 Task: Research Airbnb properties in Sibaté, Colombia from 2nd December, 2023 to 6th December, 2023 for 2 adults.1  bedroom having 1 bed and 1 bathroom. Property type can be hotel. Amenities needed are: washing machine. Look for 3 properties as per requirement.
Action: Mouse moved to (413, 53)
Screenshot: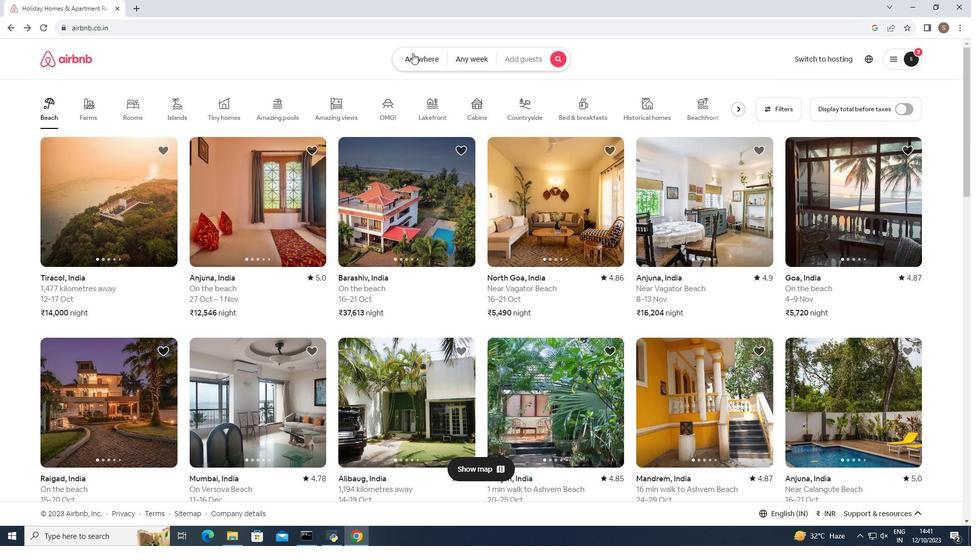 
Action: Mouse pressed left at (413, 53)
Screenshot: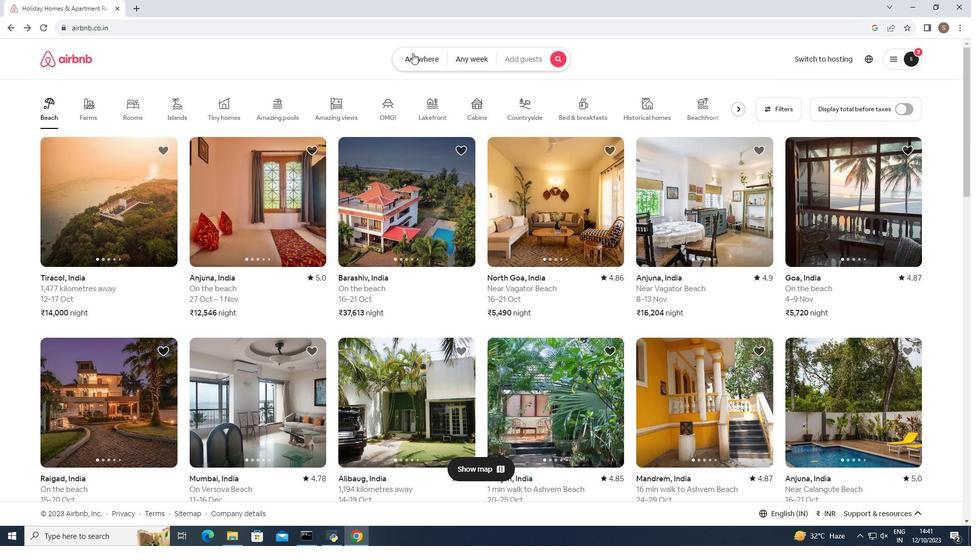
Action: Mouse moved to (344, 93)
Screenshot: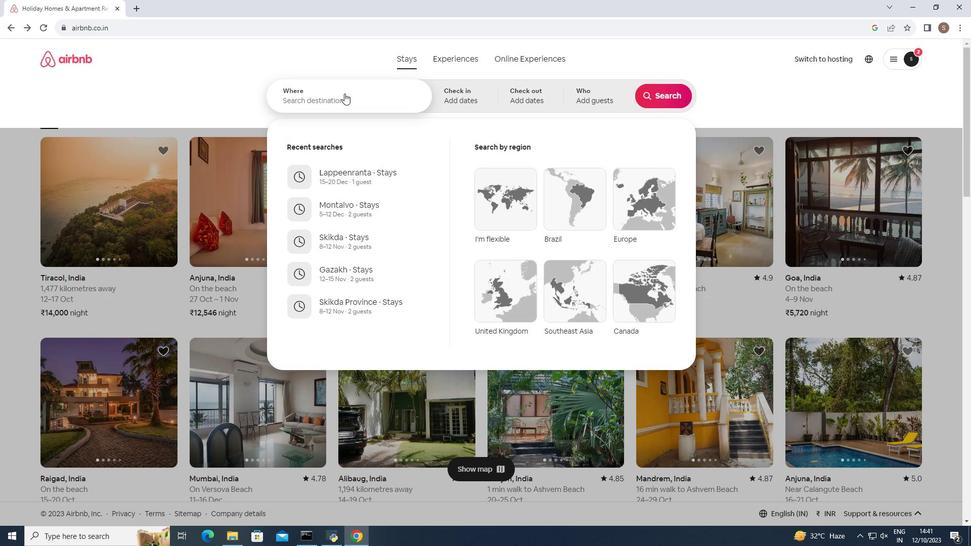 
Action: Mouse pressed left at (344, 93)
Screenshot: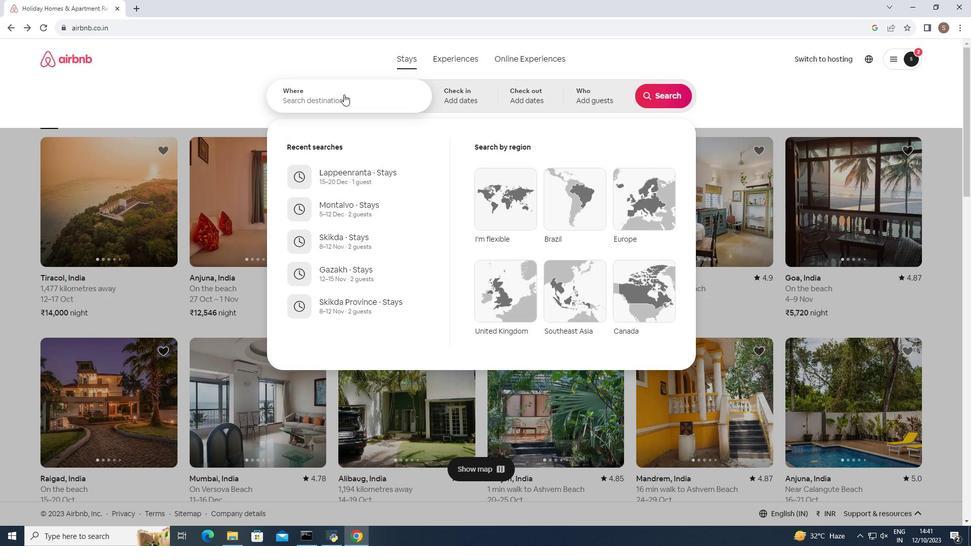 
Action: Mouse moved to (344, 95)
Screenshot: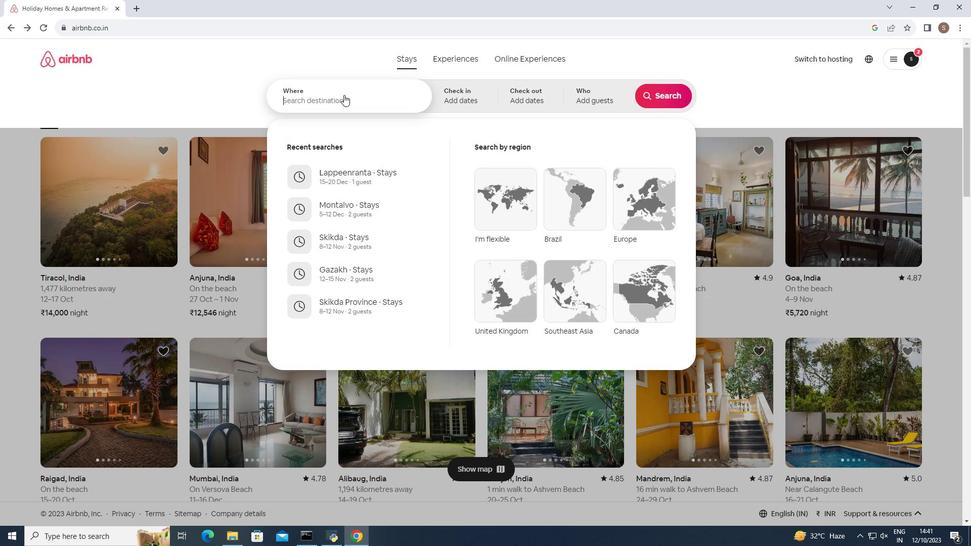 
Action: Key pressed sibate,<Key.space>colombia<Key.enter>
Screenshot: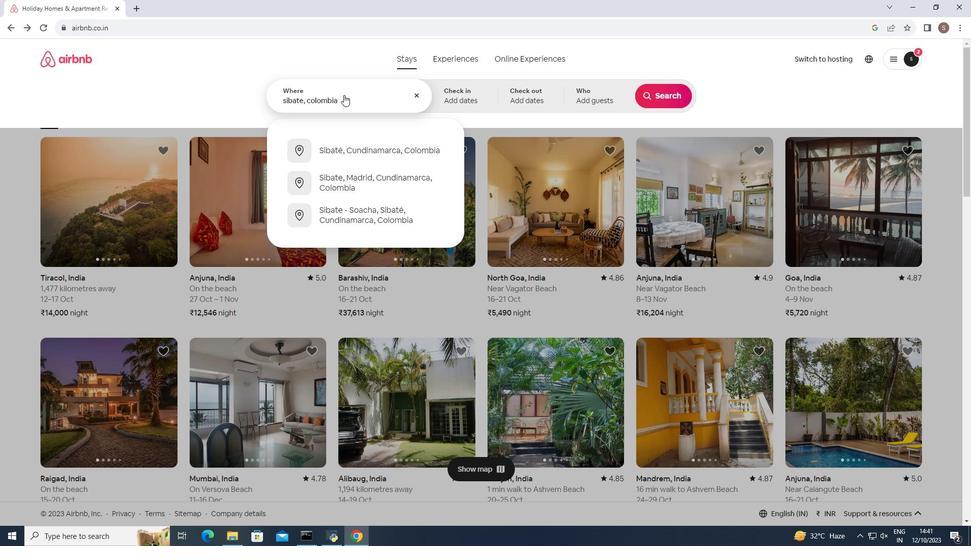 
Action: Mouse moved to (661, 174)
Screenshot: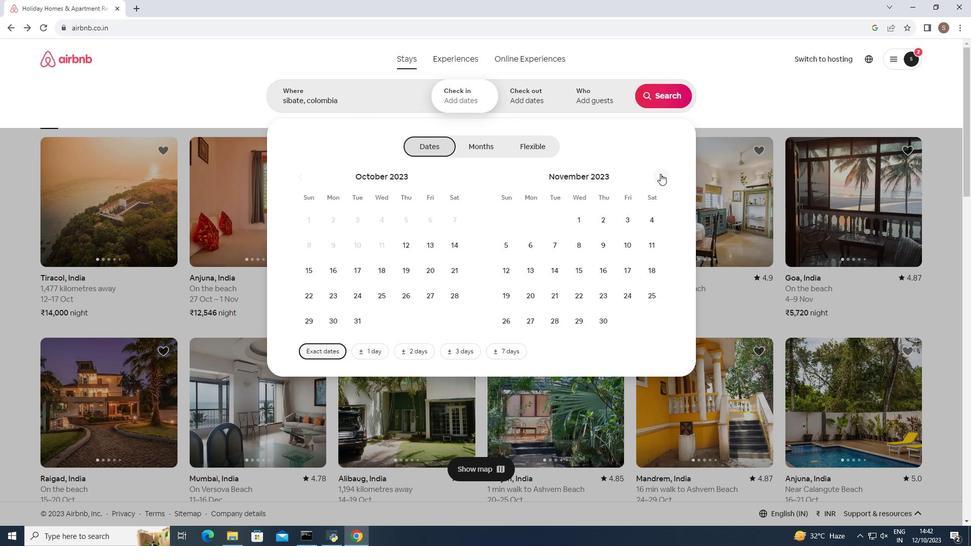 
Action: Mouse pressed left at (661, 174)
Screenshot: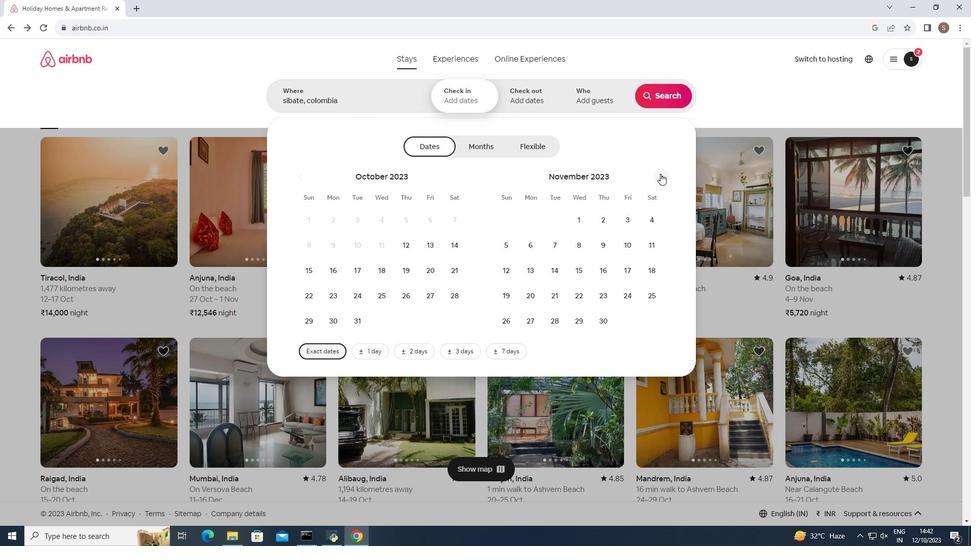 
Action: Mouse moved to (653, 222)
Screenshot: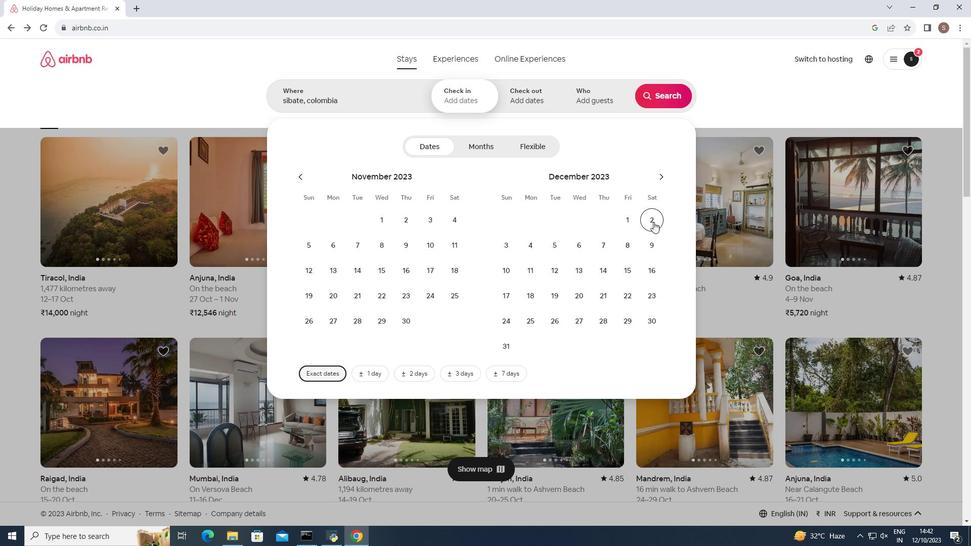 
Action: Mouse pressed left at (653, 222)
Screenshot: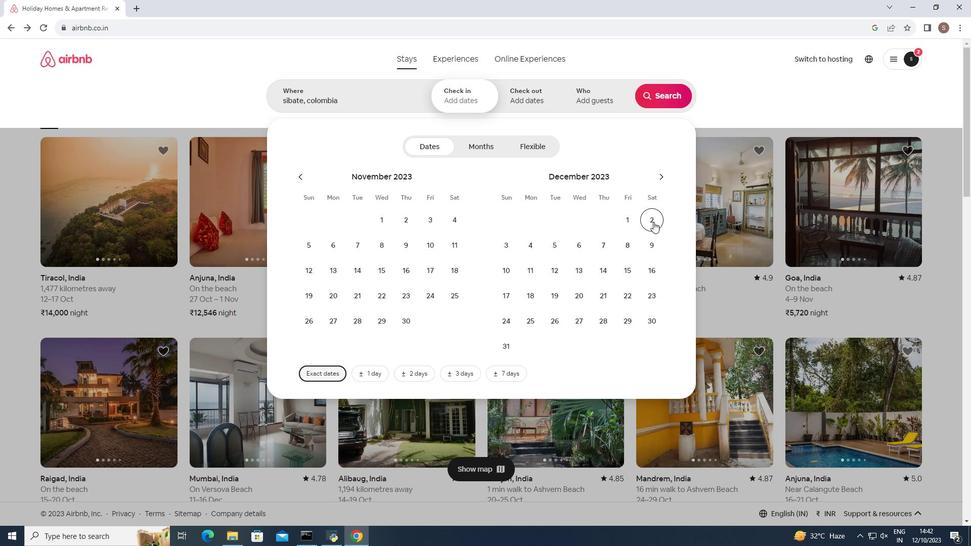 
Action: Mouse moved to (579, 248)
Screenshot: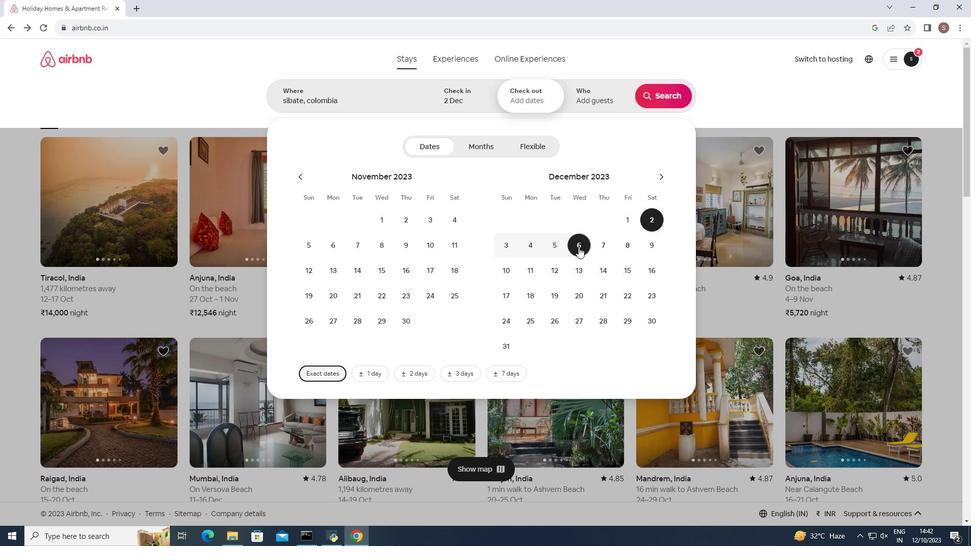 
Action: Mouse pressed left at (579, 248)
Screenshot: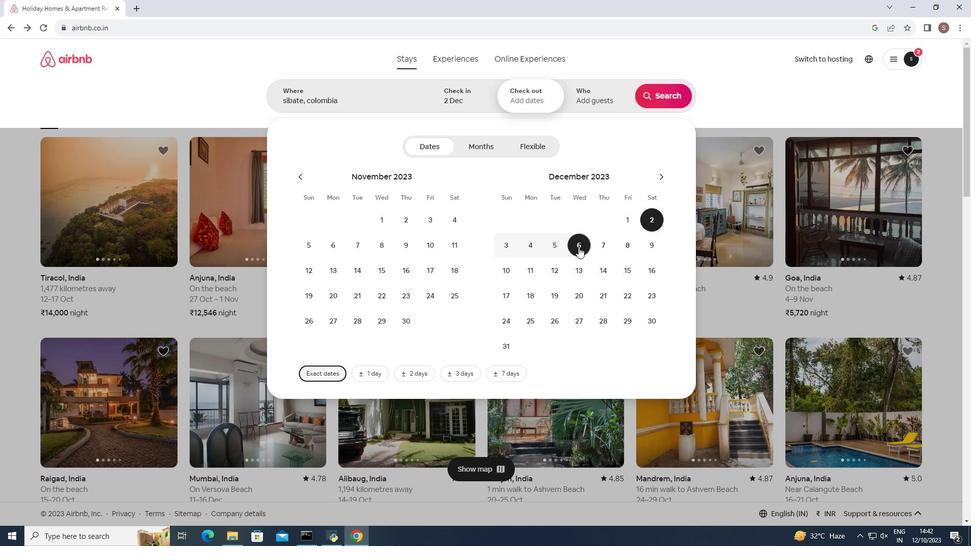 
Action: Mouse moved to (605, 93)
Screenshot: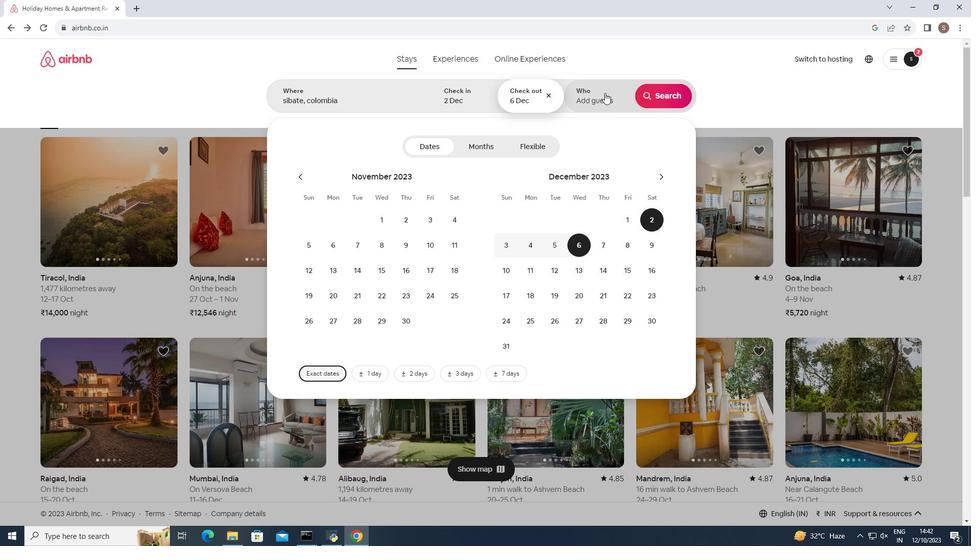 
Action: Mouse pressed left at (605, 93)
Screenshot: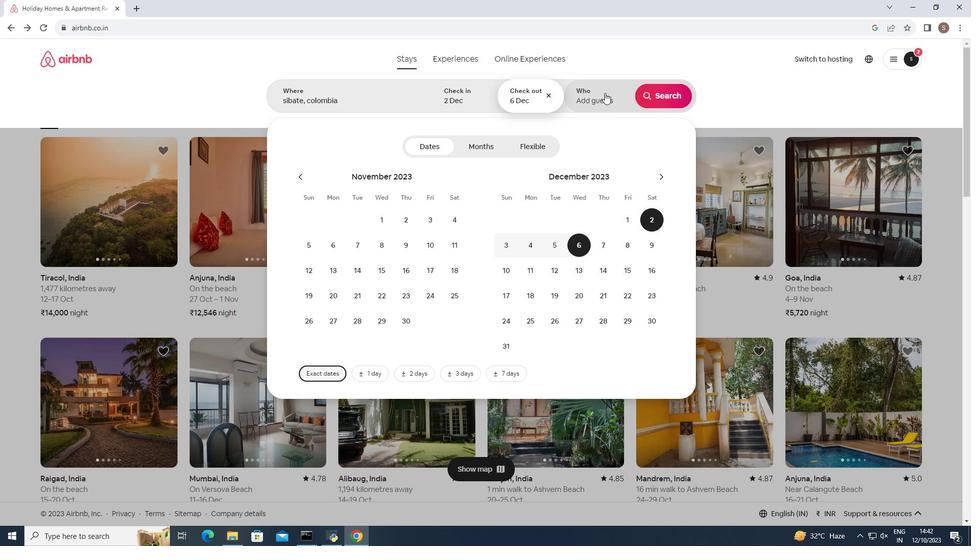 
Action: Mouse moved to (662, 150)
Screenshot: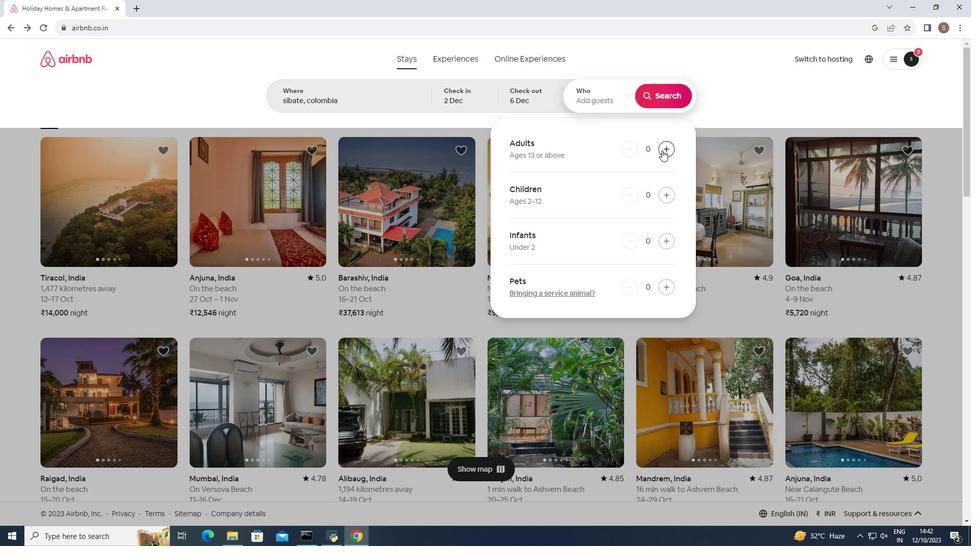 
Action: Mouse pressed left at (662, 150)
Screenshot: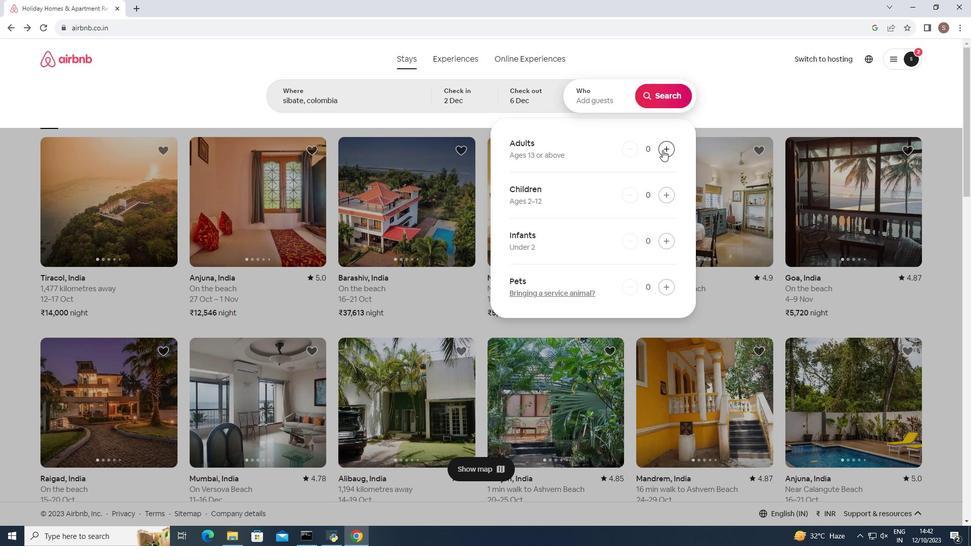 
Action: Mouse moved to (663, 150)
Screenshot: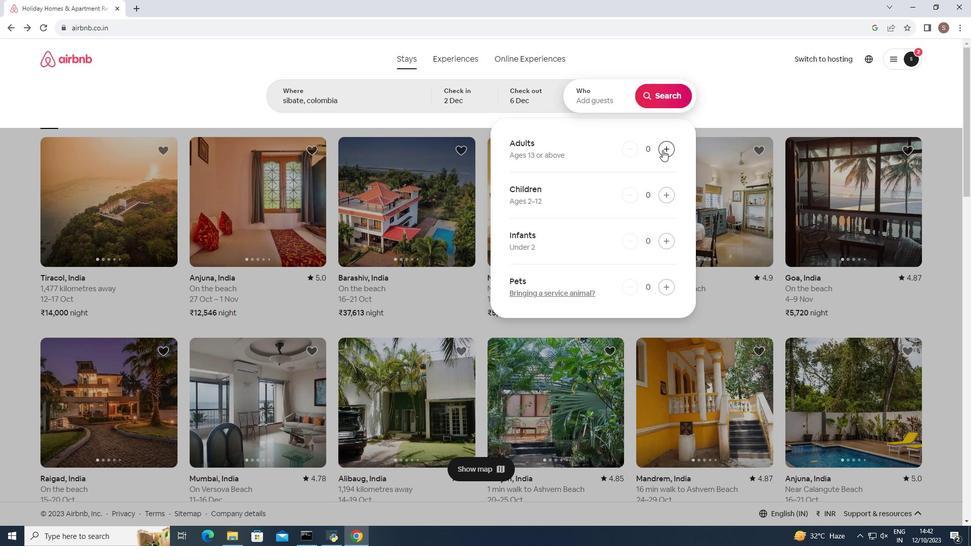 
Action: Mouse pressed left at (663, 150)
Screenshot: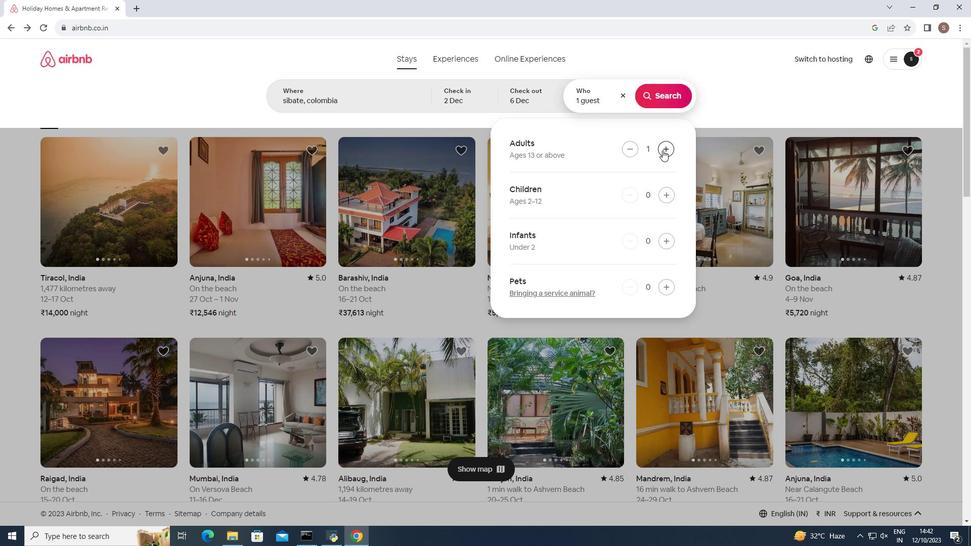 
Action: Mouse moved to (663, 94)
Screenshot: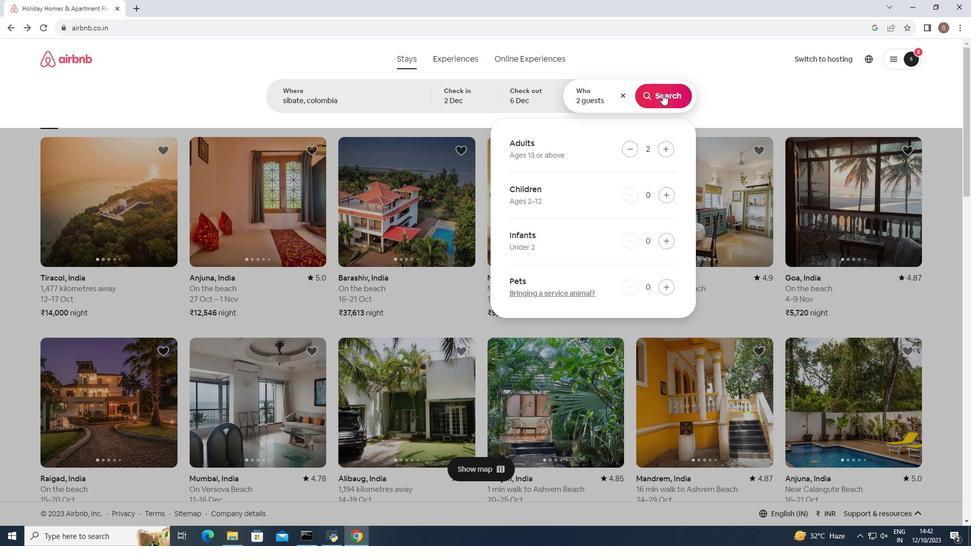 
Action: Mouse pressed left at (663, 94)
Screenshot: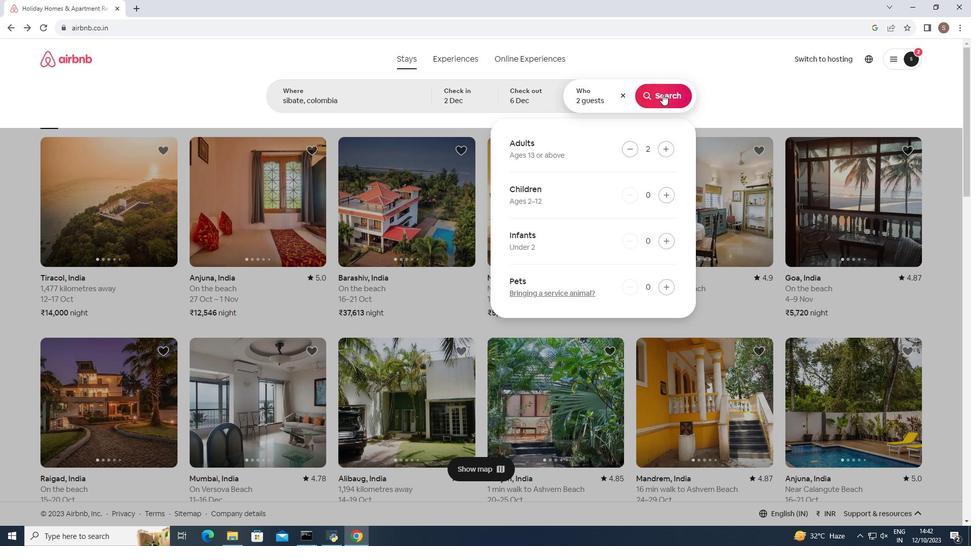 
Action: Mouse moved to (812, 99)
Screenshot: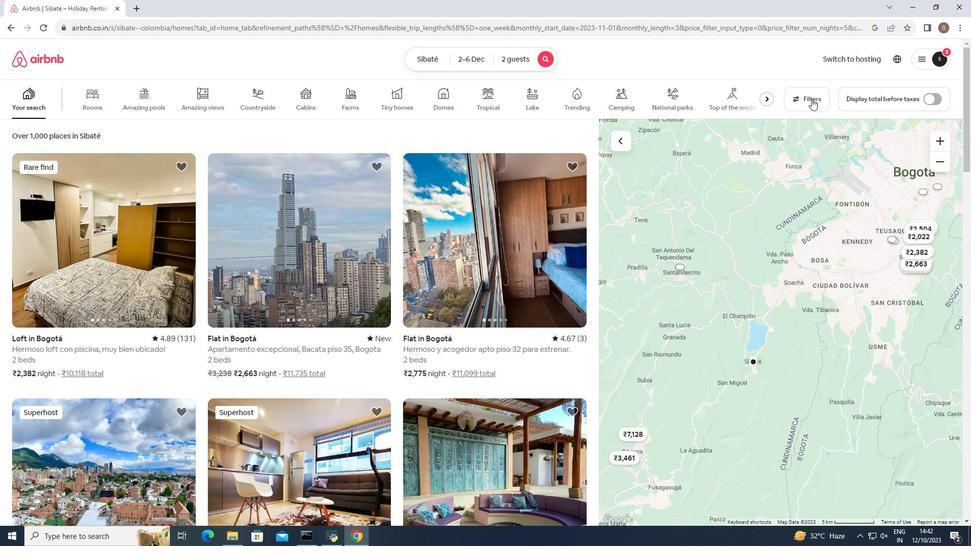 
Action: Mouse pressed left at (812, 99)
Screenshot: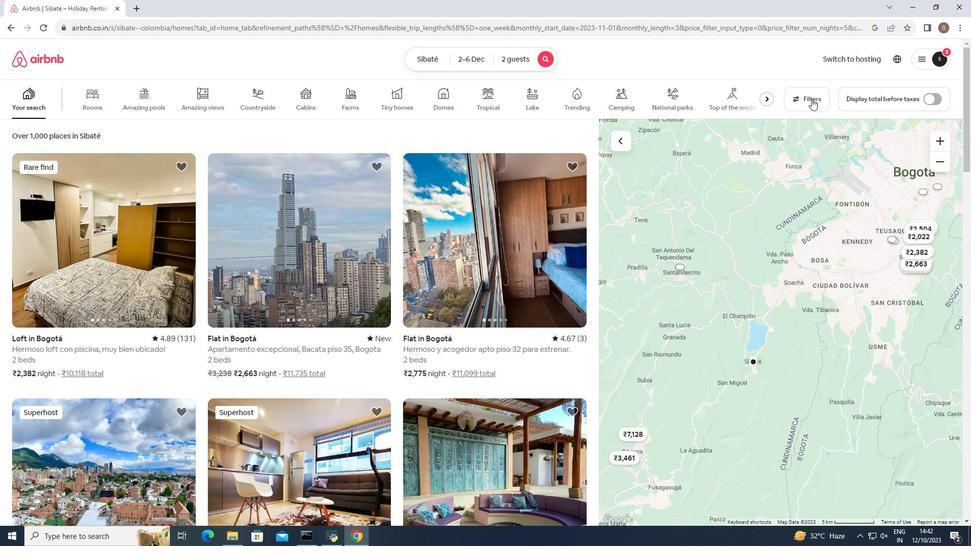 
Action: Mouse moved to (333, 334)
Screenshot: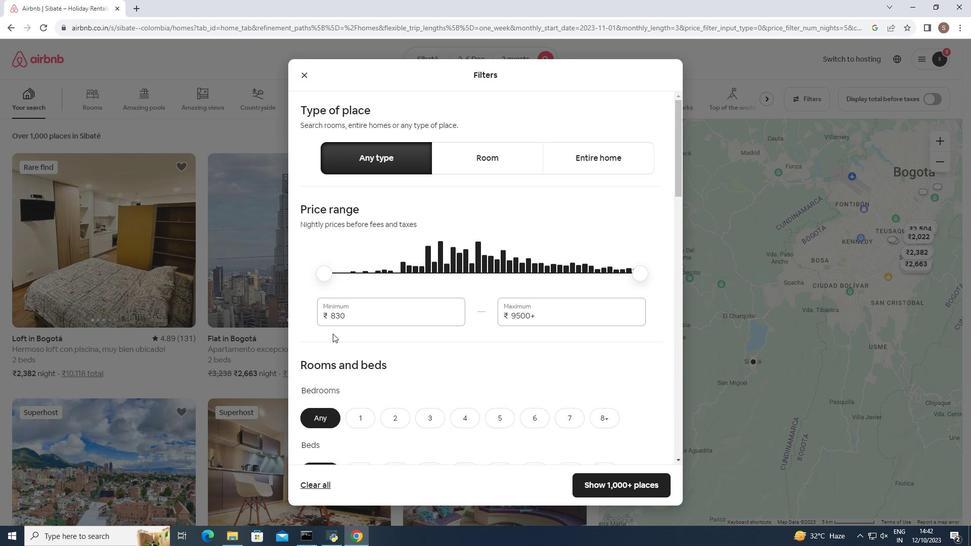 
Action: Mouse scrolled (333, 333) with delta (0, 0)
Screenshot: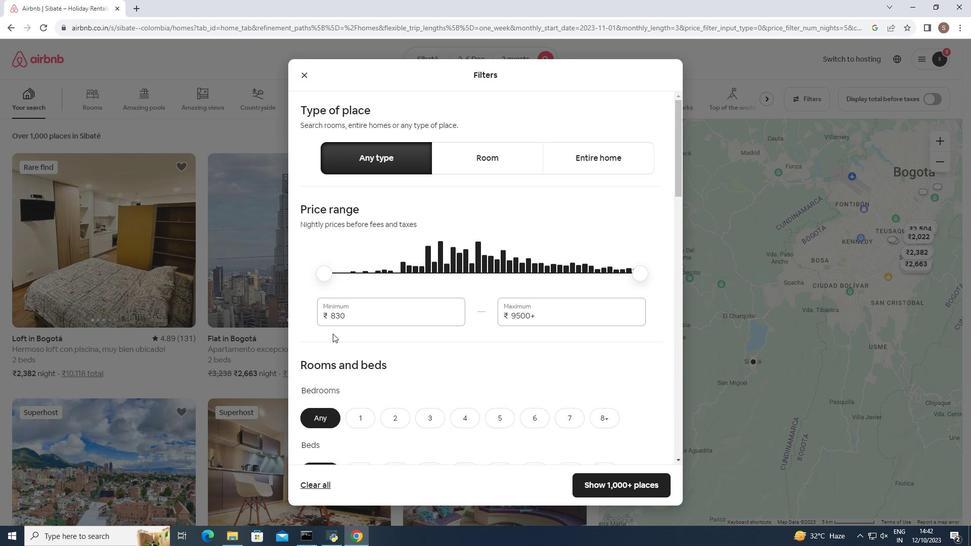 
Action: Mouse moved to (333, 334)
Screenshot: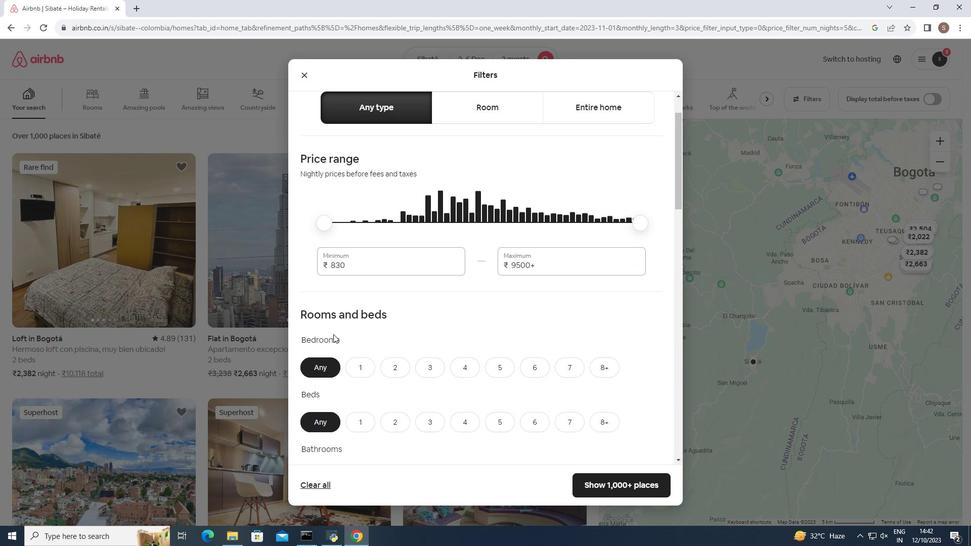 
Action: Mouse scrolled (333, 334) with delta (0, 0)
Screenshot: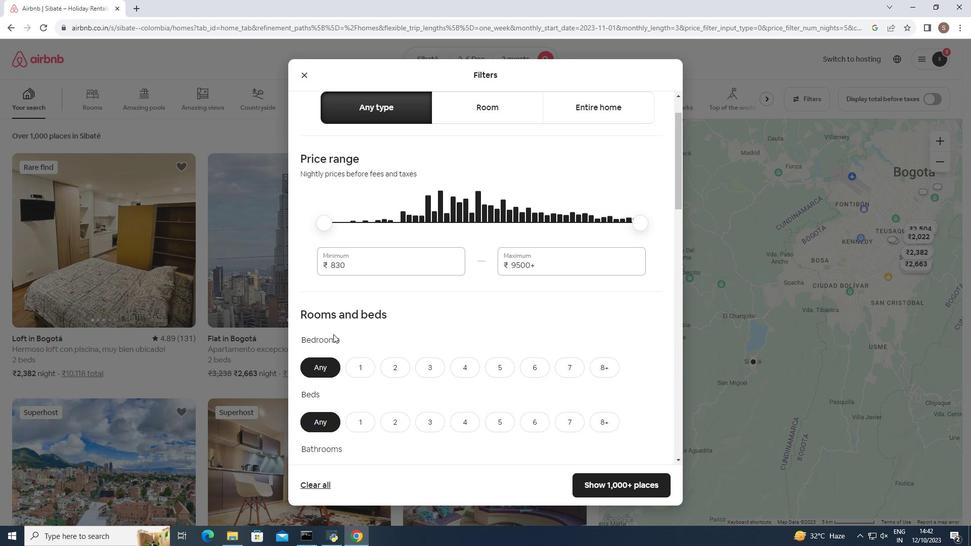 
Action: Mouse moved to (364, 313)
Screenshot: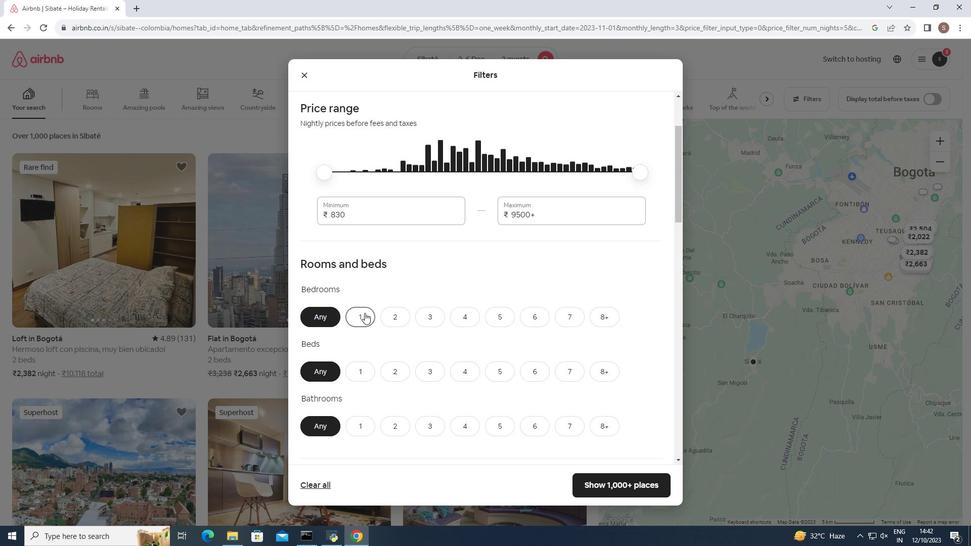 
Action: Mouse pressed left at (364, 313)
Screenshot: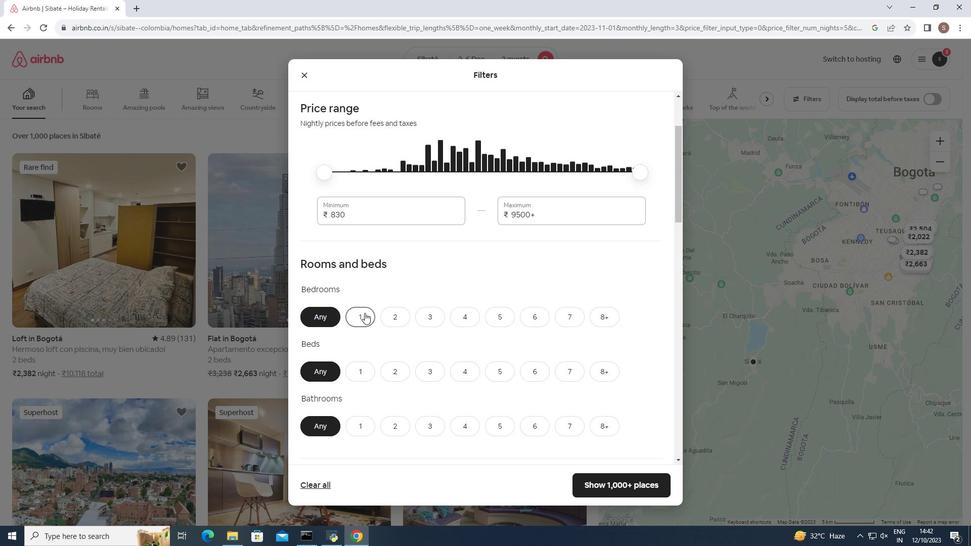 
Action: Mouse moved to (362, 368)
Screenshot: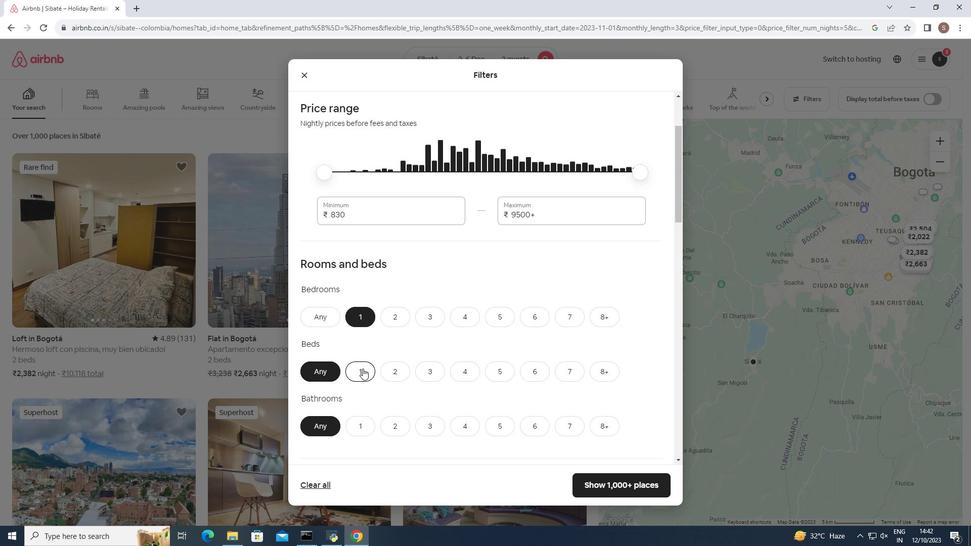 
Action: Mouse pressed left at (362, 368)
Screenshot: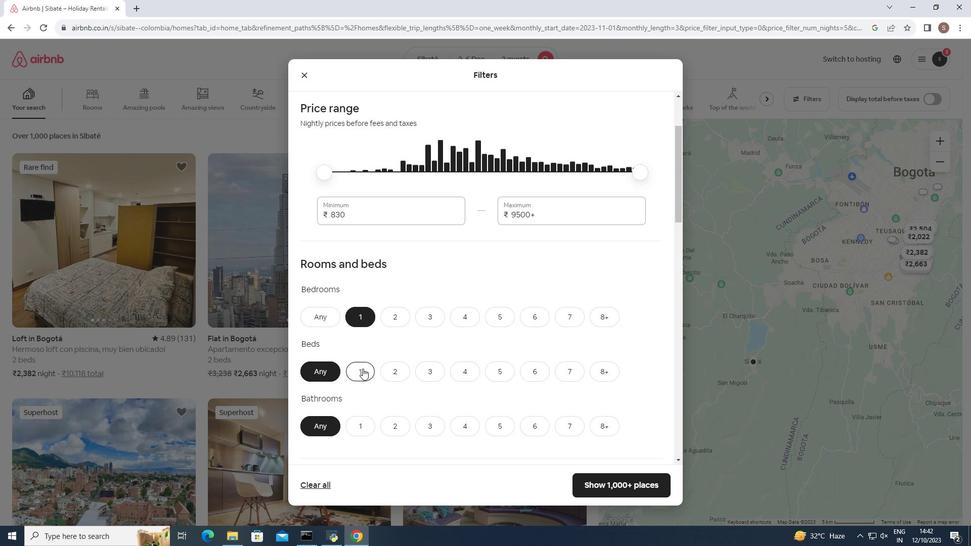 
Action: Mouse moved to (364, 426)
Screenshot: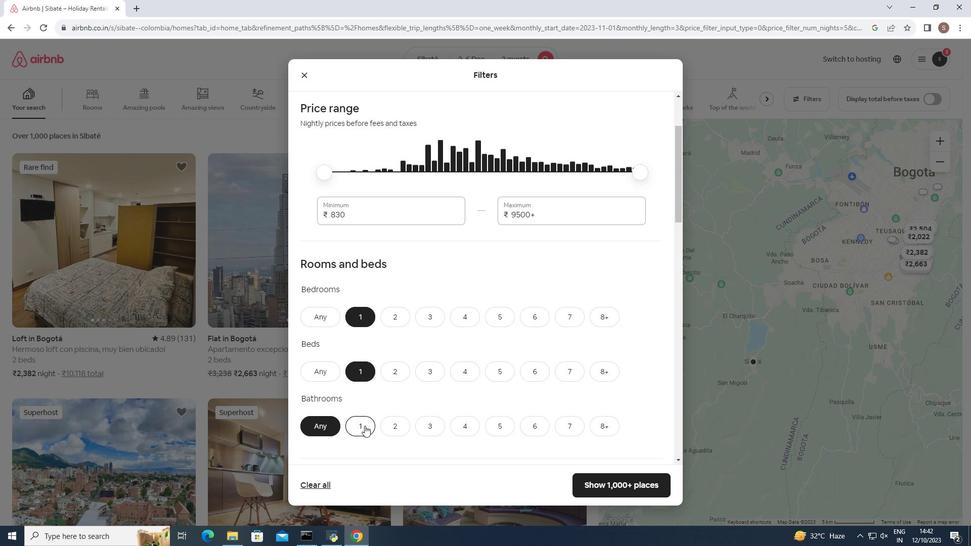 
Action: Mouse pressed left at (364, 426)
Screenshot: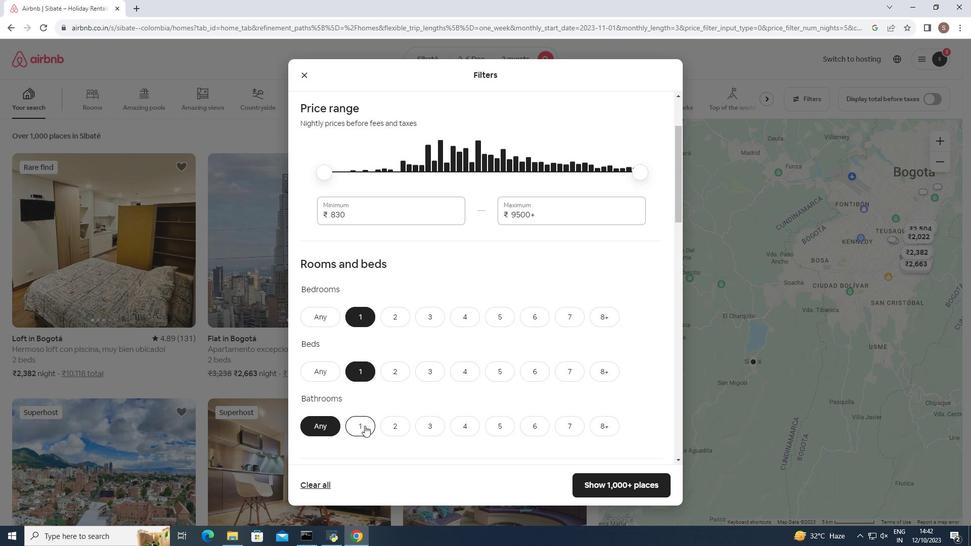 
Action: Mouse moved to (401, 380)
Screenshot: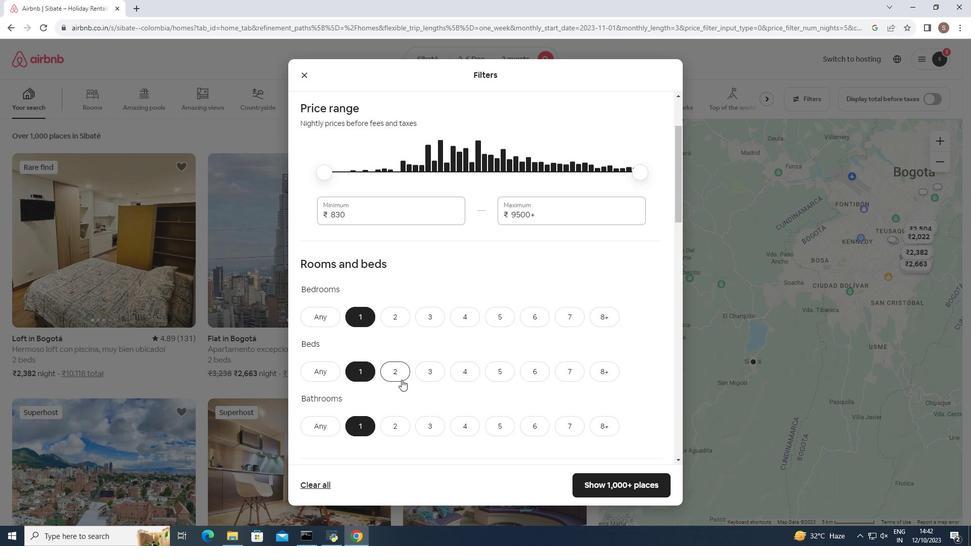 
Action: Mouse scrolled (401, 379) with delta (0, 0)
Screenshot: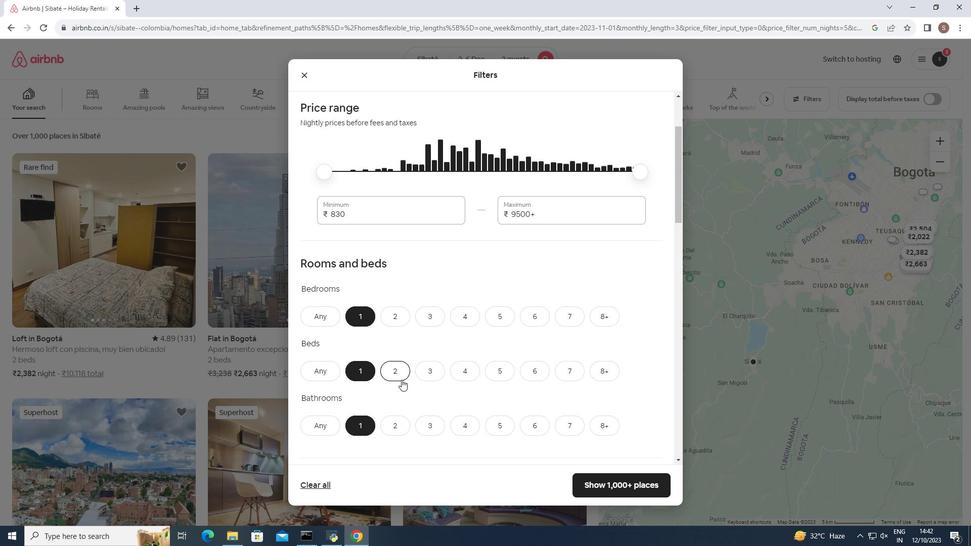 
Action: Mouse scrolled (401, 379) with delta (0, 0)
Screenshot: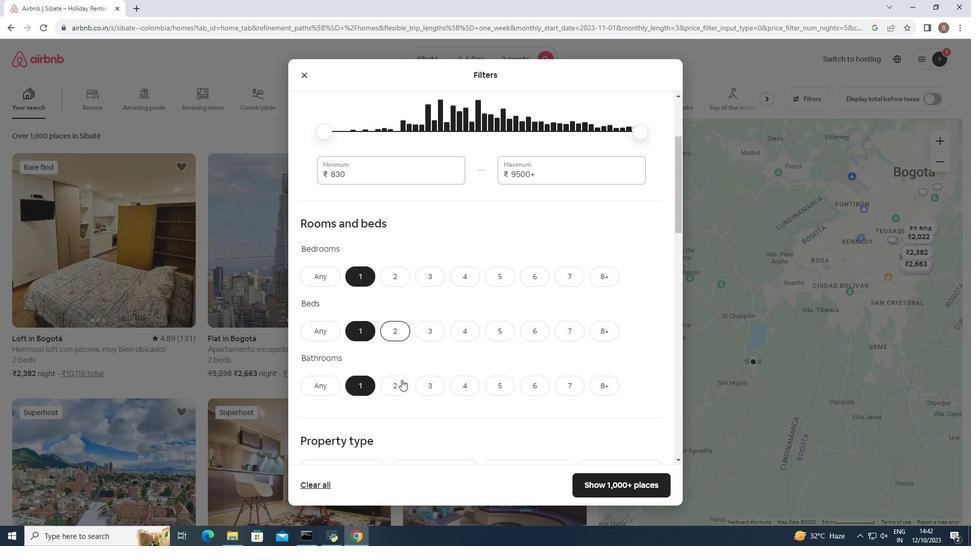 
Action: Mouse scrolled (401, 379) with delta (0, 0)
Screenshot: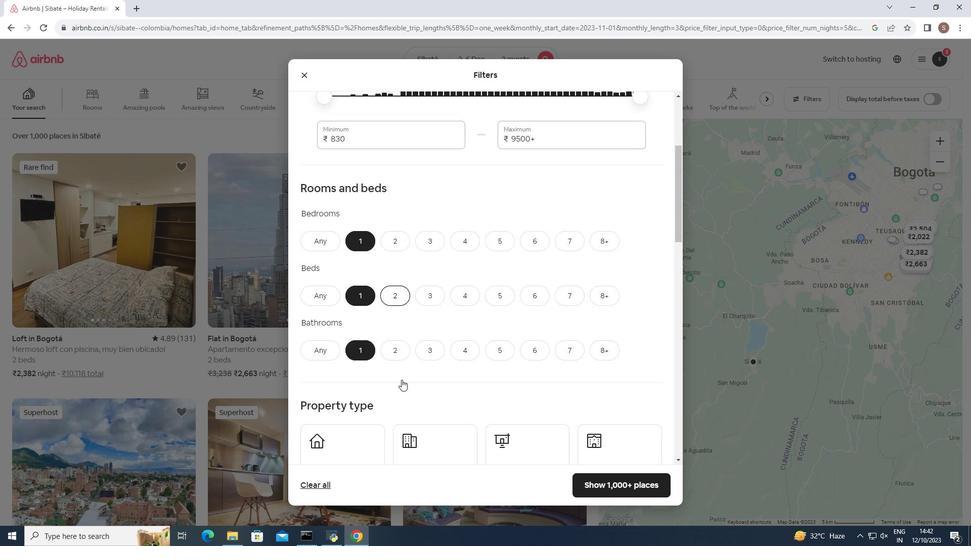 
Action: Mouse moved to (601, 370)
Screenshot: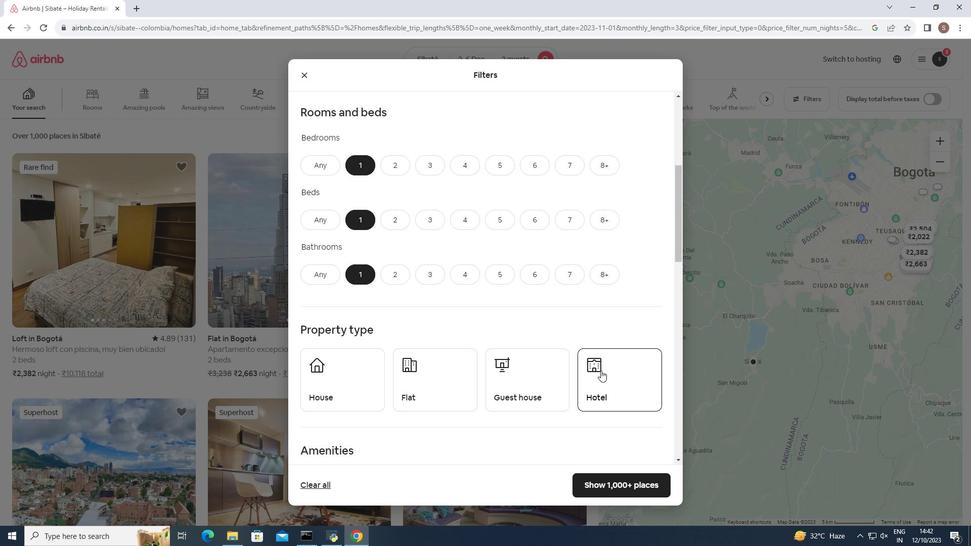 
Action: Mouse pressed left at (601, 370)
Screenshot: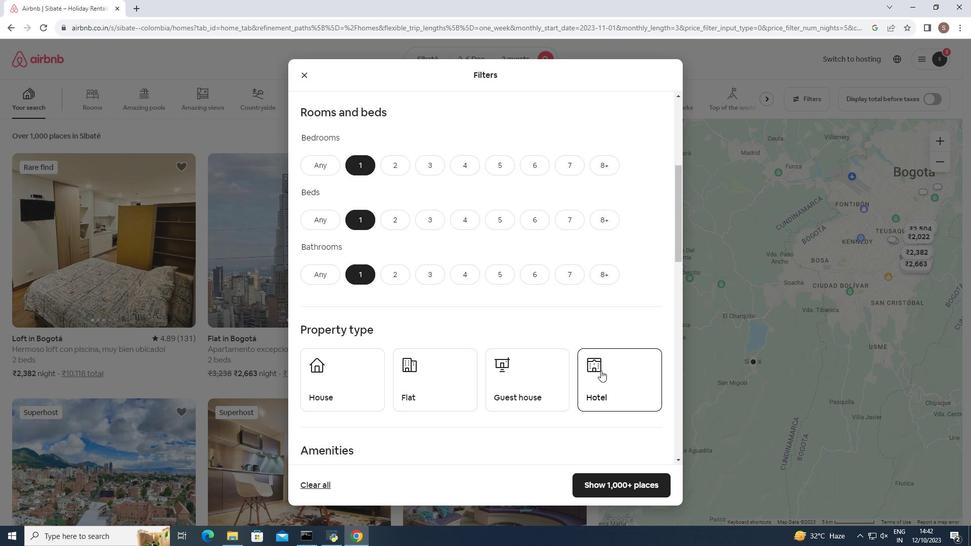 
Action: Mouse moved to (504, 377)
Screenshot: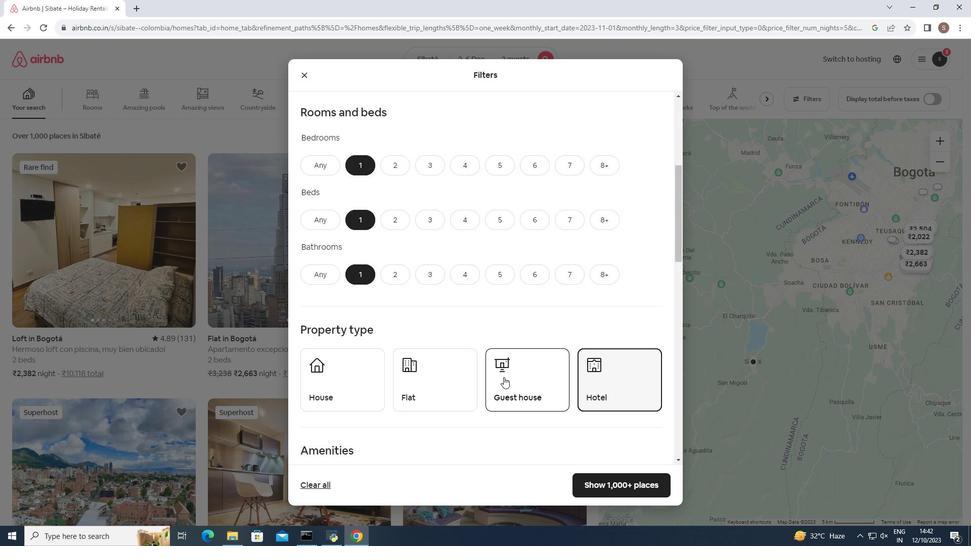 
Action: Mouse scrolled (504, 377) with delta (0, 0)
Screenshot: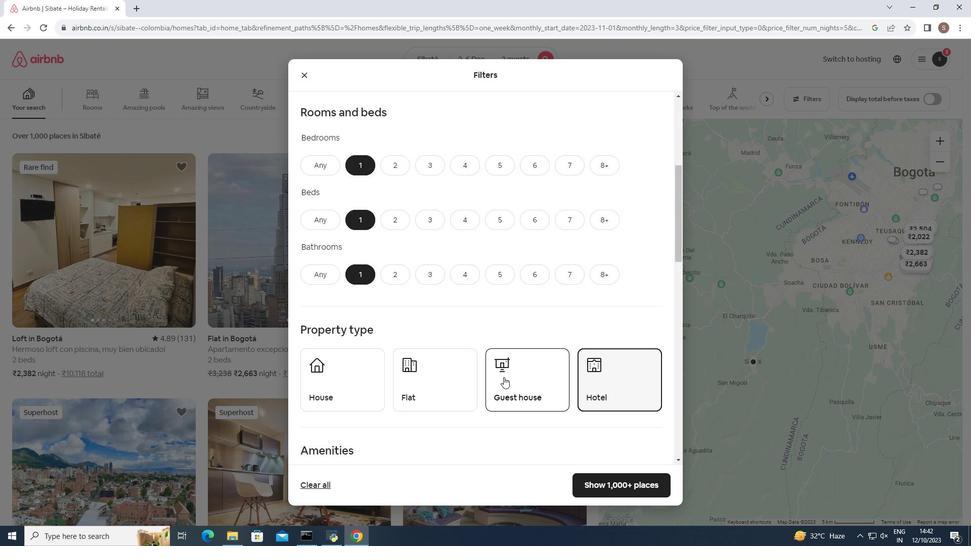 
Action: Mouse scrolled (504, 377) with delta (0, 0)
Screenshot: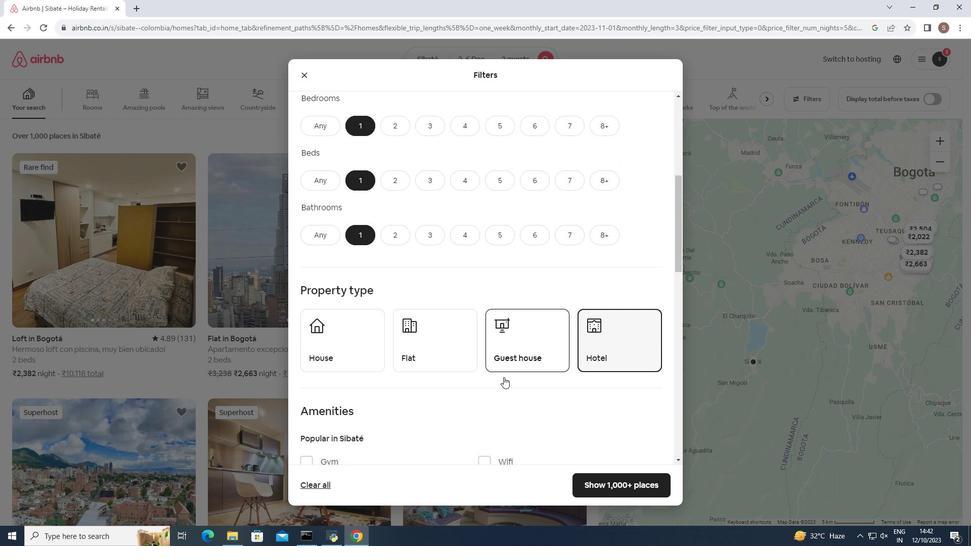 
Action: Mouse scrolled (504, 377) with delta (0, 0)
Screenshot: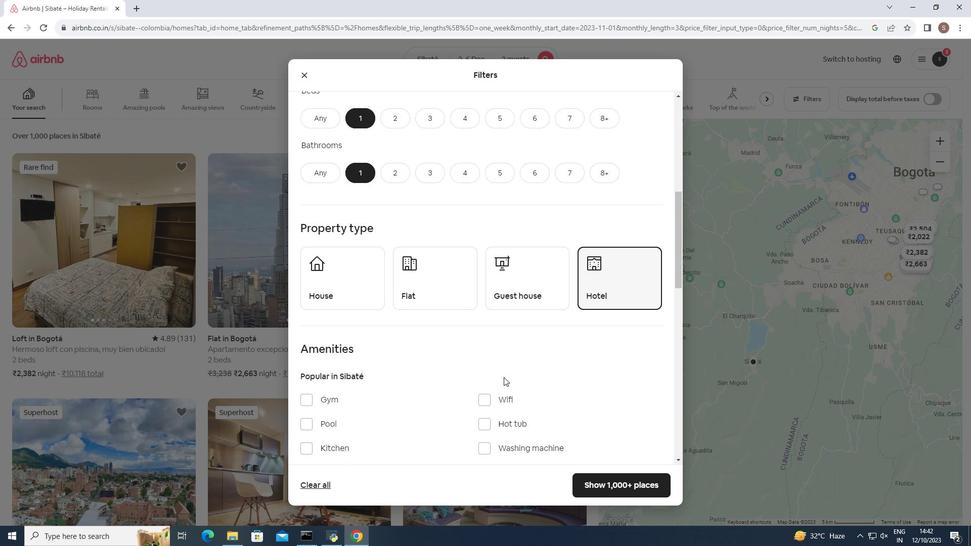 
Action: Mouse scrolled (504, 377) with delta (0, 0)
Screenshot: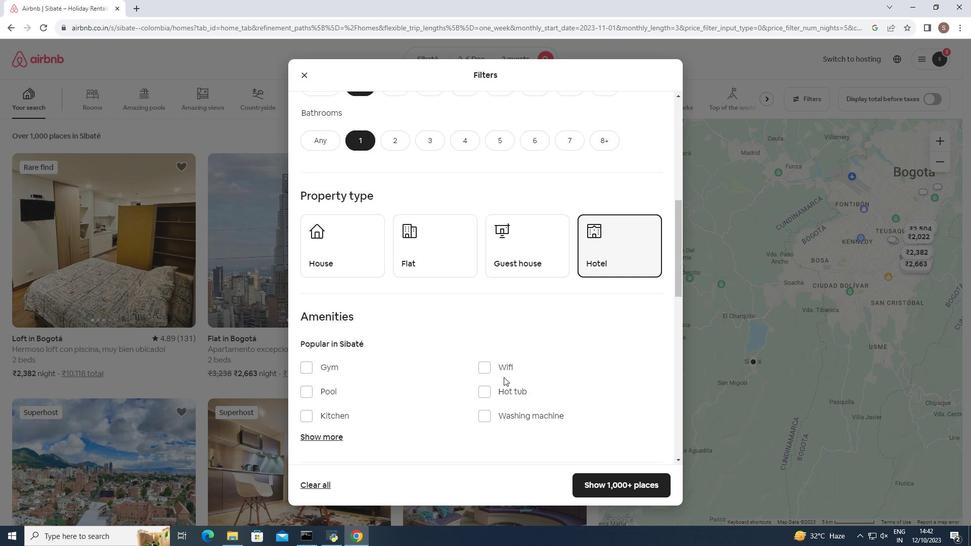 
Action: Mouse scrolled (504, 377) with delta (0, 0)
Screenshot: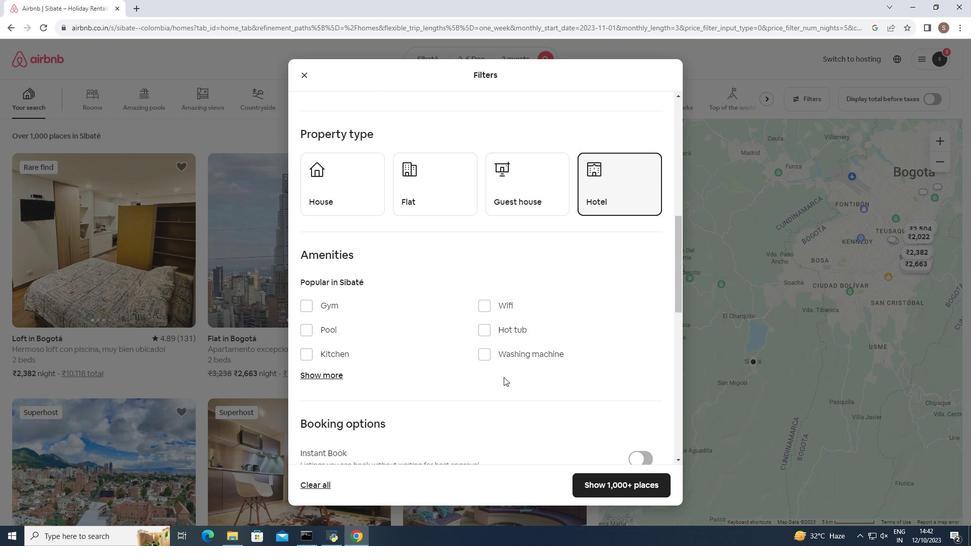 
Action: Mouse moved to (482, 294)
Screenshot: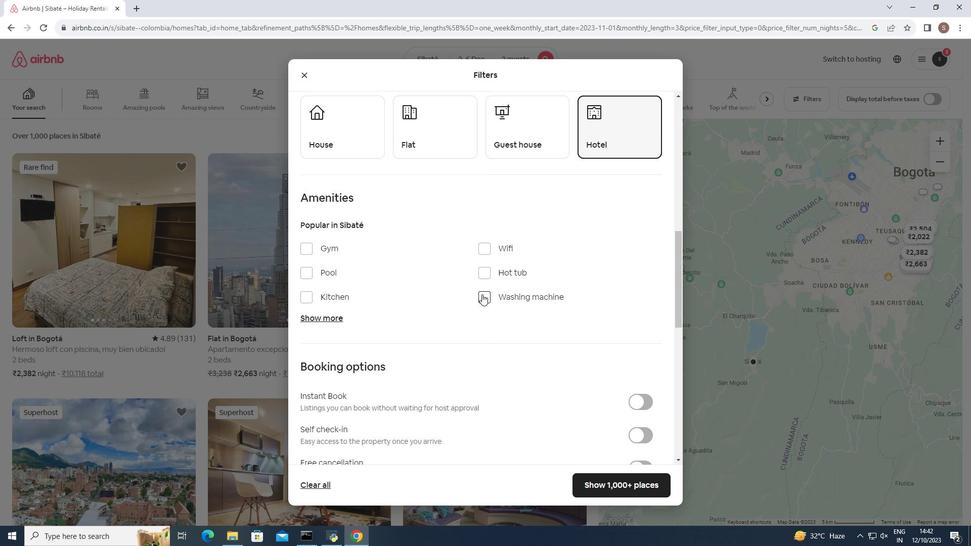 
Action: Mouse pressed left at (482, 294)
Screenshot: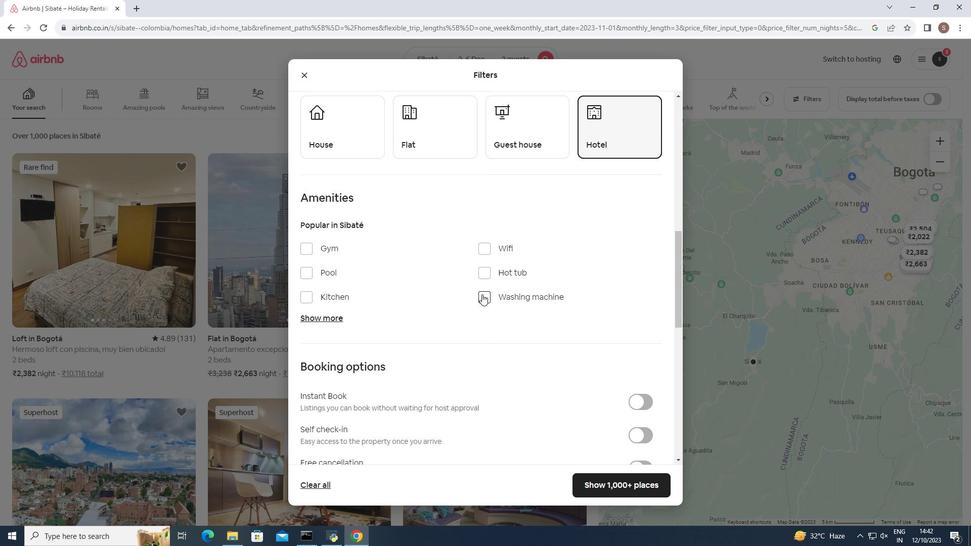 
Action: Mouse moved to (311, 316)
Screenshot: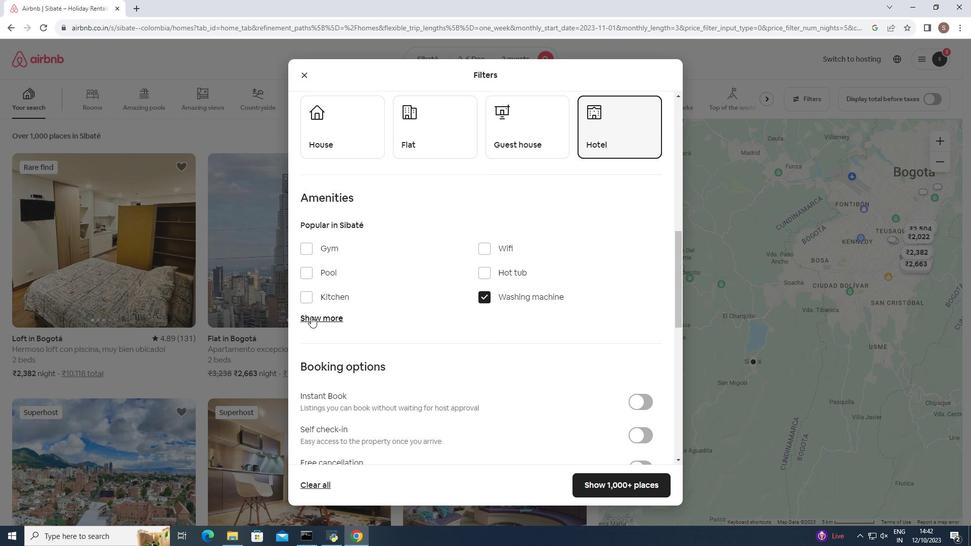
Action: Mouse pressed left at (311, 316)
Screenshot: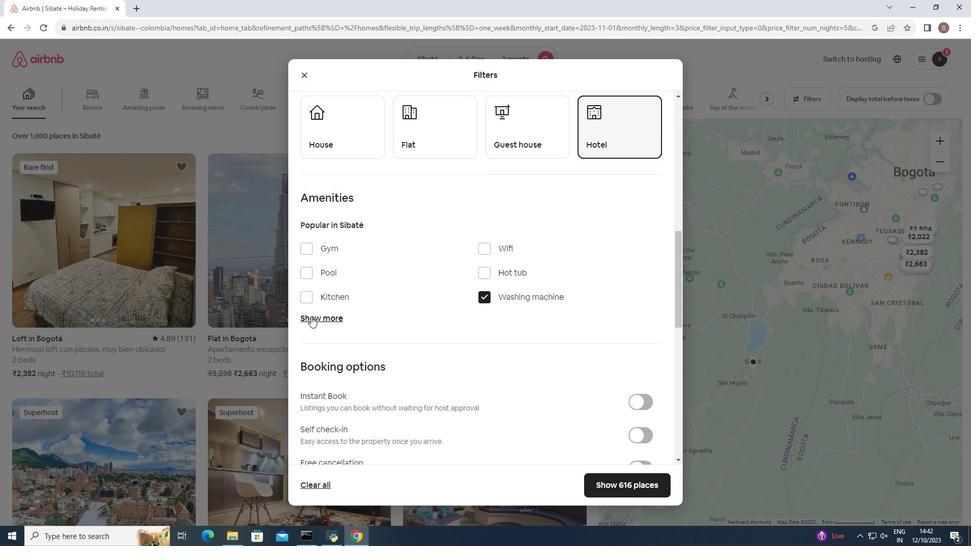 
Action: Mouse moved to (647, 484)
Screenshot: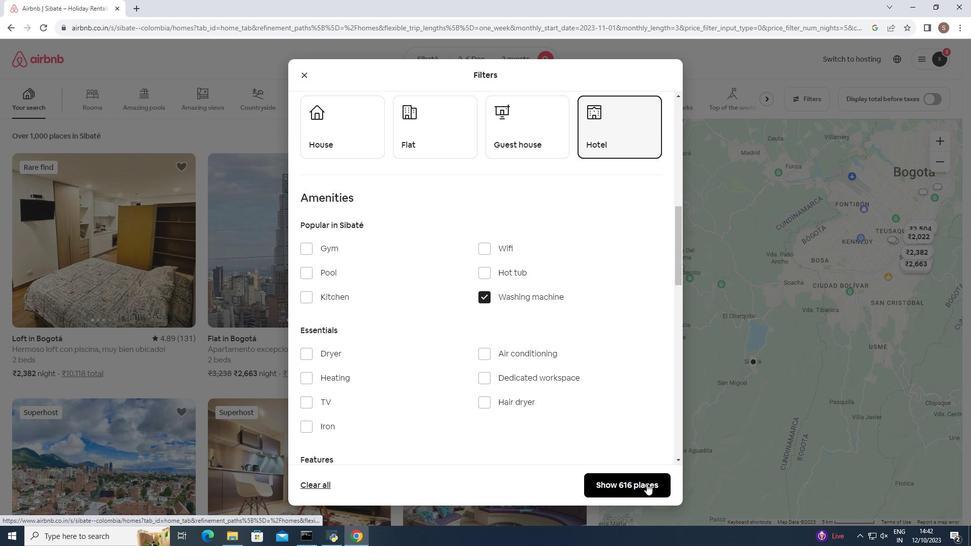 
Action: Mouse pressed left at (647, 484)
Screenshot: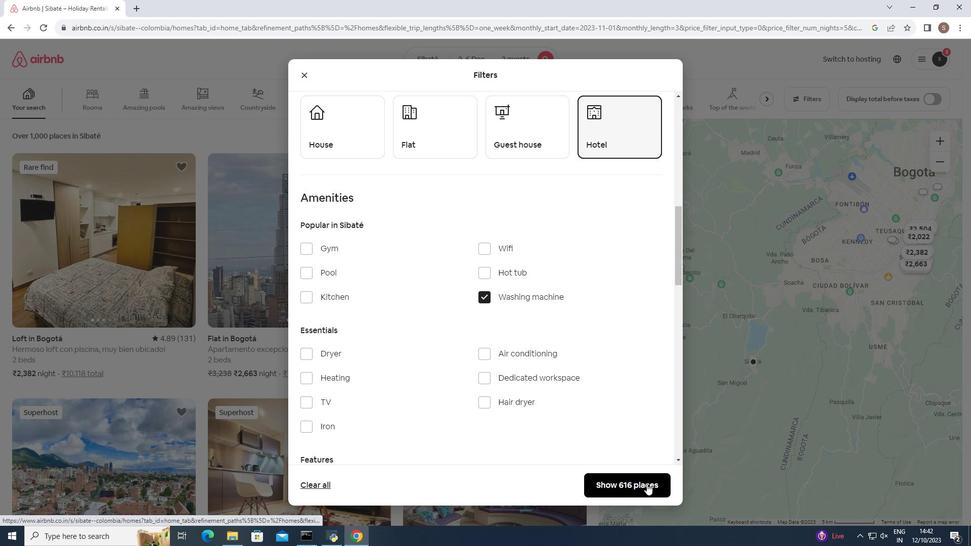 
Action: Mouse moved to (386, 371)
Screenshot: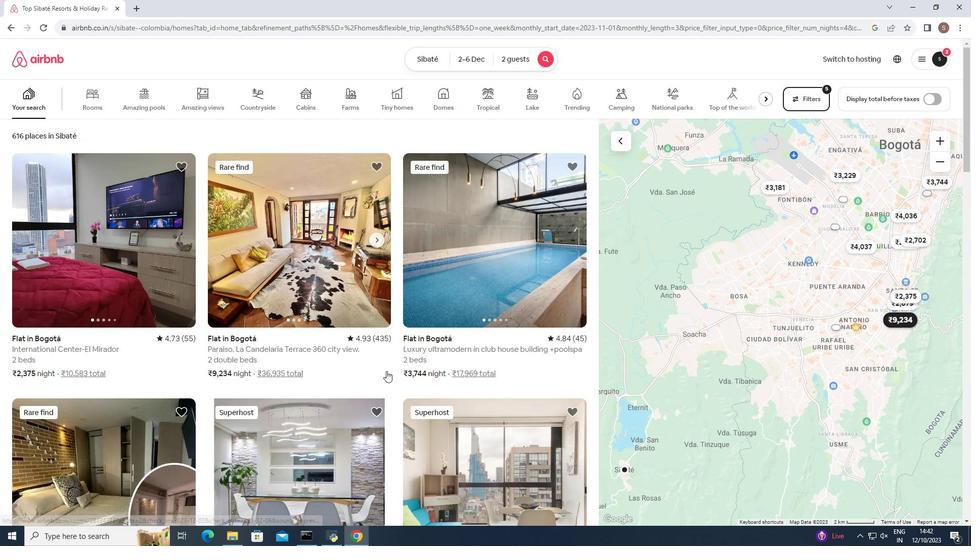 
Action: Mouse scrolled (386, 370) with delta (0, 0)
Screenshot: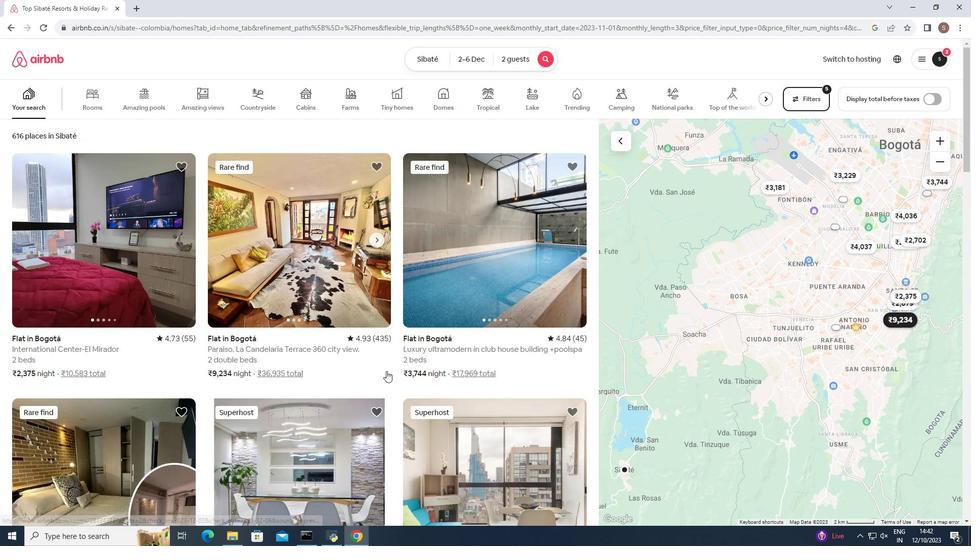 
Action: Mouse scrolled (386, 370) with delta (0, 0)
Screenshot: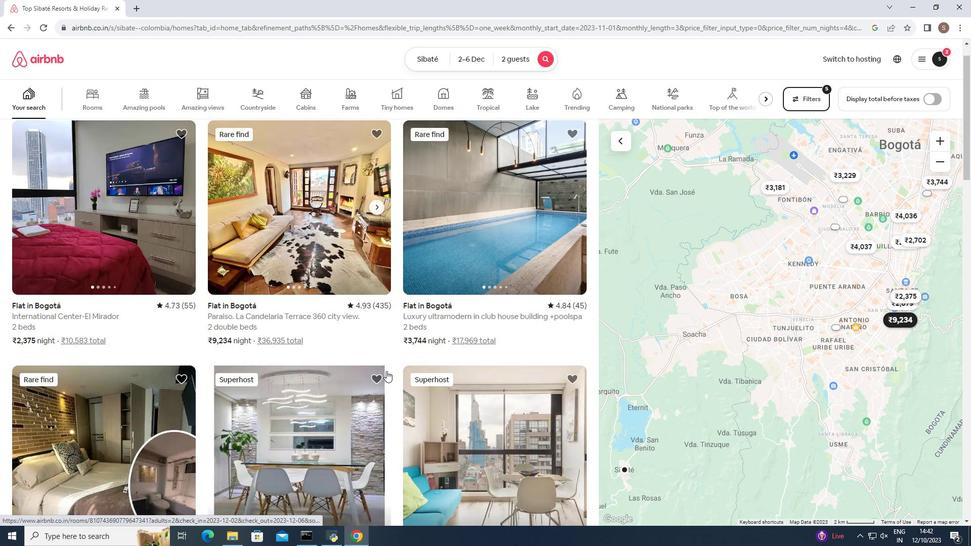 
Action: Mouse moved to (382, 373)
Screenshot: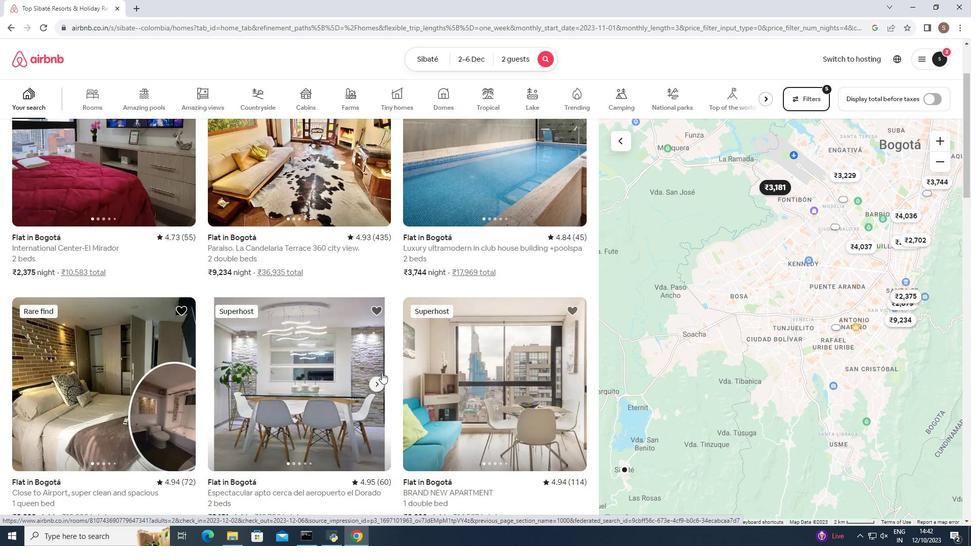 
Action: Mouse scrolled (382, 372) with delta (0, 0)
Screenshot: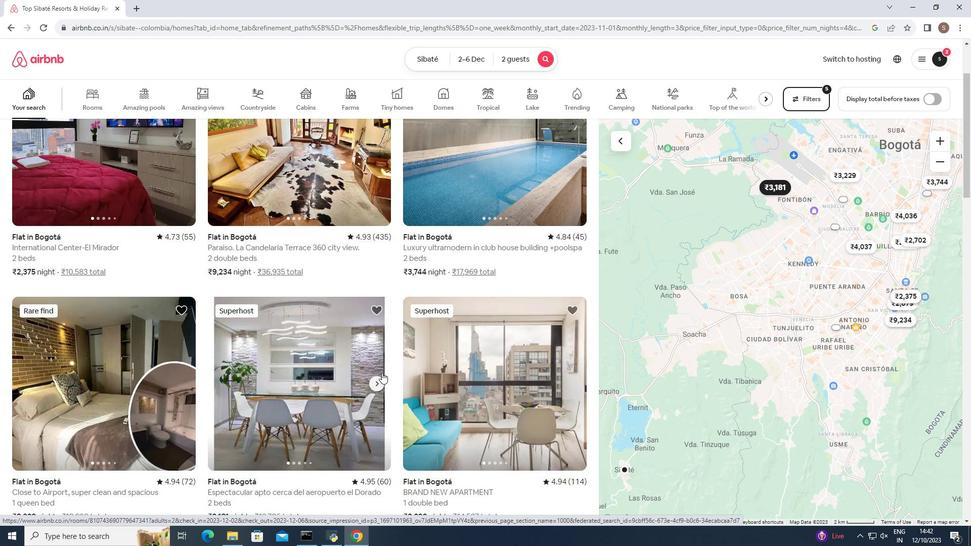 
Action: Mouse scrolled (382, 372) with delta (0, 0)
Screenshot: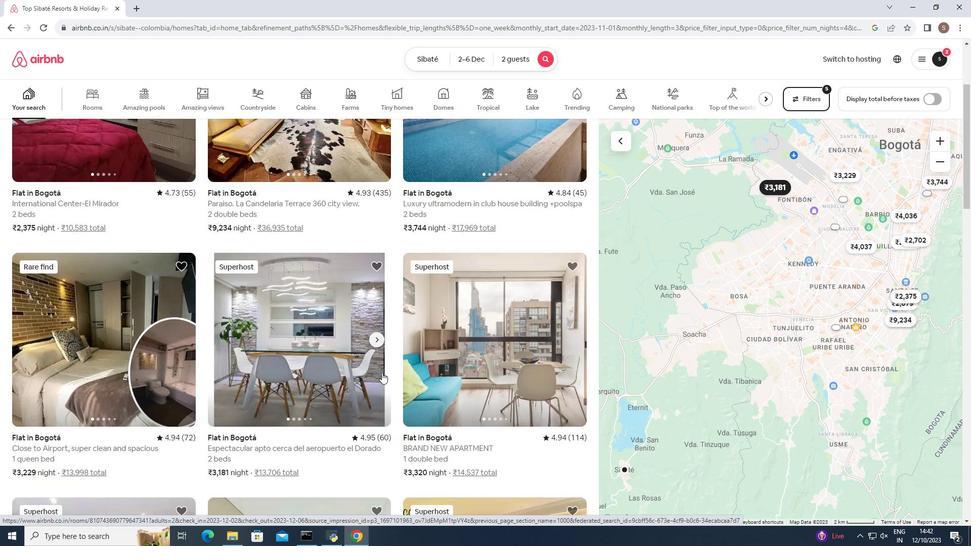 
Action: Mouse moved to (379, 371)
Screenshot: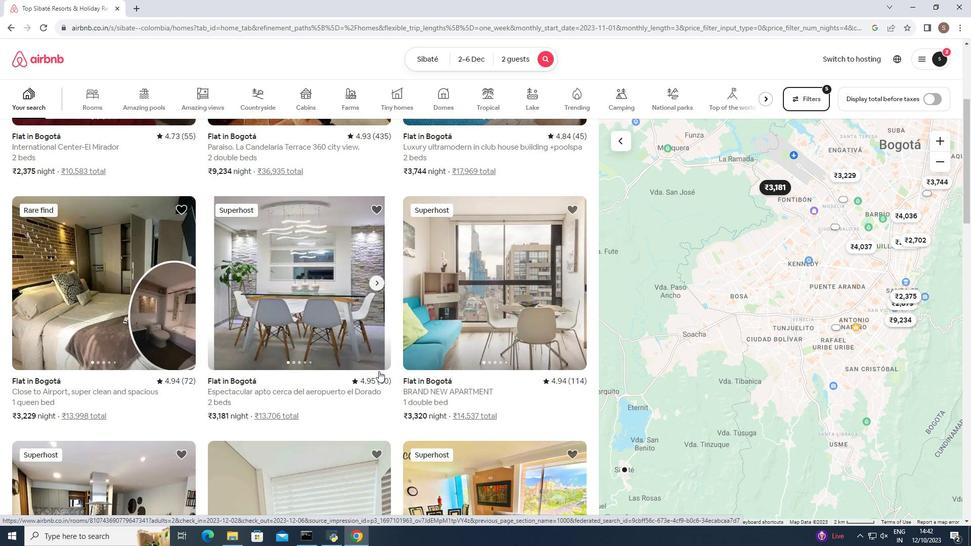 
Action: Mouse scrolled (379, 370) with delta (0, 0)
Screenshot: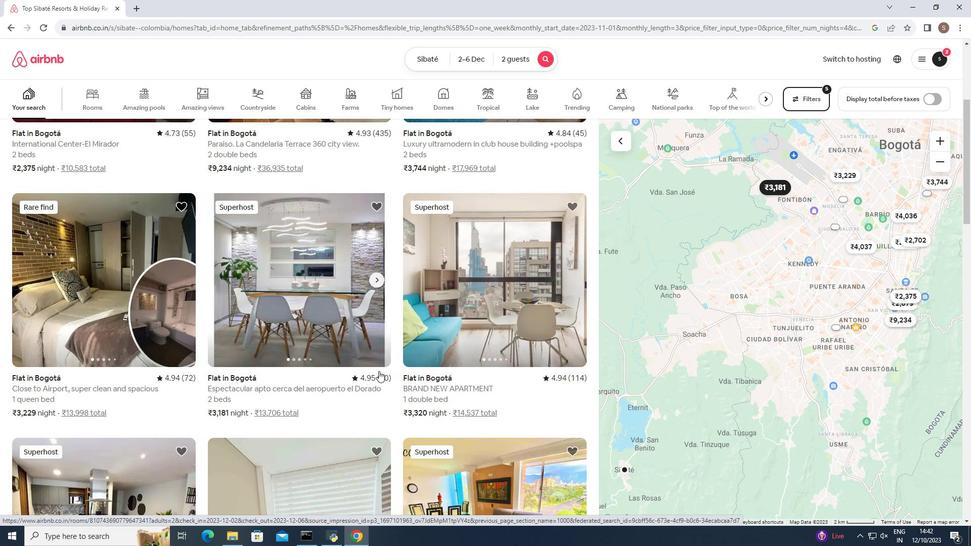 
Action: Mouse scrolled (379, 370) with delta (0, 0)
Screenshot: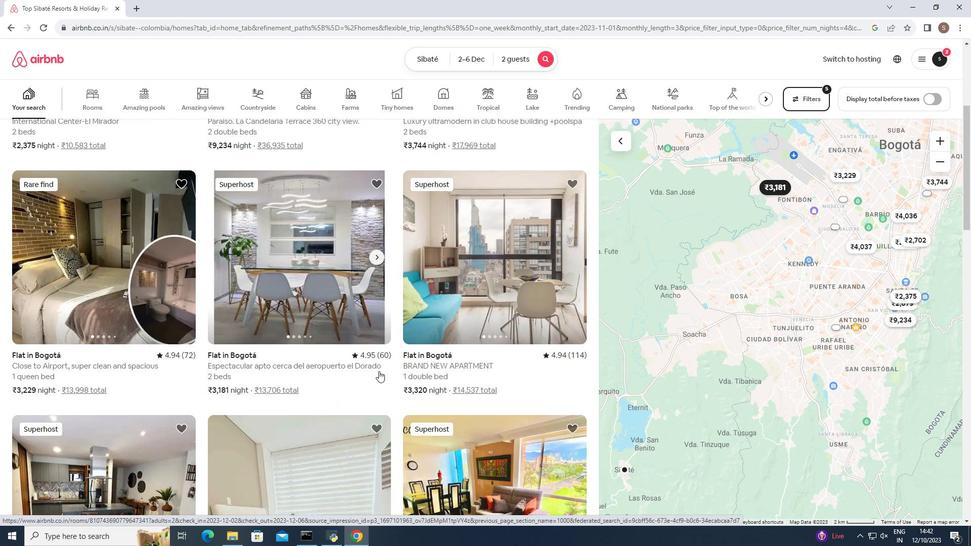 
Action: Mouse scrolled (379, 370) with delta (0, 0)
Screenshot: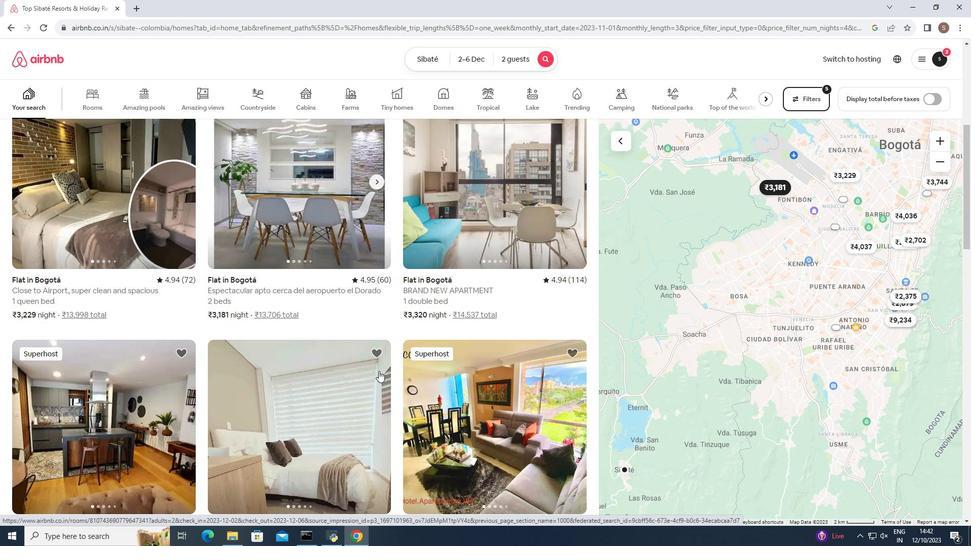 
Action: Mouse moved to (378, 370)
Screenshot: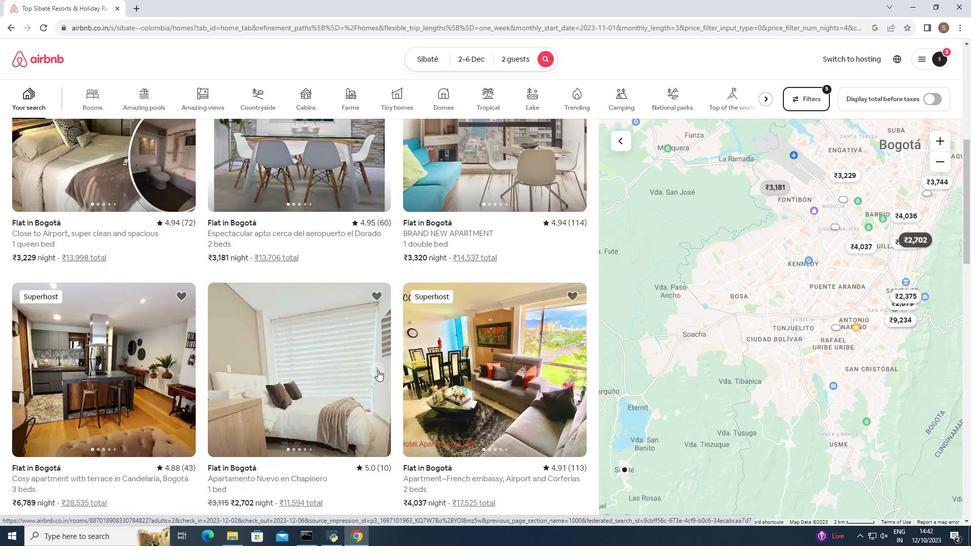 
Action: Mouse scrolled (378, 370) with delta (0, 0)
Screenshot: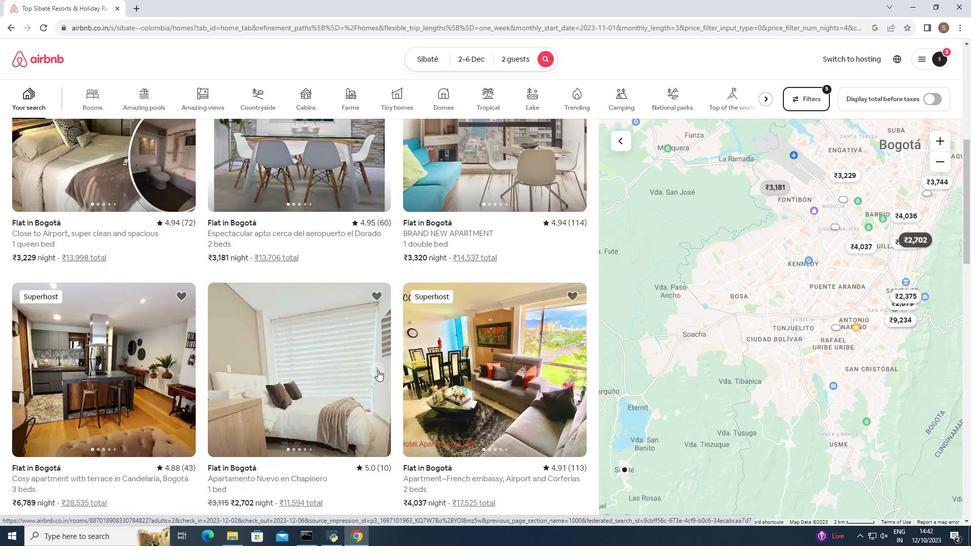 
Action: Mouse moved to (378, 370)
Screenshot: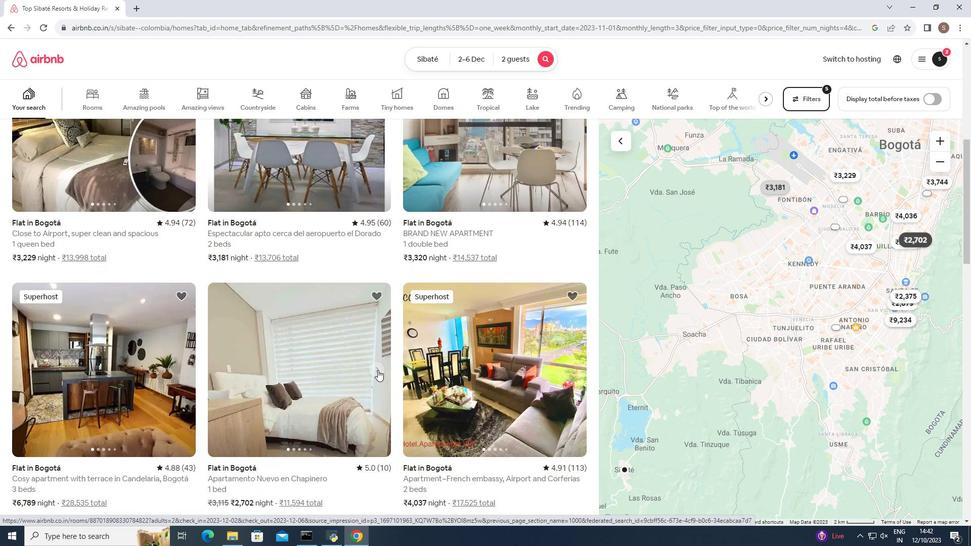 
Action: Mouse scrolled (378, 369) with delta (0, 0)
Screenshot: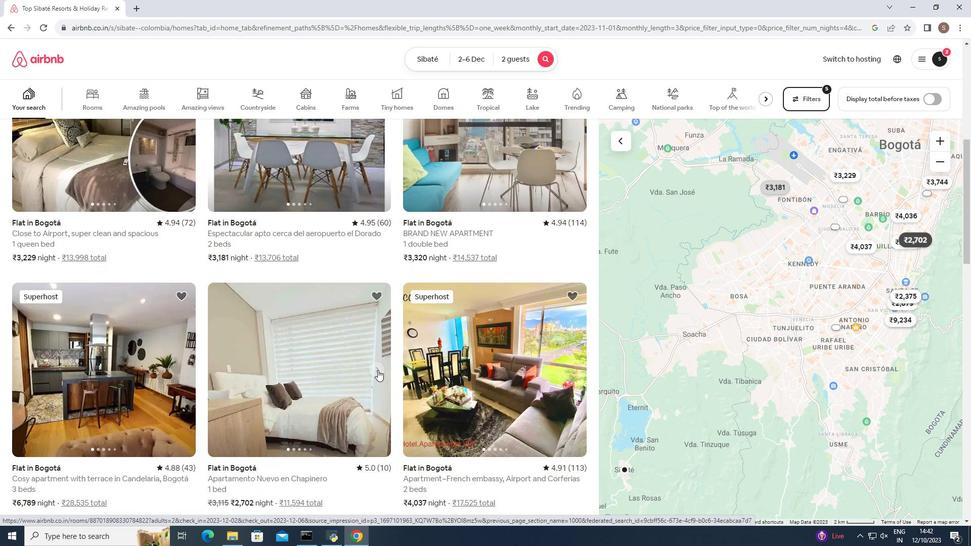
Action: Mouse moved to (377, 369)
Screenshot: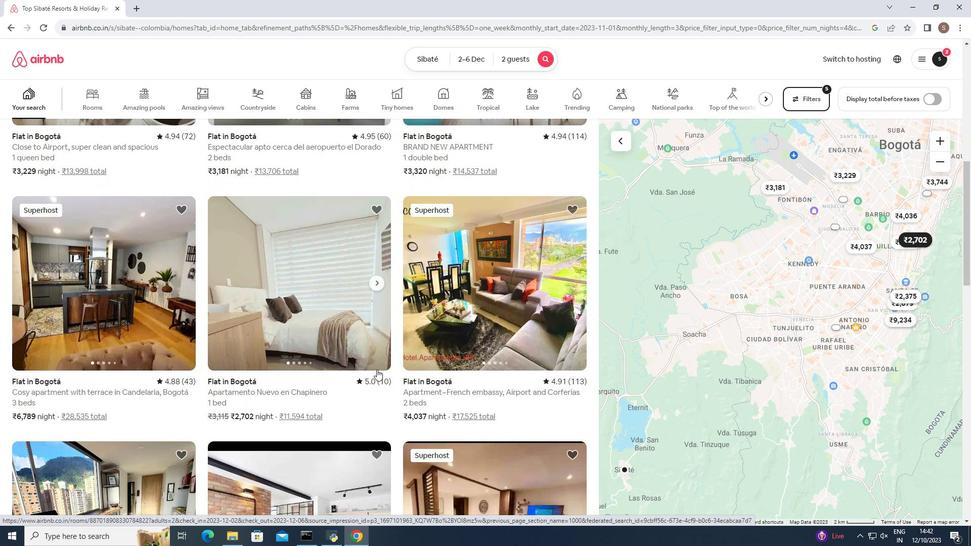 
Action: Mouse scrolled (377, 369) with delta (0, 0)
Screenshot: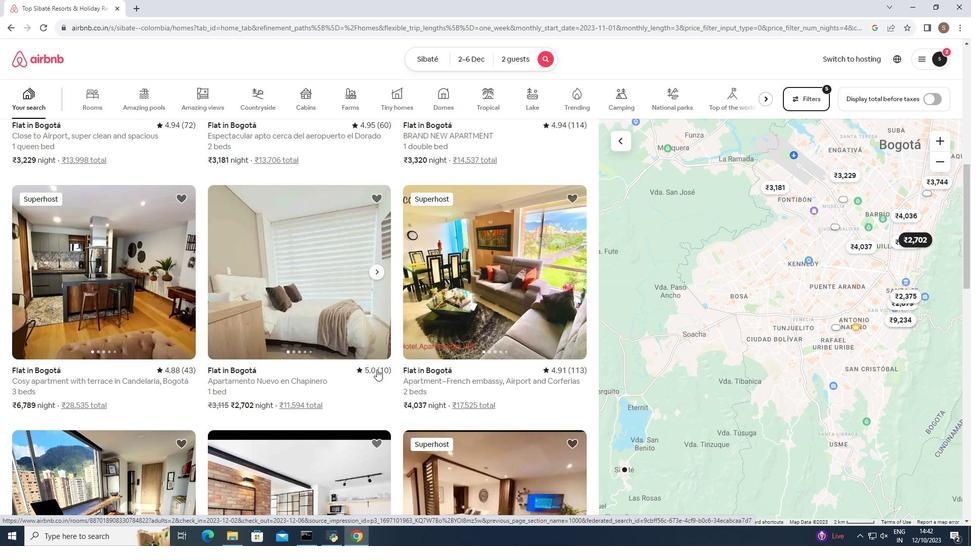 
Action: Mouse scrolled (377, 369) with delta (0, 0)
Screenshot: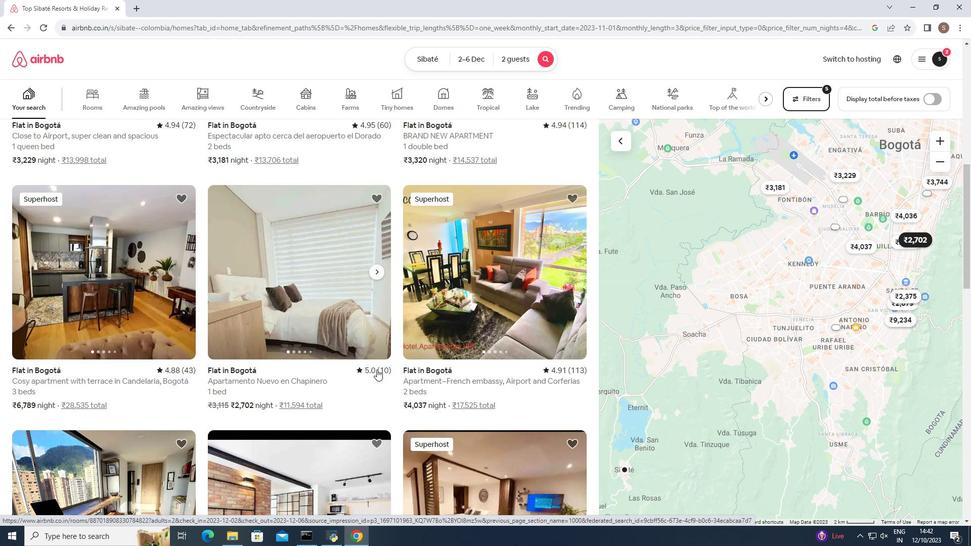 
Action: Mouse scrolled (377, 369) with delta (0, 0)
Screenshot: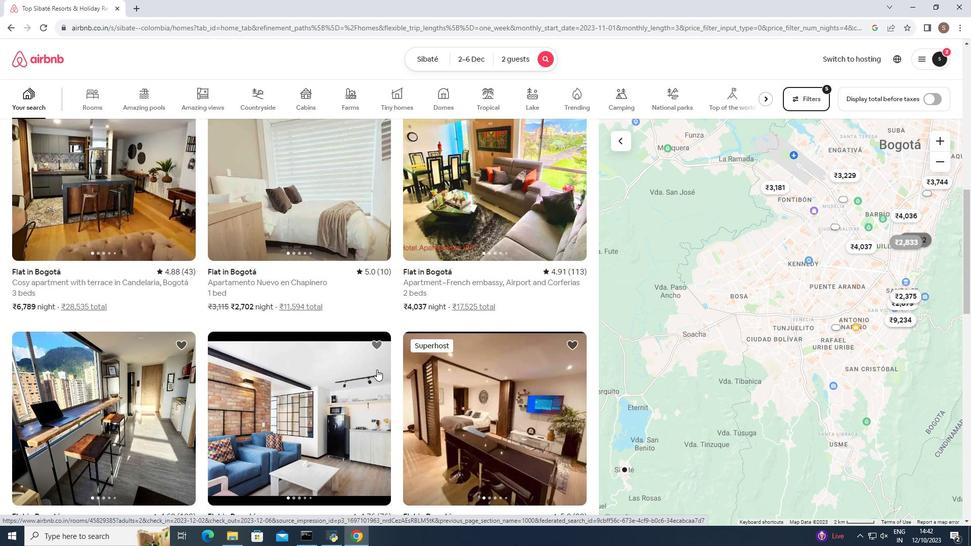 
Action: Mouse scrolled (377, 369) with delta (0, 0)
Screenshot: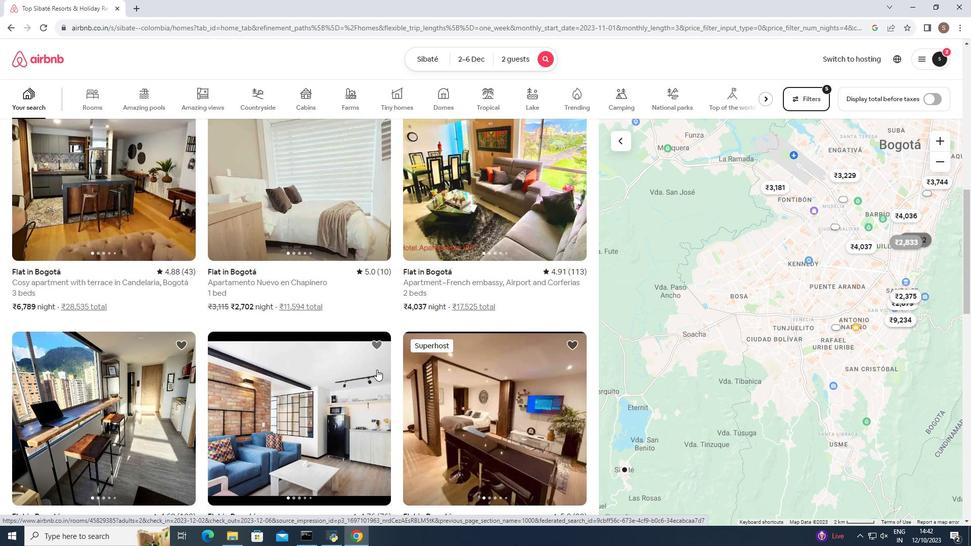 
Action: Mouse moved to (375, 369)
Screenshot: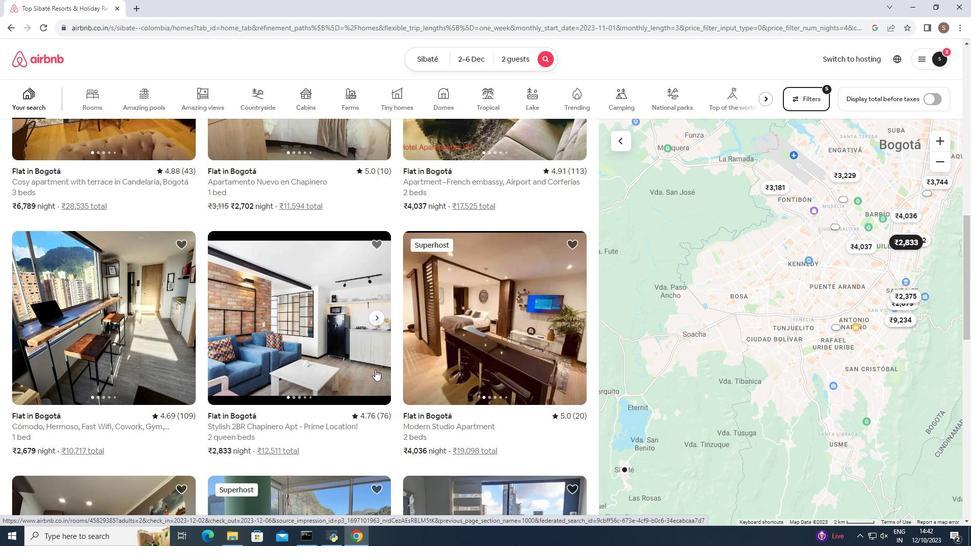 
Action: Mouse scrolled (375, 369) with delta (0, 0)
Screenshot: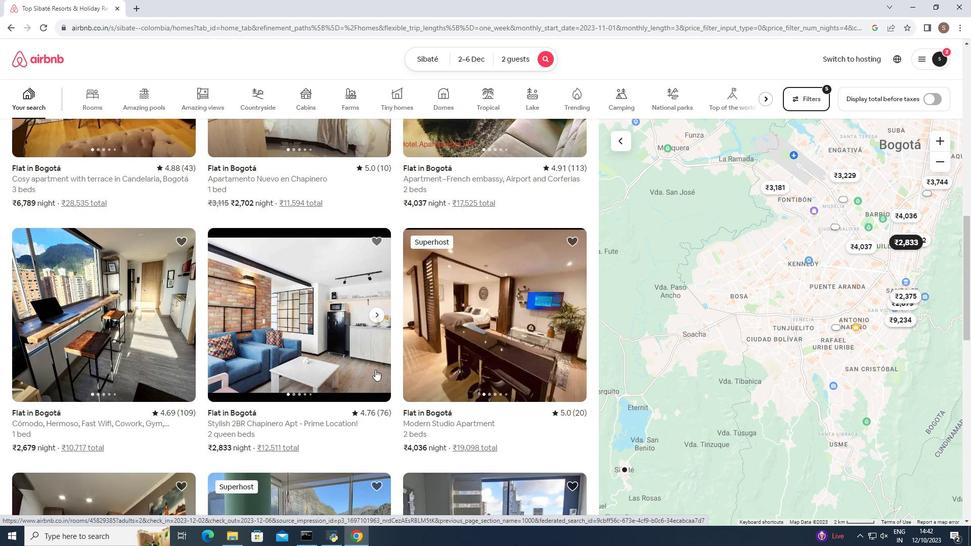 
Action: Mouse scrolled (375, 369) with delta (0, 0)
Screenshot: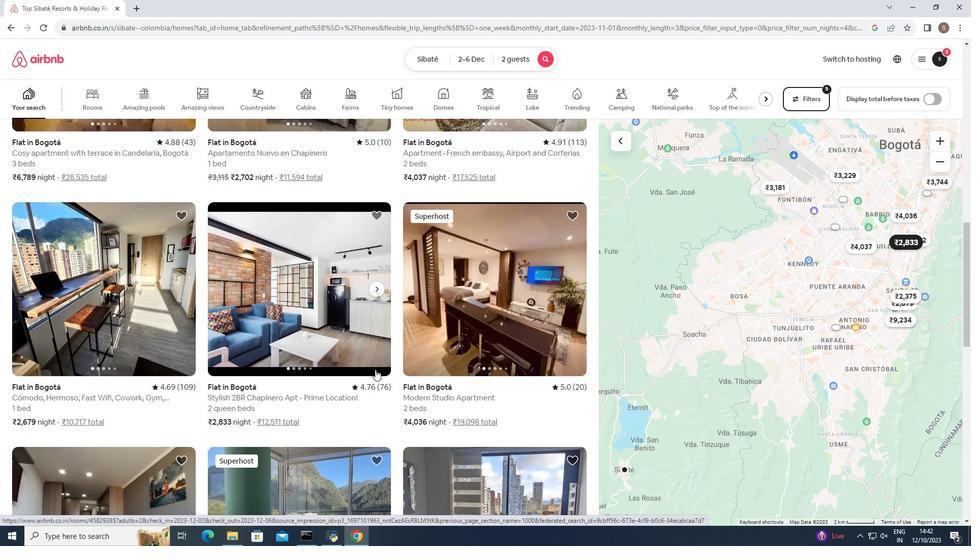 
Action: Mouse scrolled (375, 369) with delta (0, 0)
Screenshot: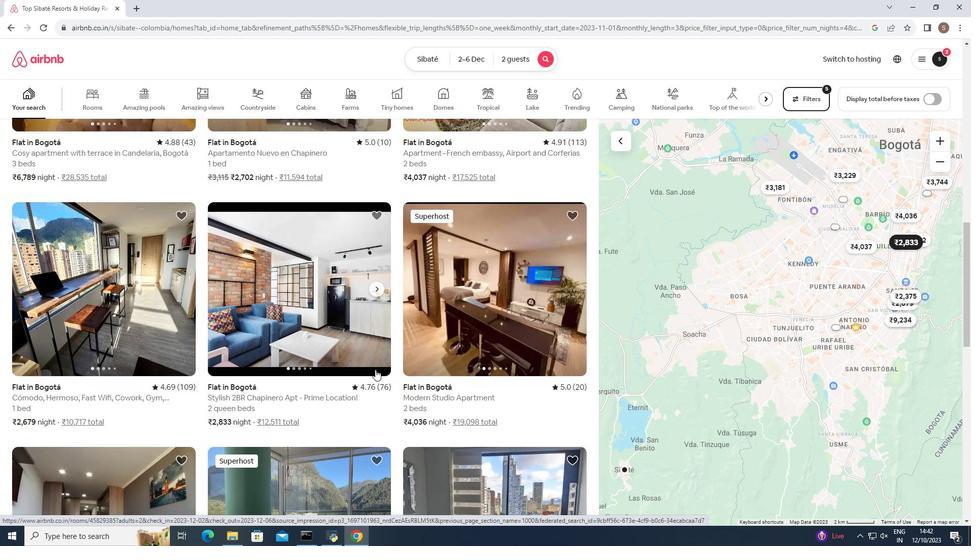 
Action: Mouse scrolled (375, 369) with delta (0, 0)
Screenshot: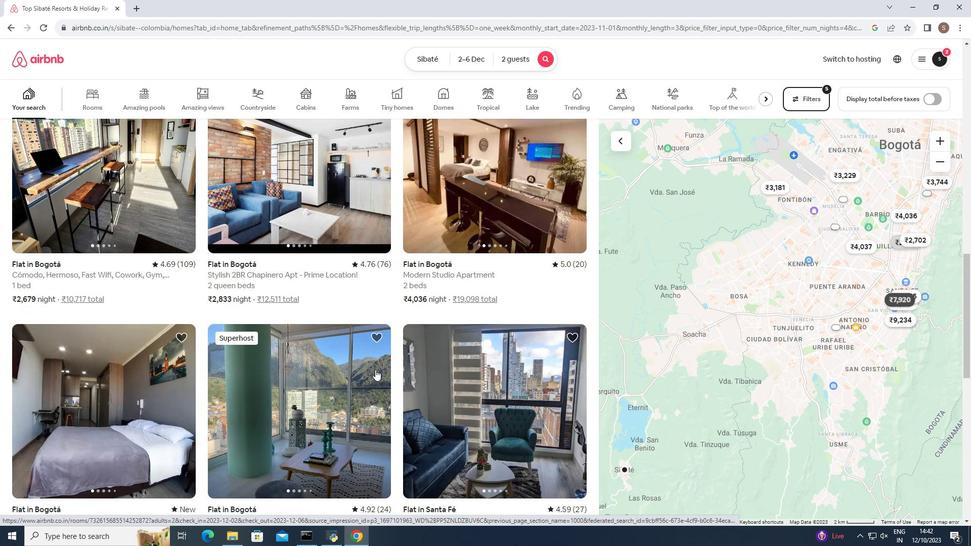 
Action: Mouse scrolled (375, 369) with delta (0, 0)
Screenshot: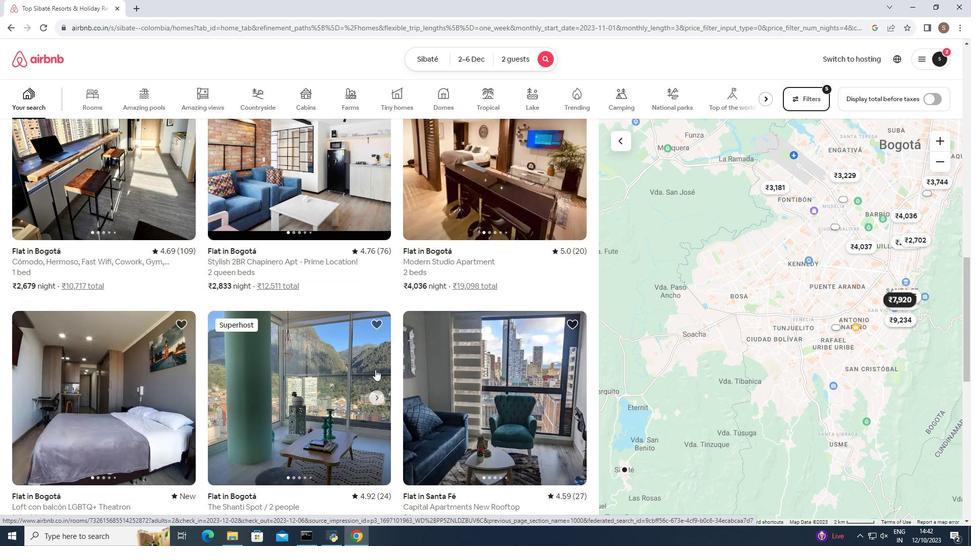 
Action: Mouse scrolled (375, 369) with delta (0, 0)
Screenshot: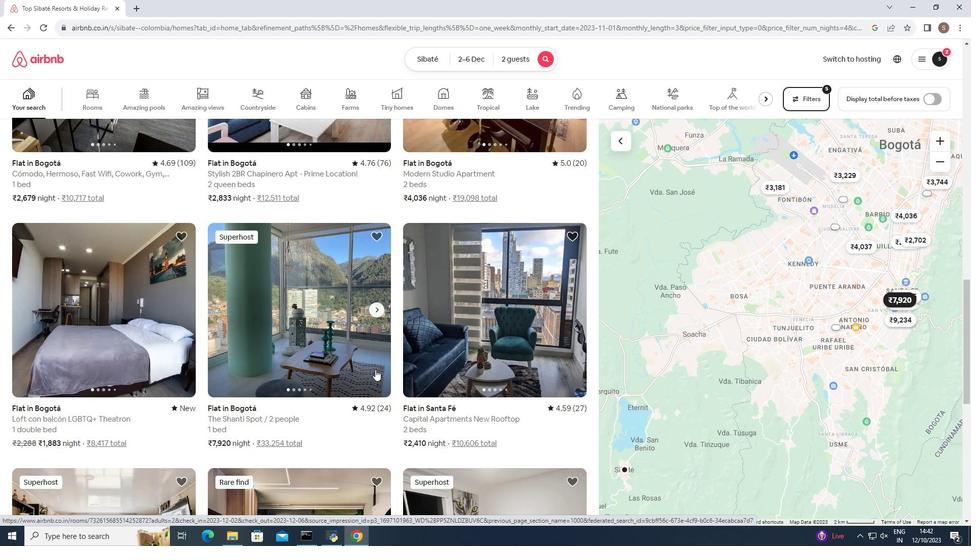
Action: Mouse scrolled (375, 369) with delta (0, 0)
Screenshot: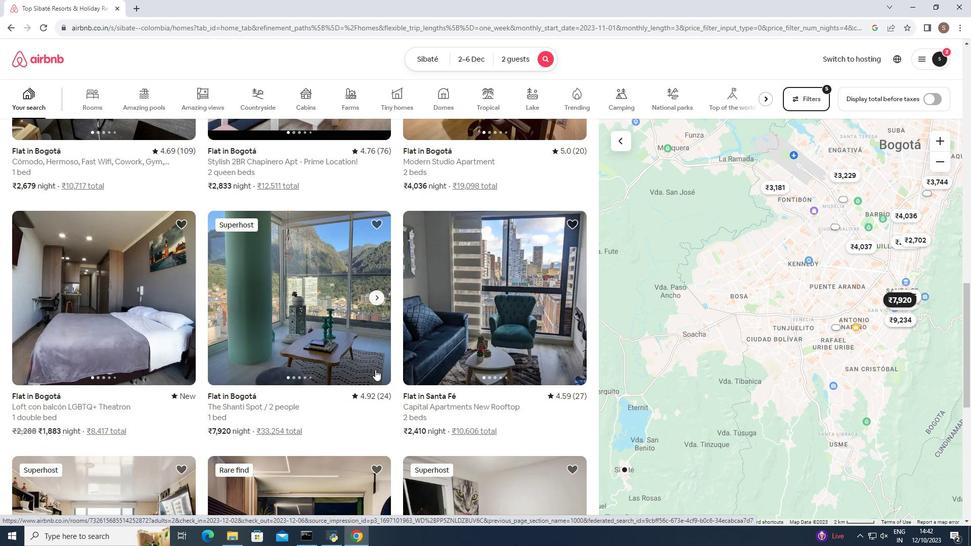 
Action: Mouse scrolled (375, 369) with delta (0, 0)
Screenshot: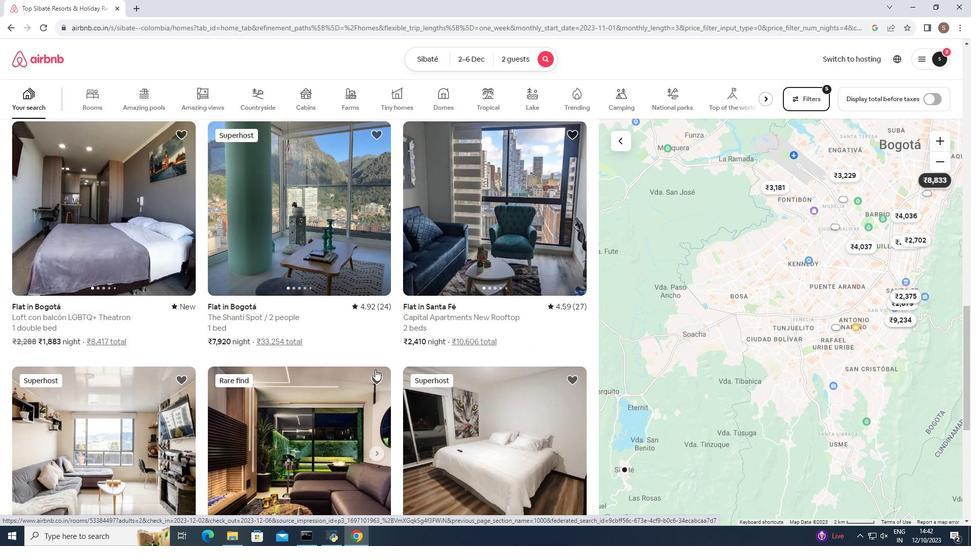 
Action: Mouse scrolled (375, 369) with delta (0, 0)
Screenshot: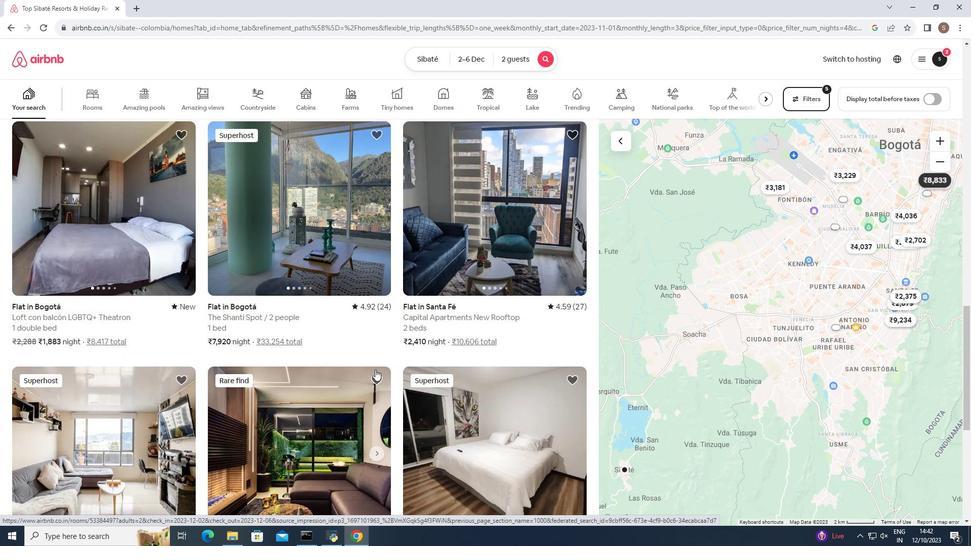 
Action: Mouse scrolled (375, 369) with delta (0, 0)
Screenshot: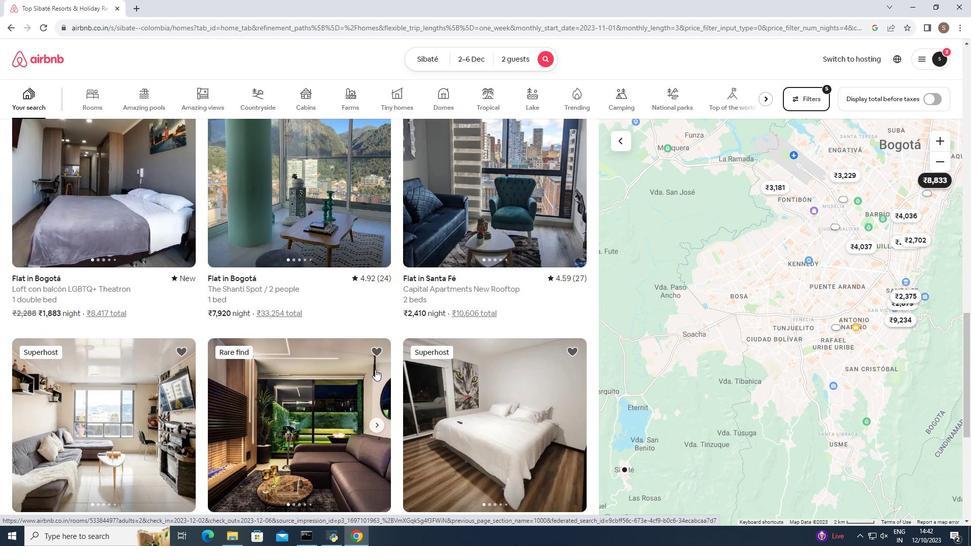 
Action: Mouse moved to (388, 484)
Screenshot: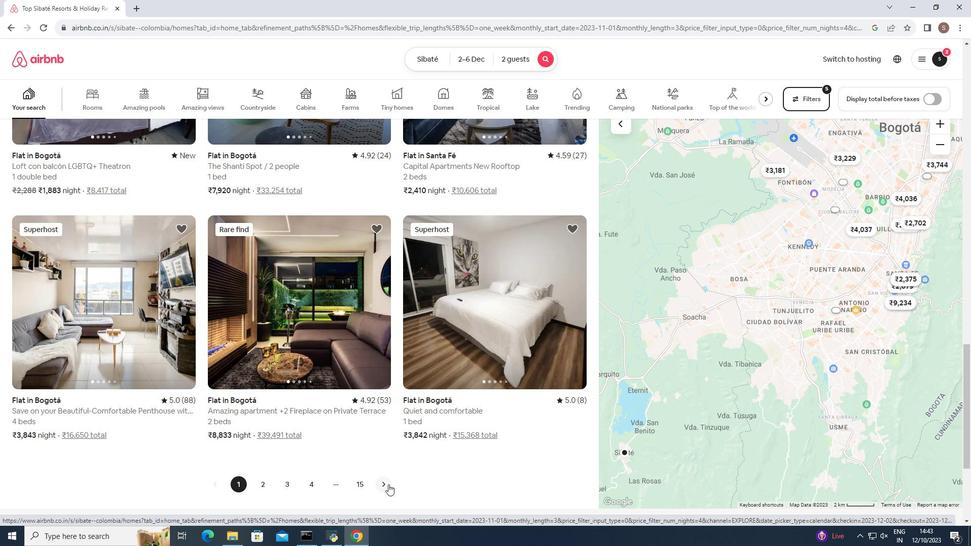 
Action: Mouse pressed left at (388, 484)
Screenshot: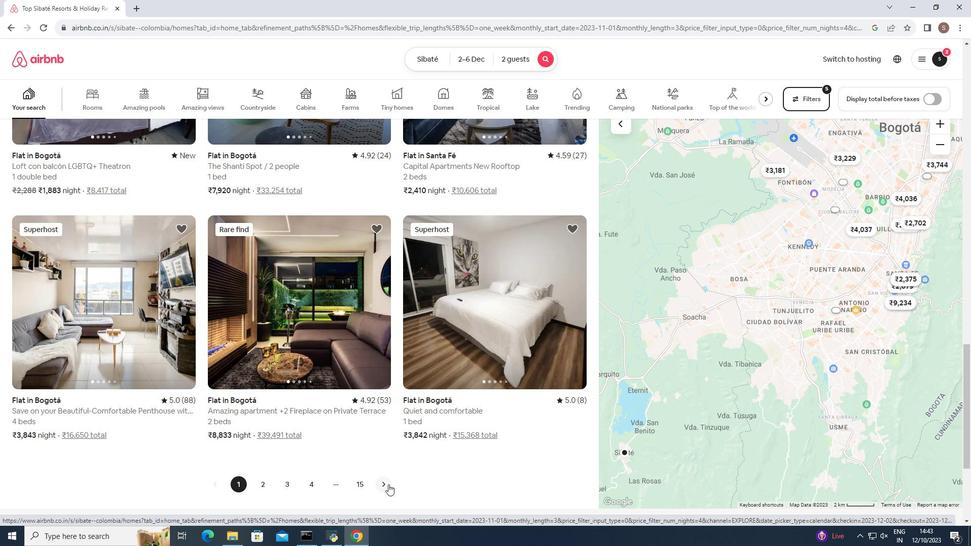 
Action: Mouse moved to (378, 440)
Screenshot: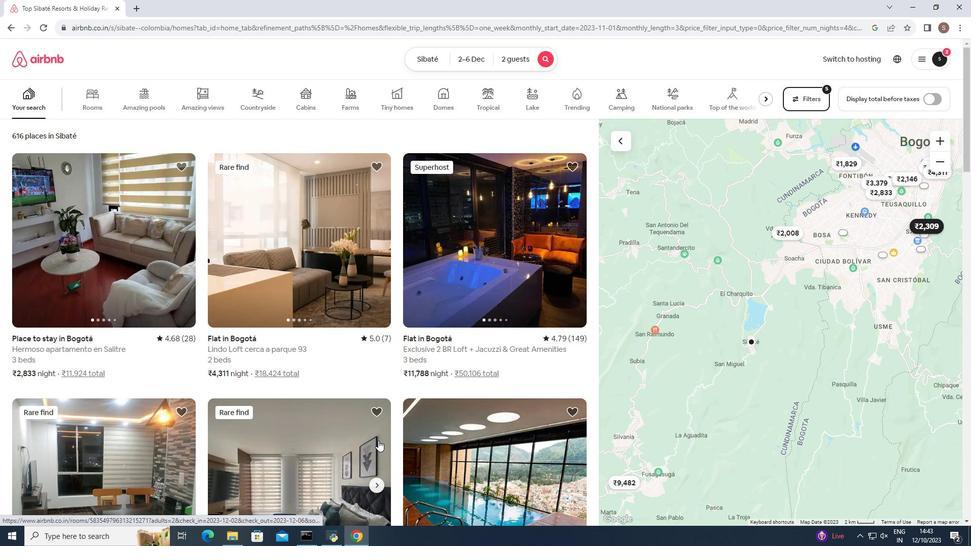 
Action: Mouse scrolled (378, 440) with delta (0, 0)
Screenshot: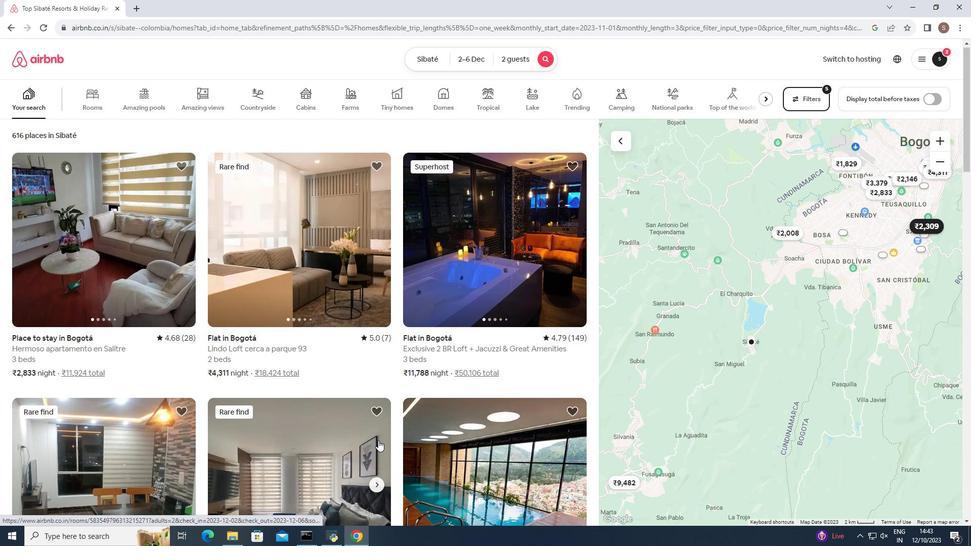 
Action: Mouse scrolled (378, 440) with delta (0, 0)
Screenshot: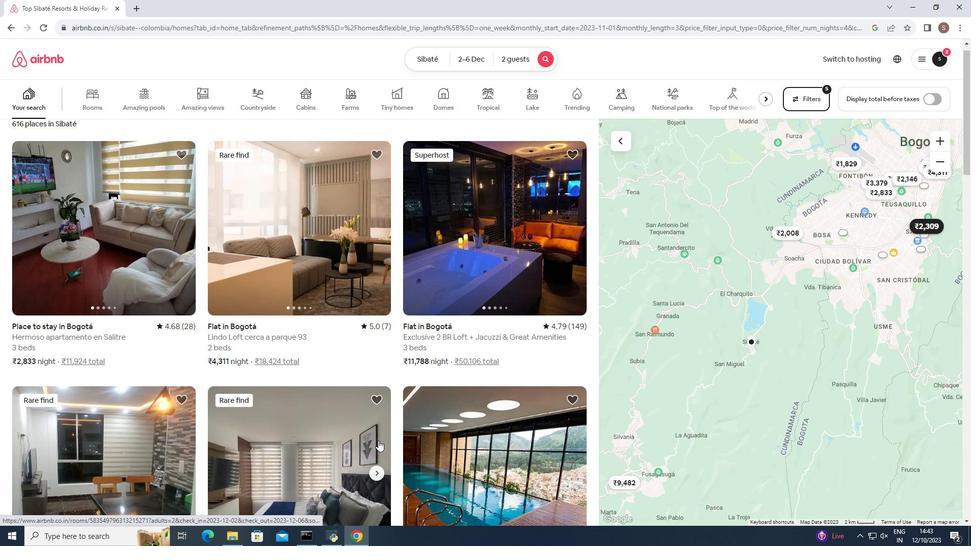 
Action: Mouse moved to (377, 440)
Screenshot: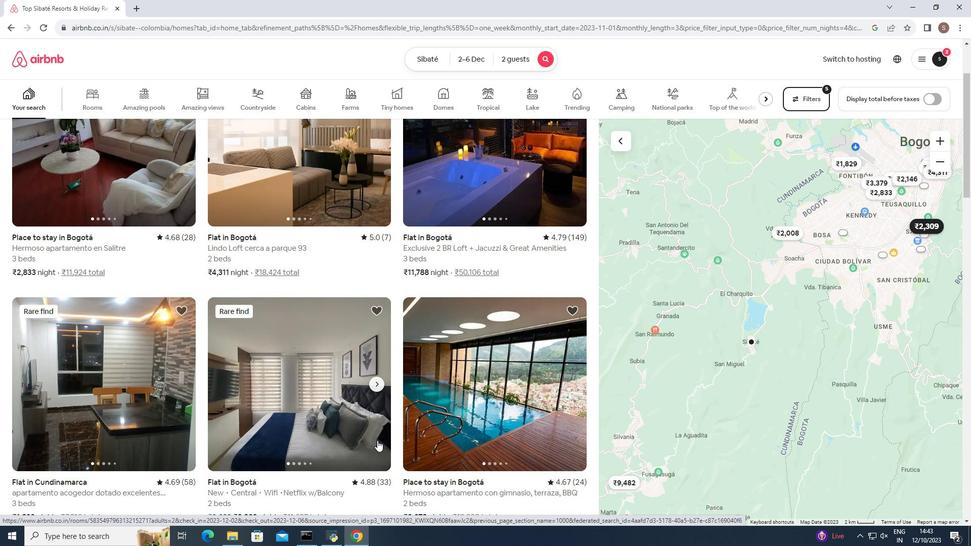 
Action: Mouse scrolled (377, 440) with delta (0, 0)
Screenshot: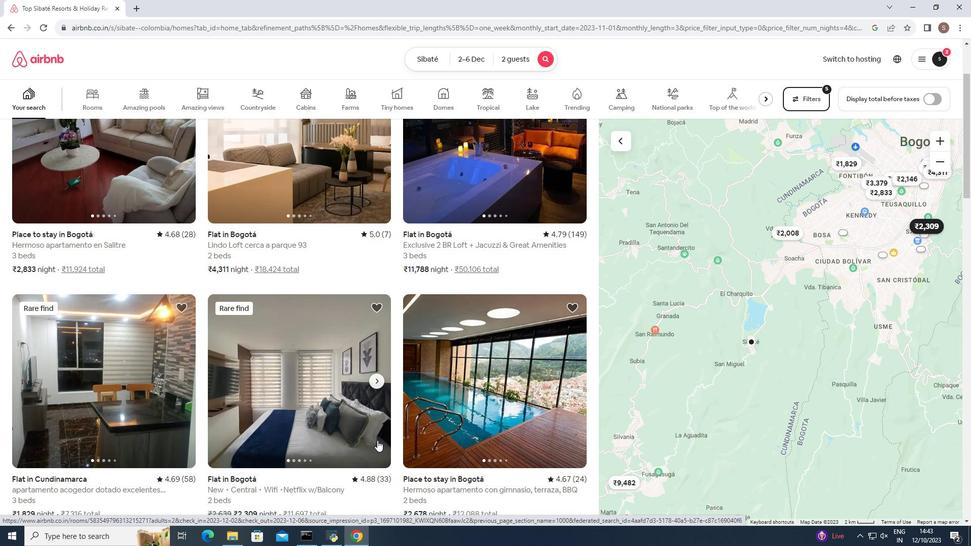 
Action: Mouse scrolled (377, 440) with delta (0, 0)
Screenshot: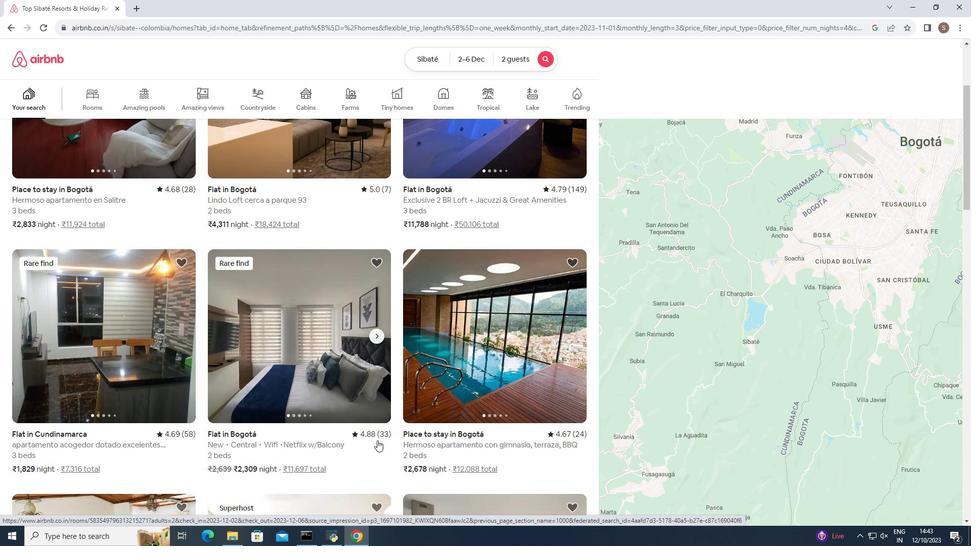 
Action: Mouse moved to (380, 437)
Screenshot: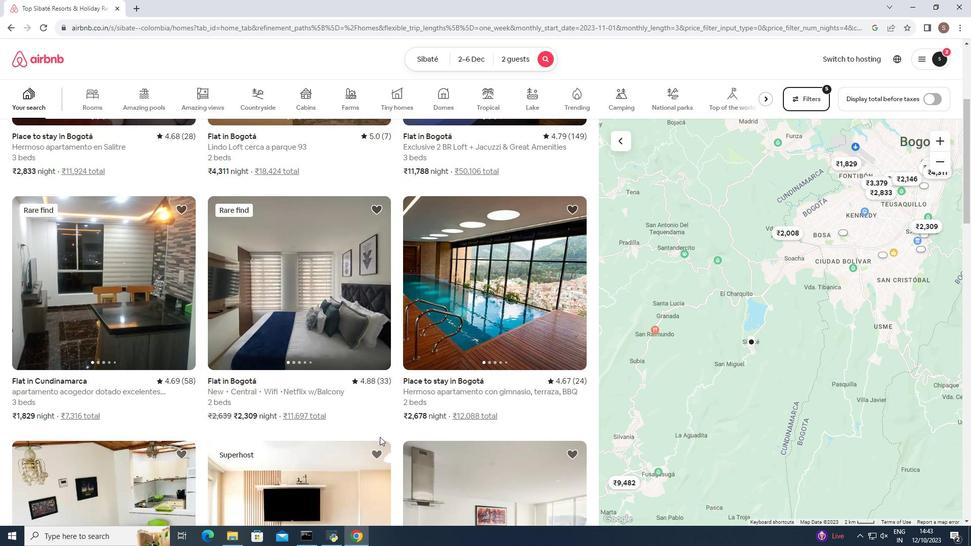 
Action: Mouse scrolled (380, 436) with delta (0, 0)
Screenshot: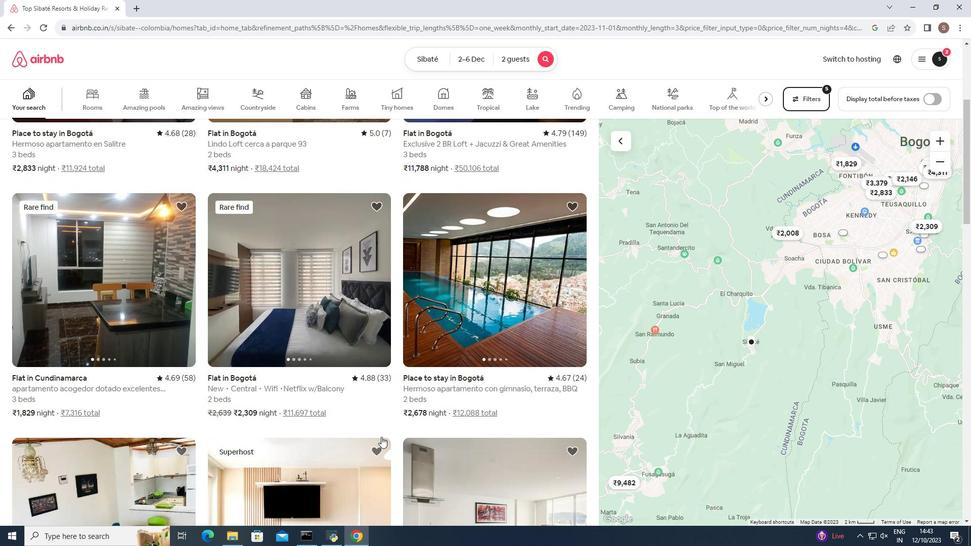 
Action: Mouse moved to (380, 437)
Screenshot: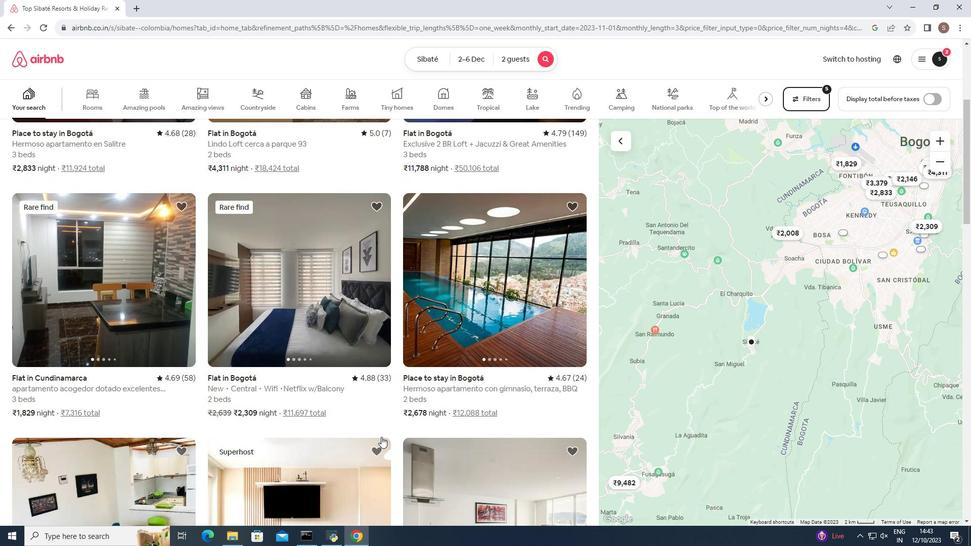
Action: Mouse scrolled (380, 436) with delta (0, 0)
Screenshot: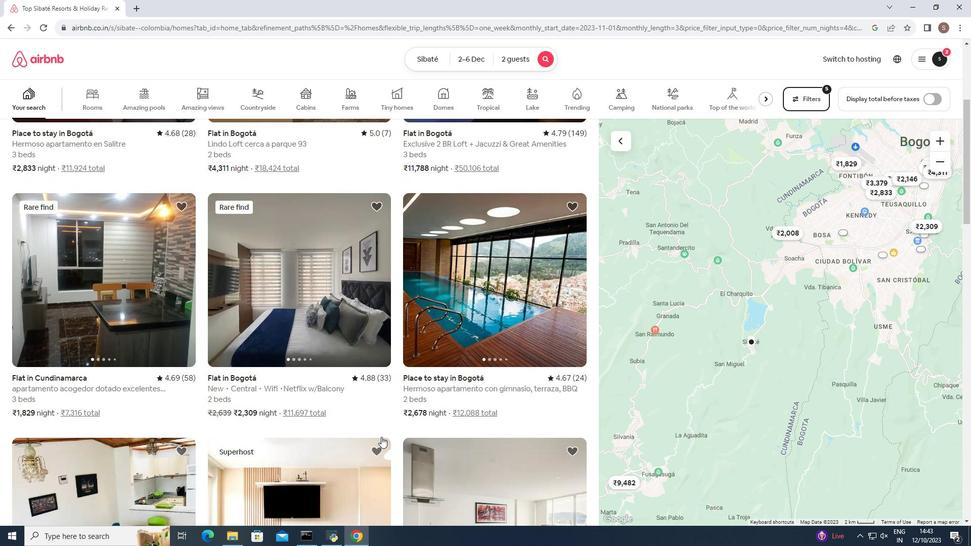 
Action: Mouse moved to (381, 437)
Screenshot: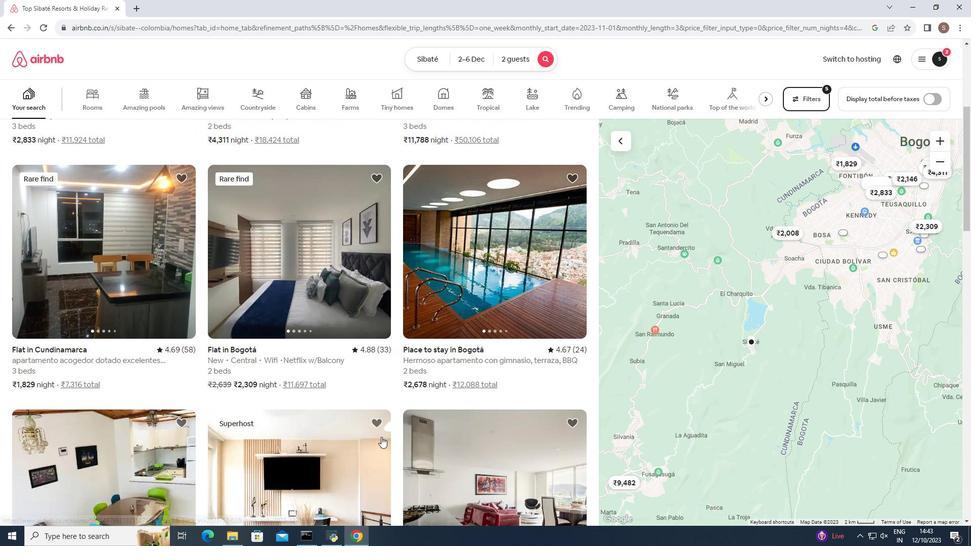 
Action: Mouse scrolled (381, 436) with delta (0, 0)
Screenshot: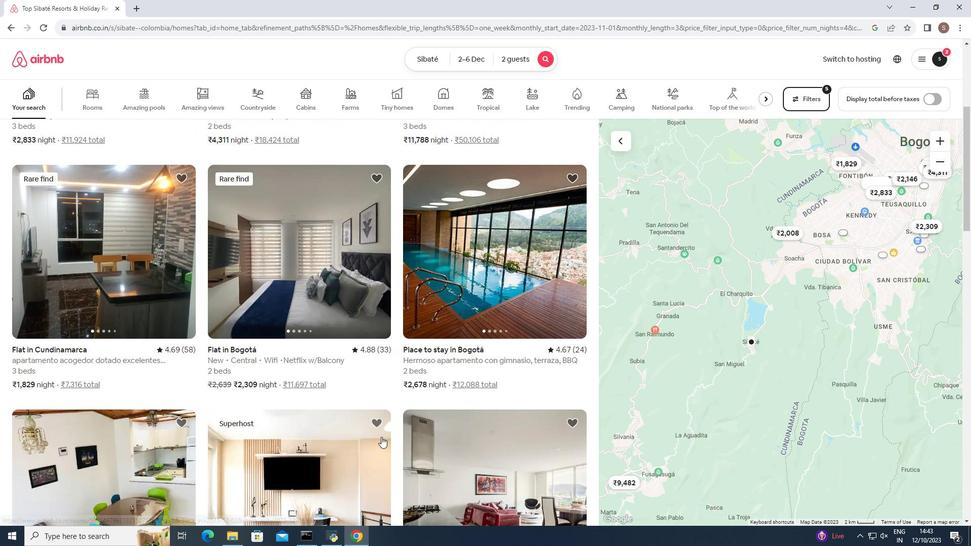 
Action: Mouse scrolled (381, 436) with delta (0, 0)
Screenshot: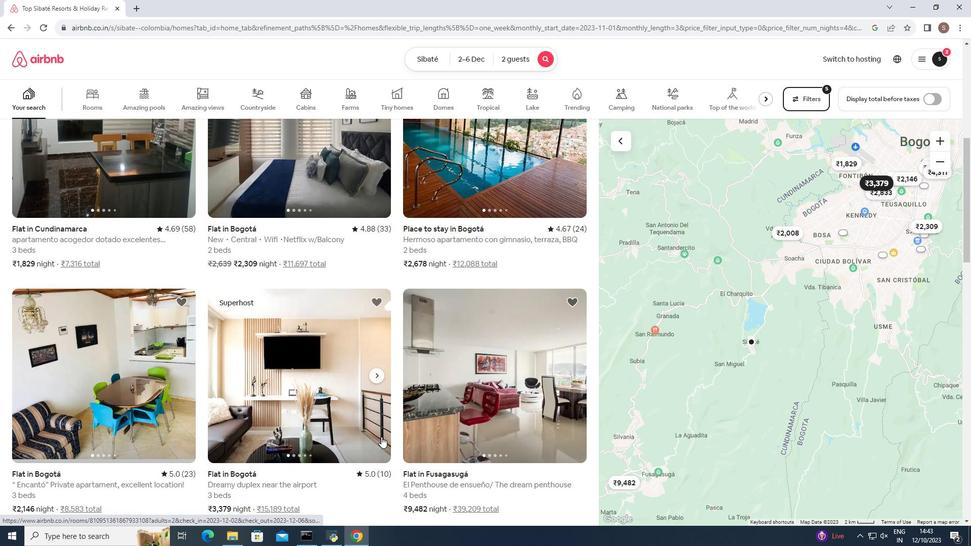 
Action: Mouse scrolled (381, 436) with delta (0, 0)
Screenshot: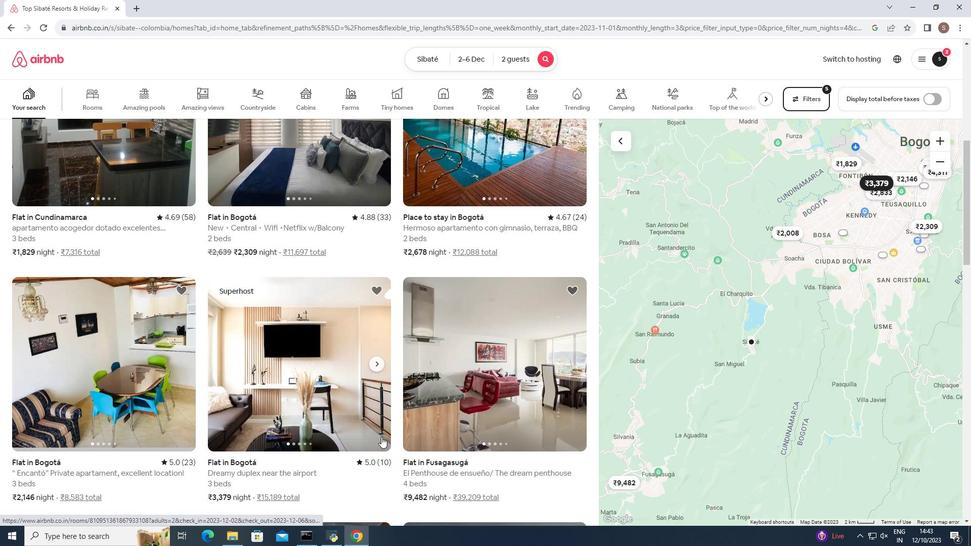 
Action: Mouse scrolled (381, 436) with delta (0, 0)
Screenshot: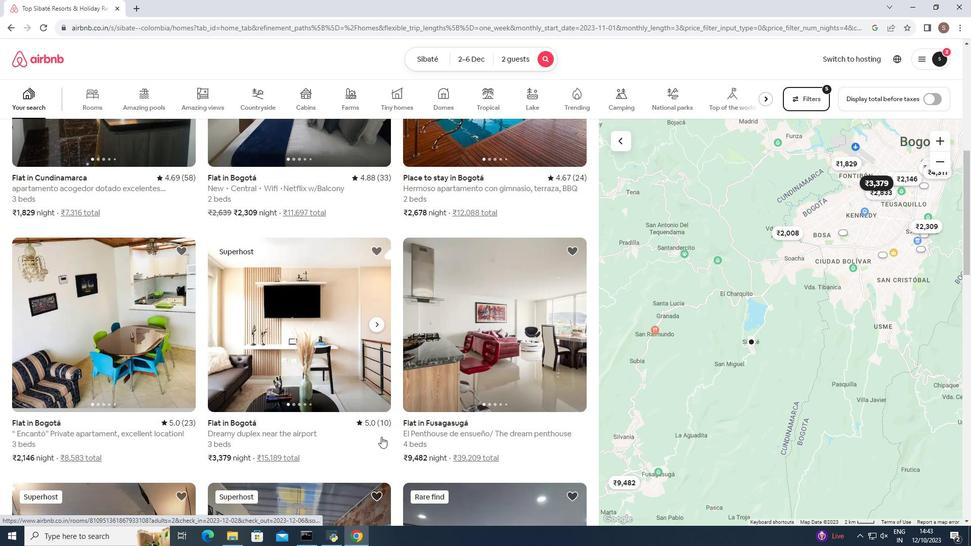 
Action: Mouse scrolled (381, 436) with delta (0, 0)
Screenshot: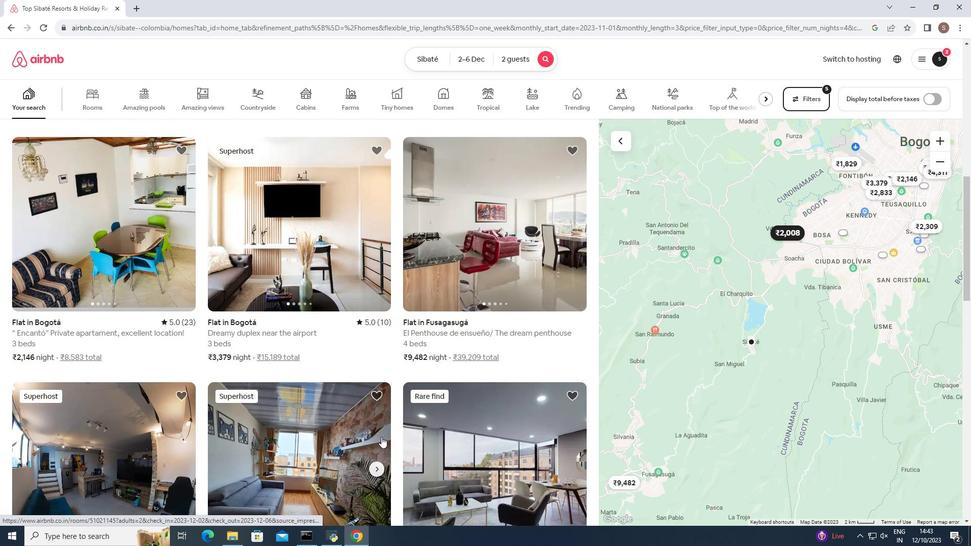 
Action: Mouse scrolled (381, 436) with delta (0, 0)
Screenshot: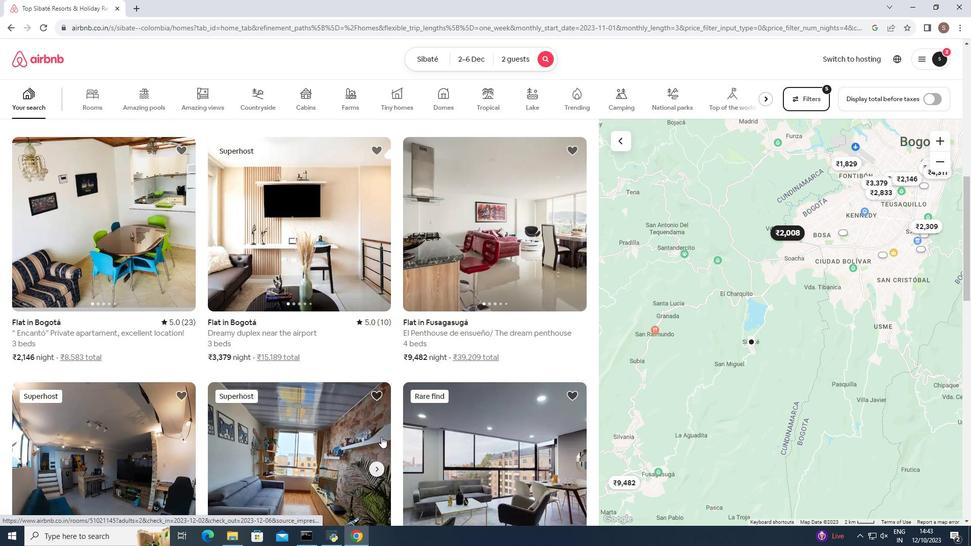 
Action: Mouse scrolled (381, 436) with delta (0, 0)
Screenshot: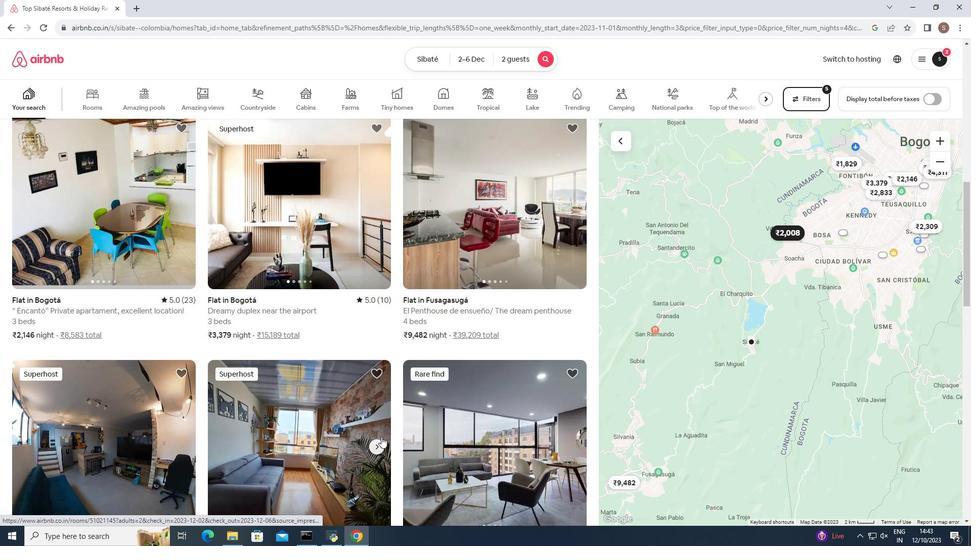 
Action: Mouse scrolled (381, 436) with delta (0, 0)
Screenshot: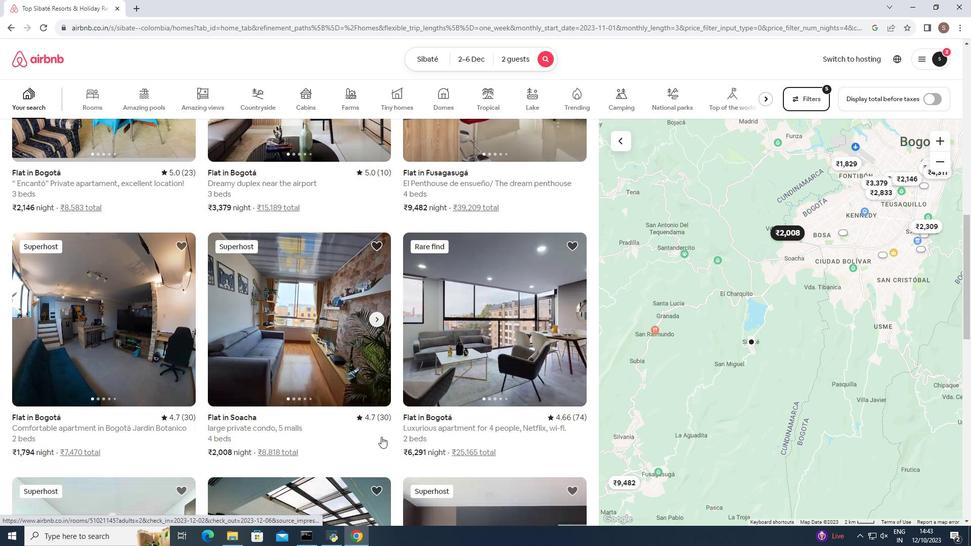 
Action: Mouse scrolled (381, 436) with delta (0, 0)
Screenshot: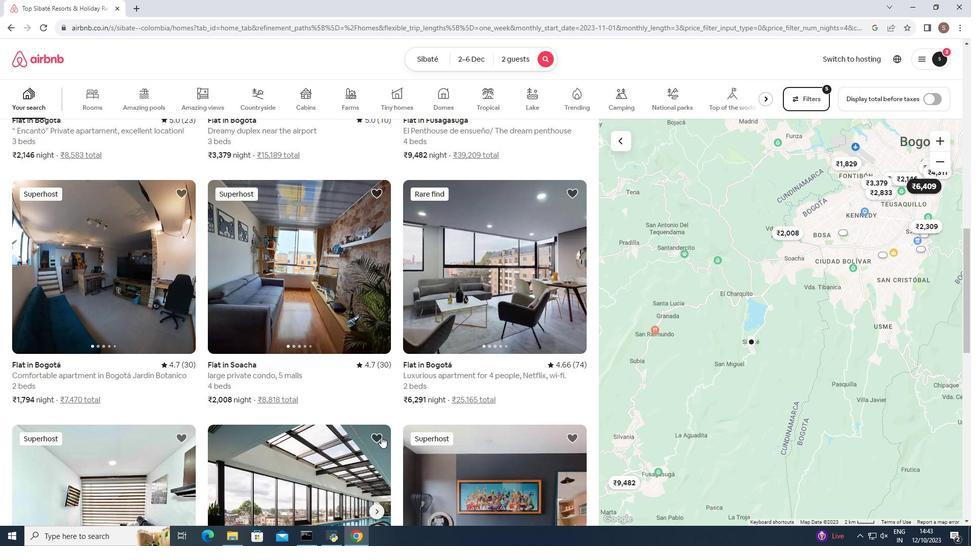 
Action: Mouse scrolled (381, 436) with delta (0, 0)
Screenshot: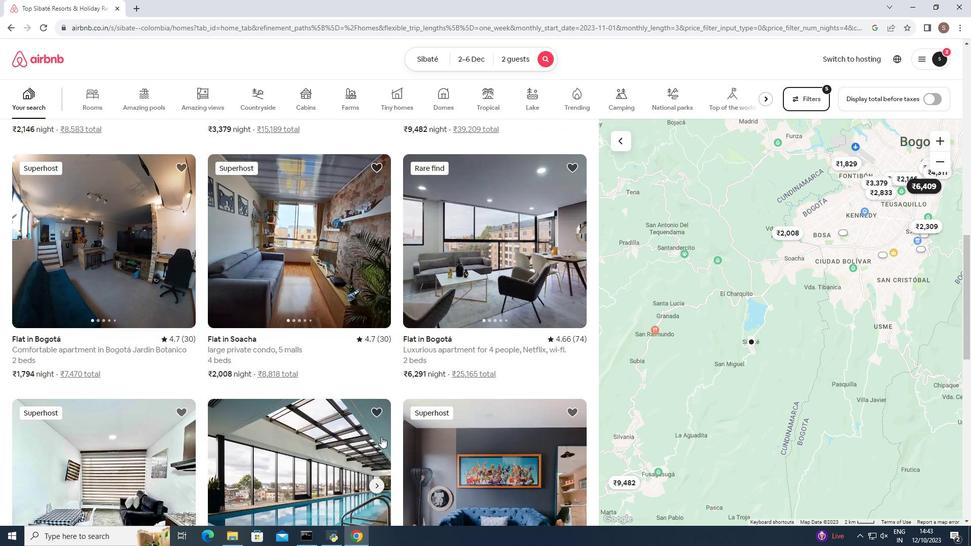 
Action: Mouse scrolled (381, 436) with delta (0, 0)
Screenshot: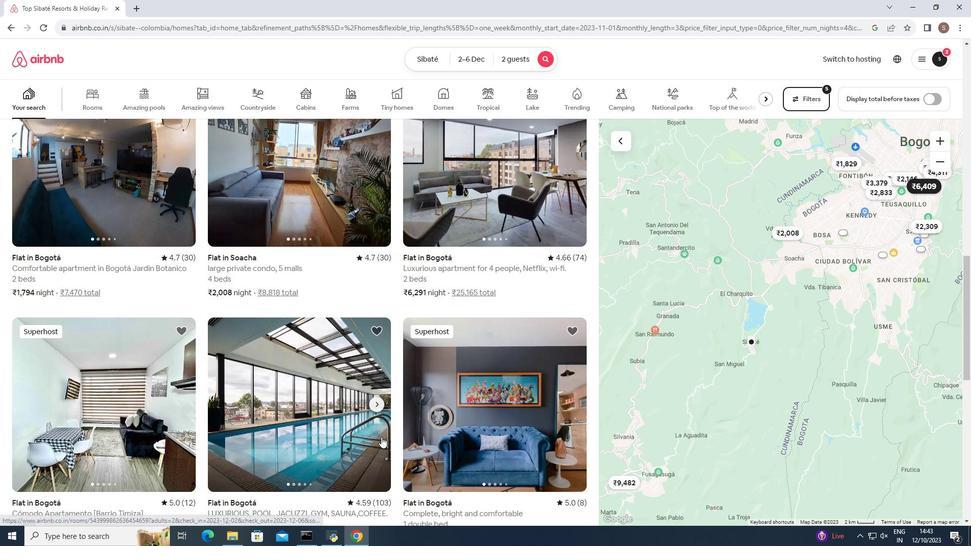 
Action: Mouse scrolled (381, 436) with delta (0, 0)
Screenshot: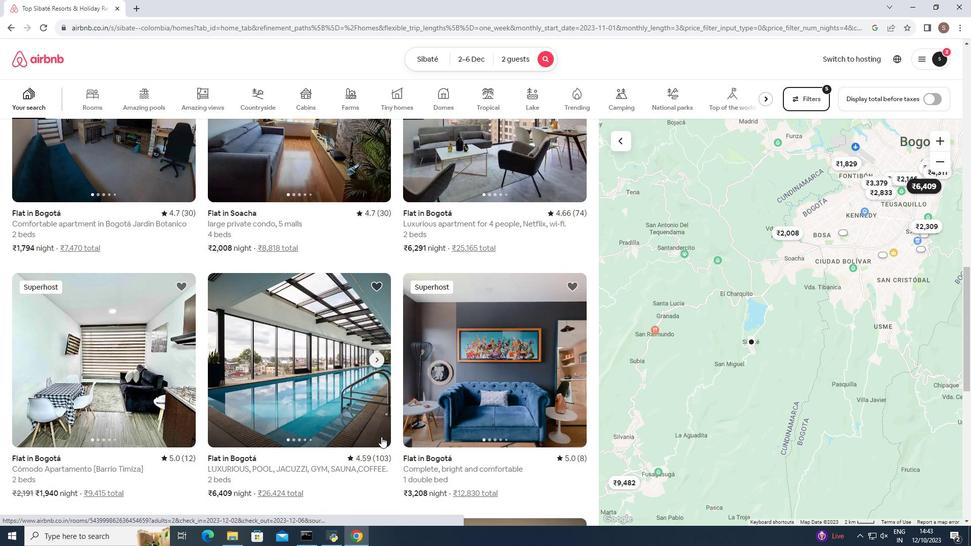 
Action: Mouse scrolled (381, 436) with delta (0, 0)
Screenshot: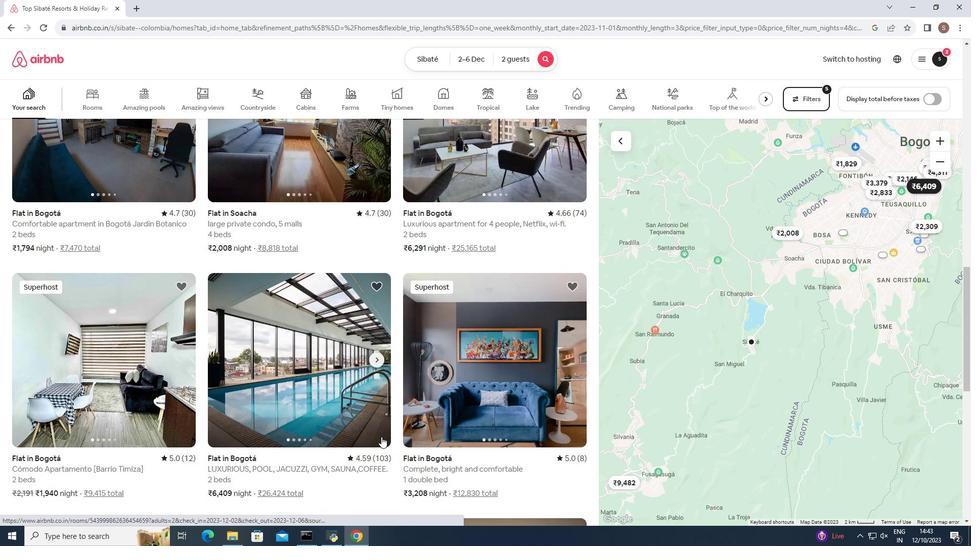 
Action: Mouse scrolled (381, 436) with delta (0, 0)
Screenshot: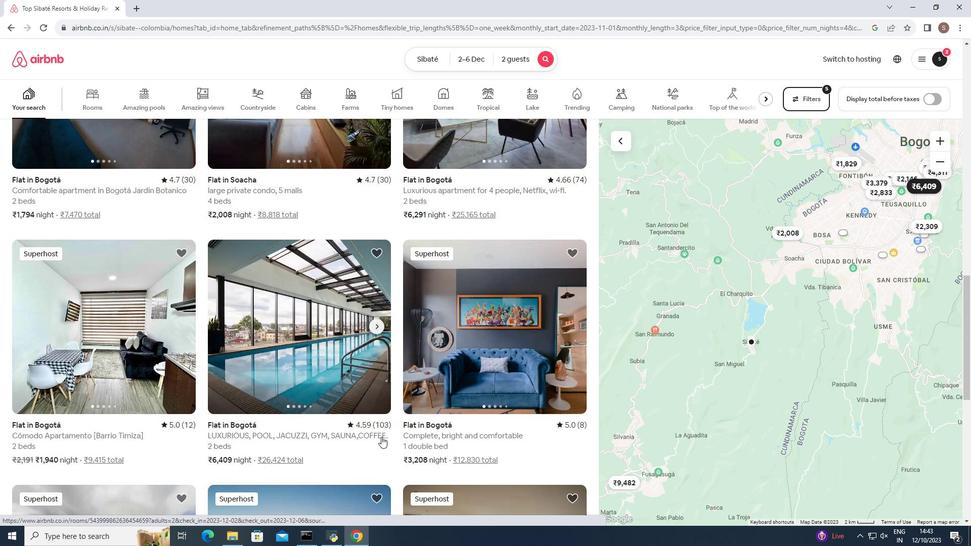 
Action: Mouse scrolled (381, 436) with delta (0, 0)
Screenshot: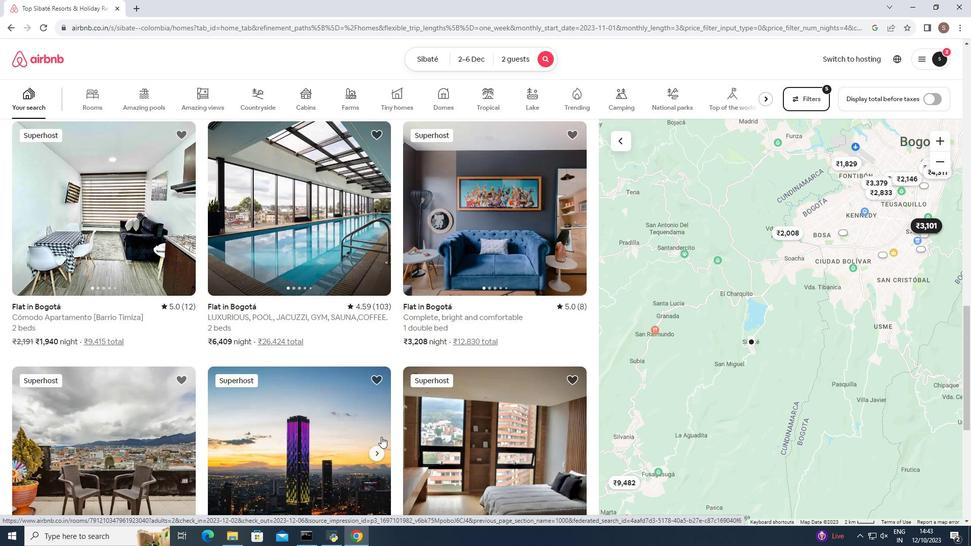 
Action: Mouse scrolled (381, 436) with delta (0, 0)
Screenshot: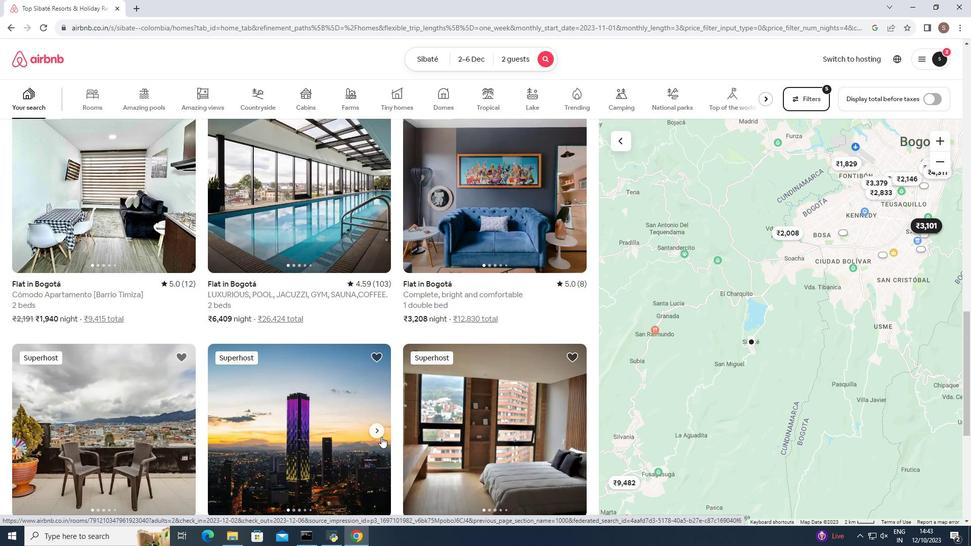 
Action: Mouse scrolled (381, 436) with delta (0, 0)
Screenshot: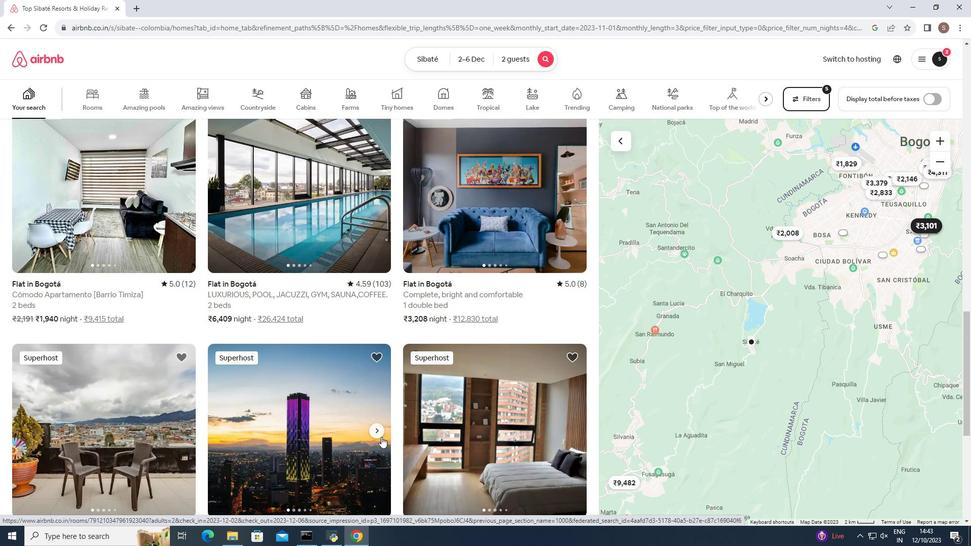 
Action: Mouse moved to (386, 485)
Screenshot: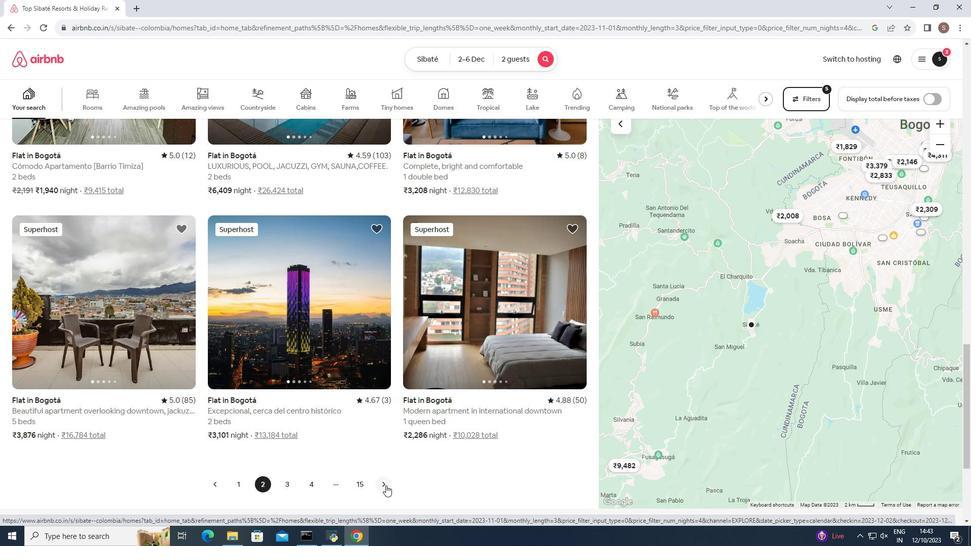 
Action: Mouse pressed left at (386, 485)
Screenshot: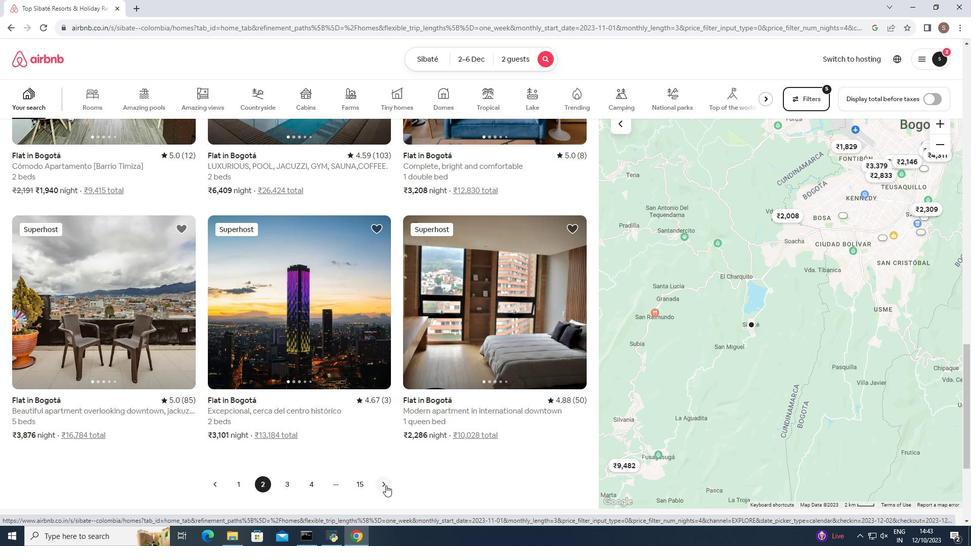 
Action: Mouse moved to (338, 397)
Screenshot: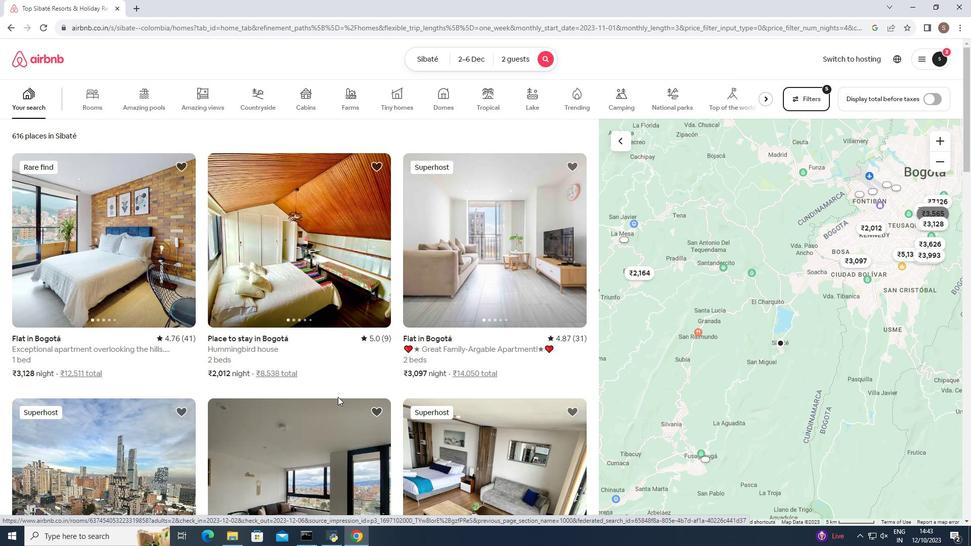 
Action: Mouse scrolled (338, 396) with delta (0, 0)
Screenshot: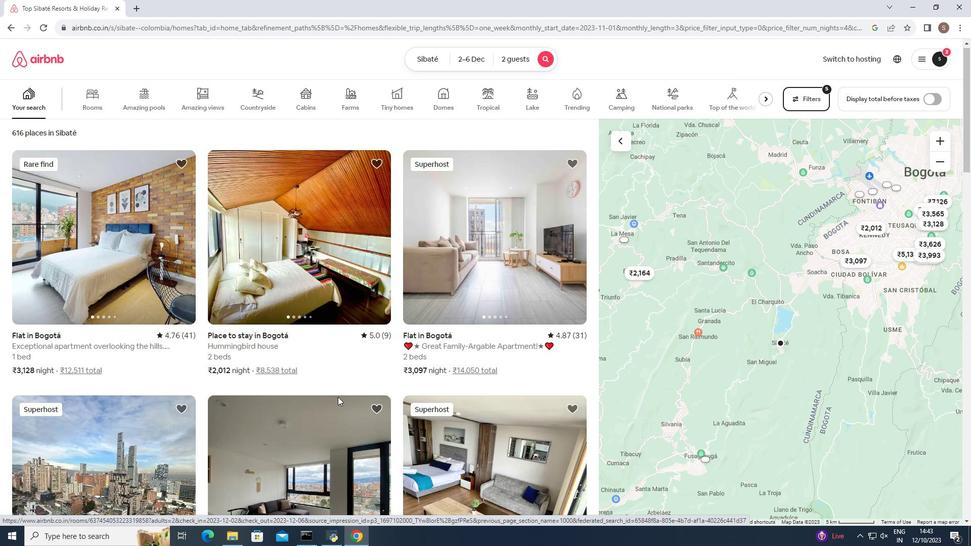 
Action: Mouse scrolled (338, 396) with delta (0, 0)
Screenshot: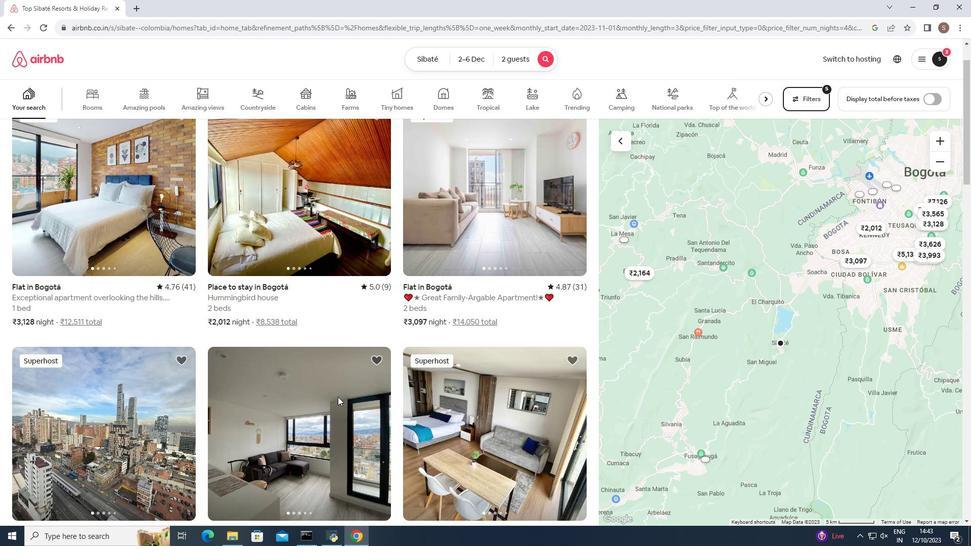 
Action: Mouse moved to (120, 197)
Screenshot: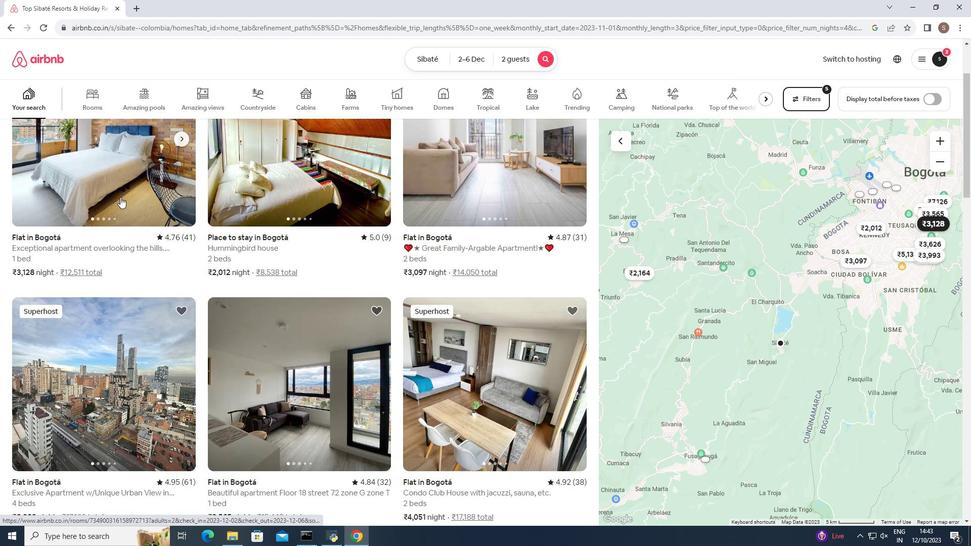 
Action: Mouse pressed left at (120, 197)
Screenshot: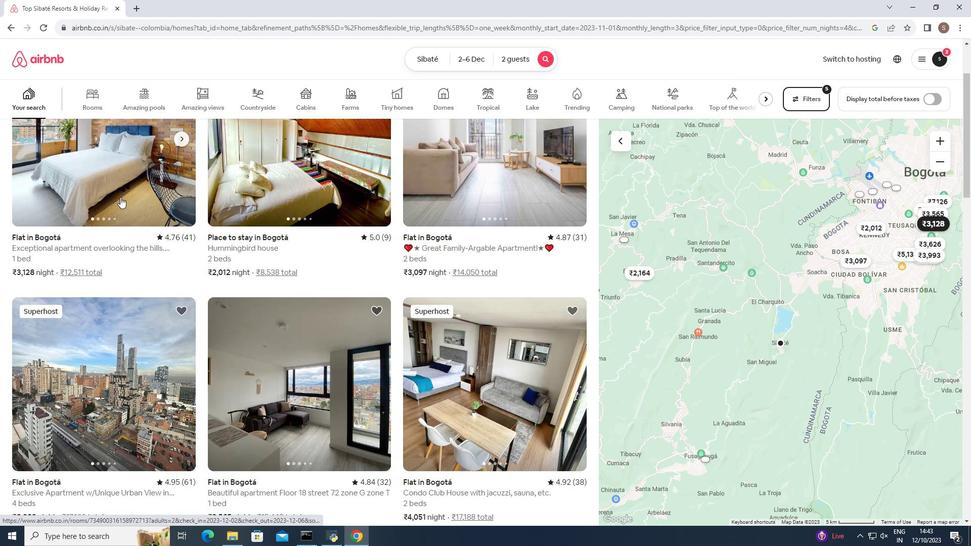 
Action: Mouse moved to (325, 295)
Screenshot: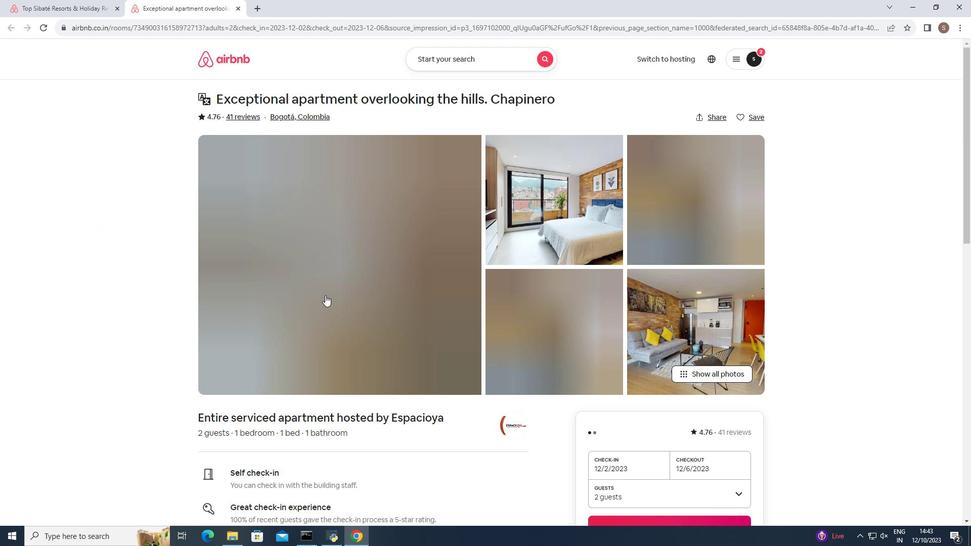 
Action: Mouse pressed left at (325, 295)
Screenshot: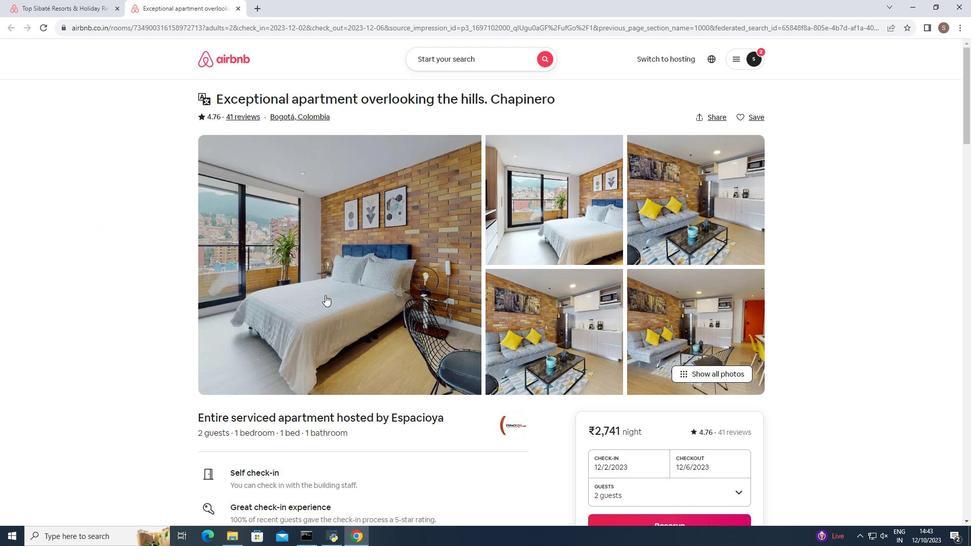 
Action: Mouse moved to (337, 292)
Screenshot: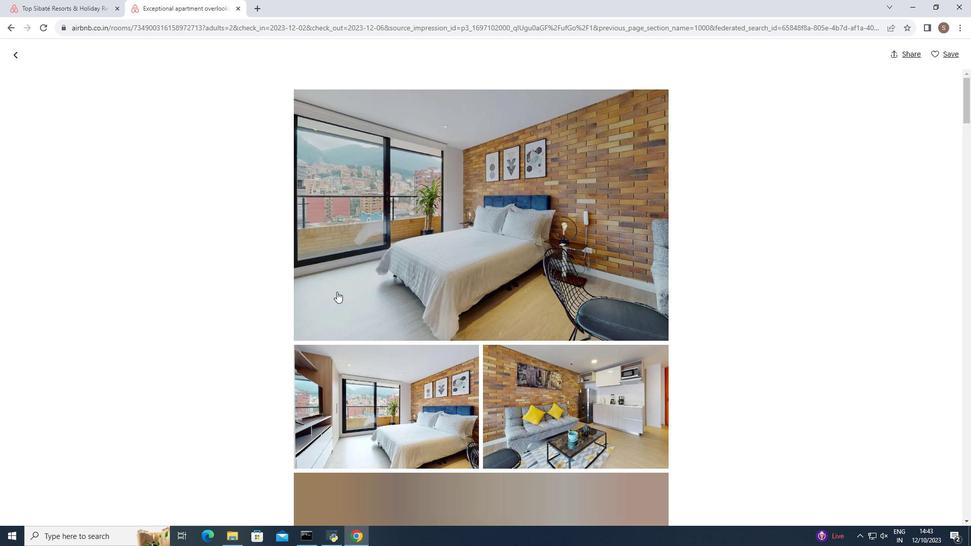 
Action: Mouse scrolled (337, 291) with delta (0, 0)
Screenshot: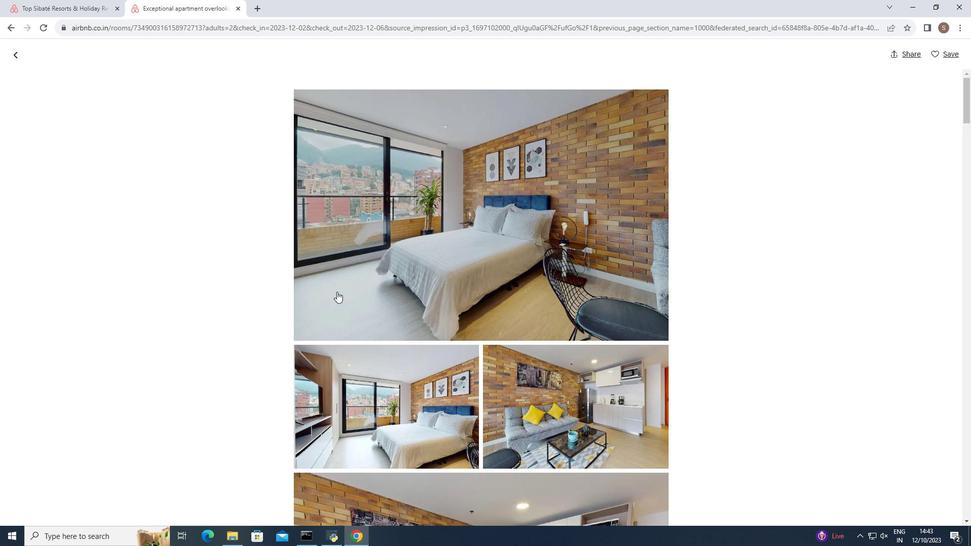 
Action: Mouse scrolled (337, 291) with delta (0, 0)
Screenshot: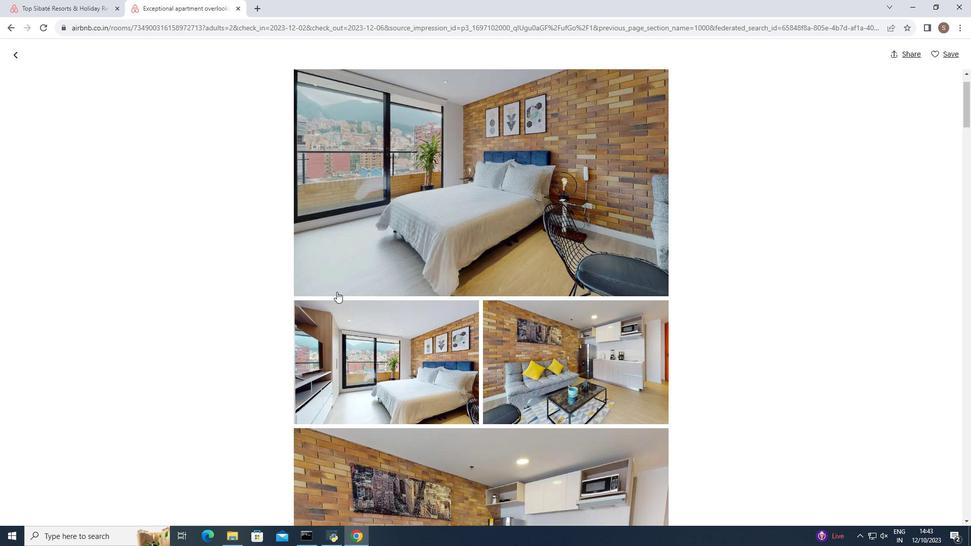 
Action: Mouse scrolled (337, 291) with delta (0, 0)
Screenshot: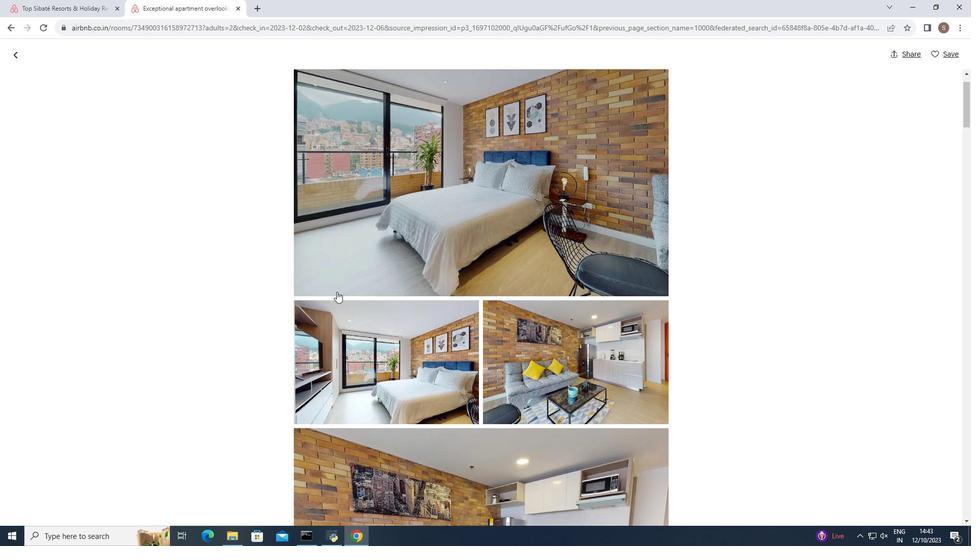
Action: Mouse scrolled (337, 291) with delta (0, 0)
Screenshot: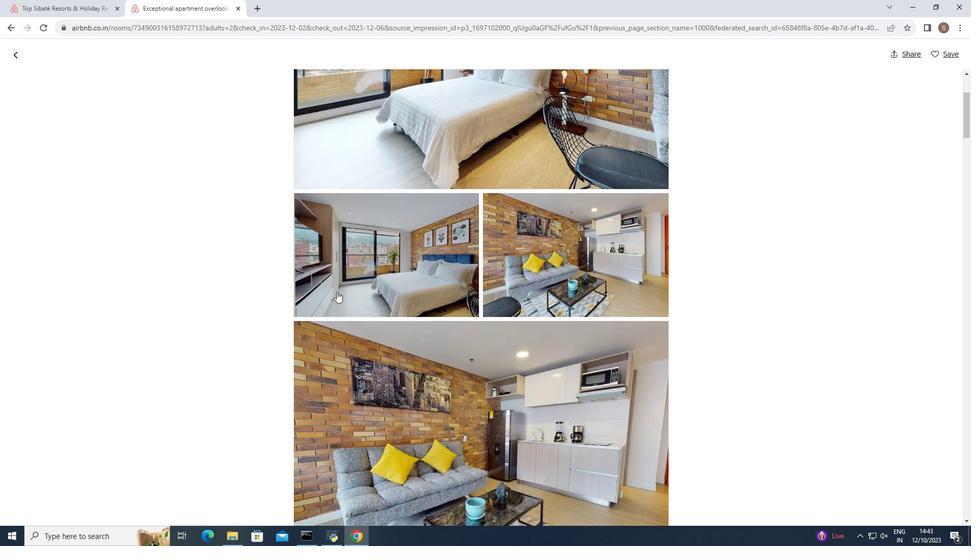 
Action: Mouse scrolled (337, 291) with delta (0, 0)
Screenshot: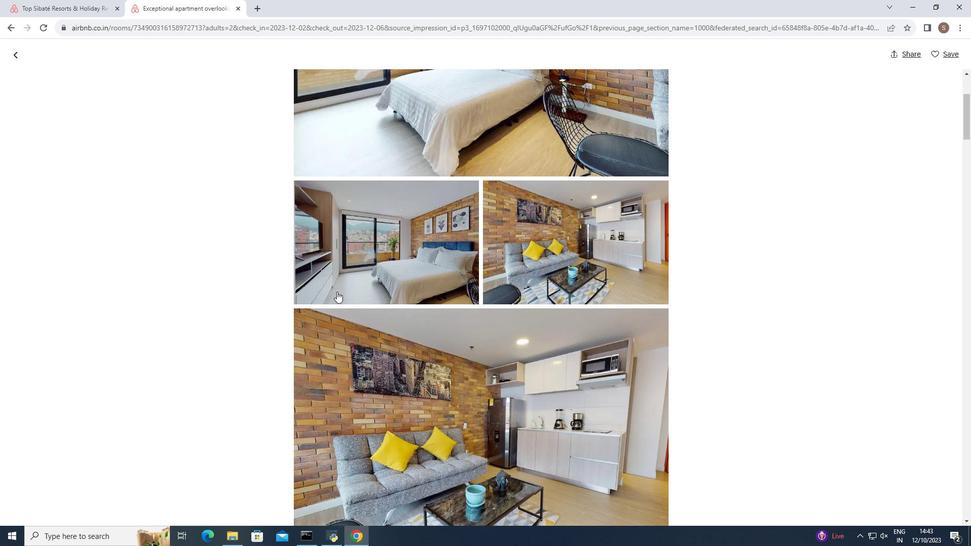
Action: Mouse scrolled (337, 291) with delta (0, 0)
Screenshot: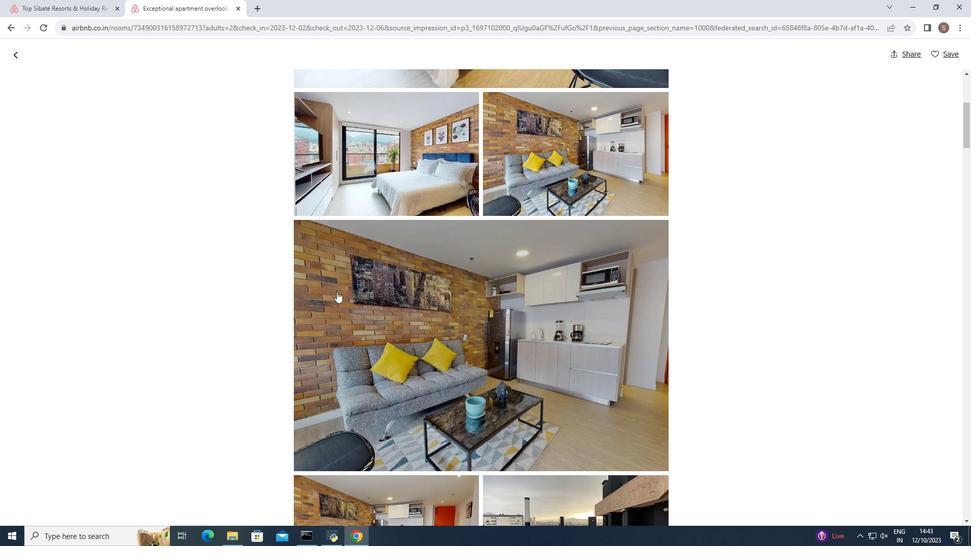 
Action: Mouse scrolled (337, 291) with delta (0, 0)
Screenshot: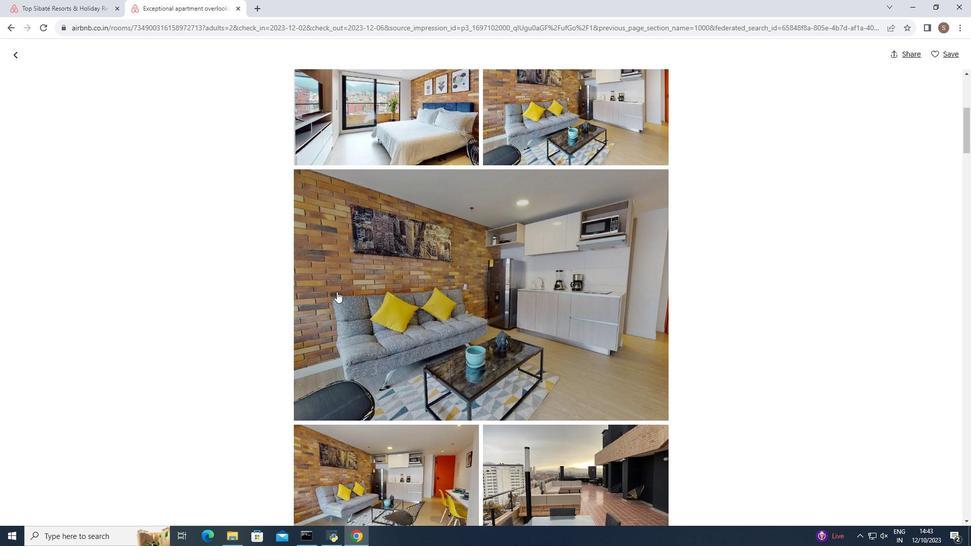 
Action: Mouse scrolled (337, 291) with delta (0, 0)
Screenshot: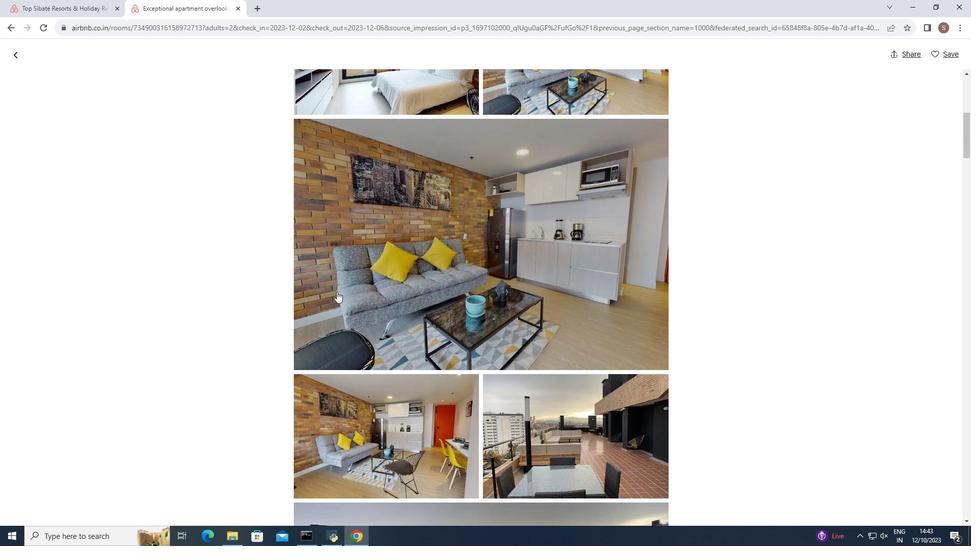 
Action: Mouse scrolled (337, 291) with delta (0, 0)
Screenshot: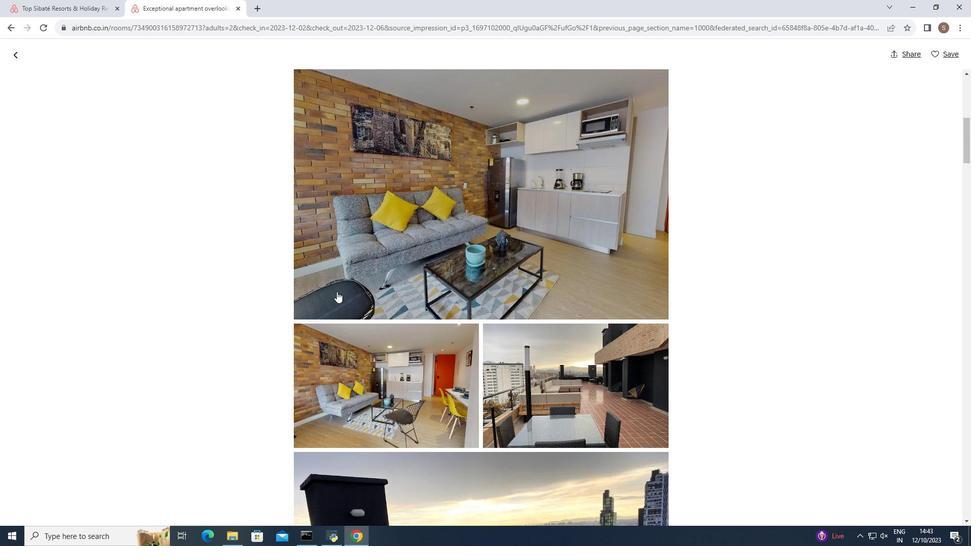 
Action: Mouse scrolled (337, 291) with delta (0, 0)
Screenshot: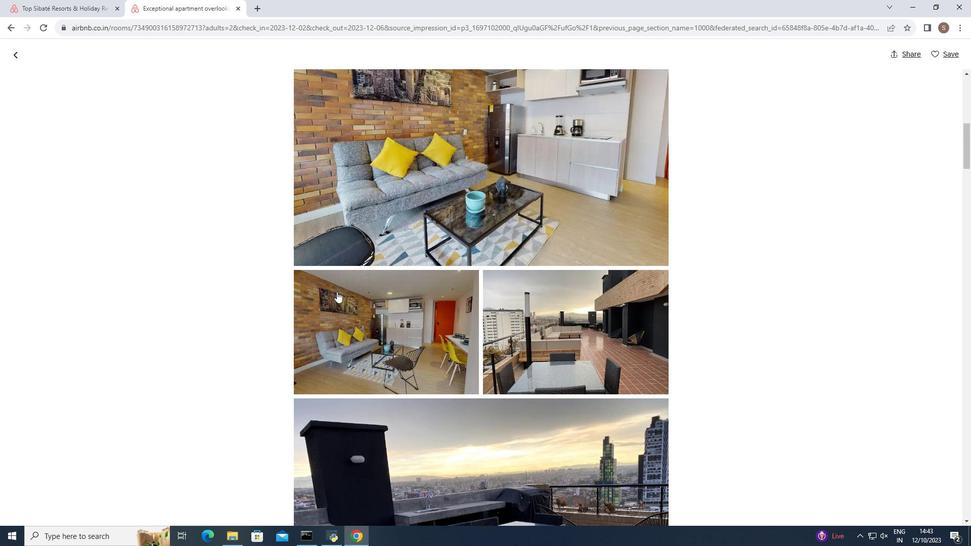 
Action: Mouse scrolled (337, 291) with delta (0, 0)
Screenshot: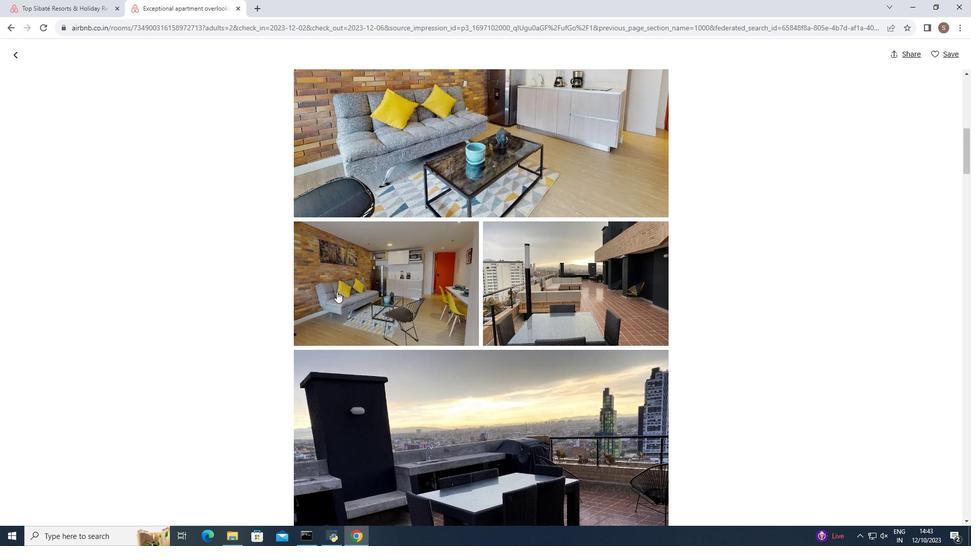 
Action: Mouse scrolled (337, 291) with delta (0, 0)
Screenshot: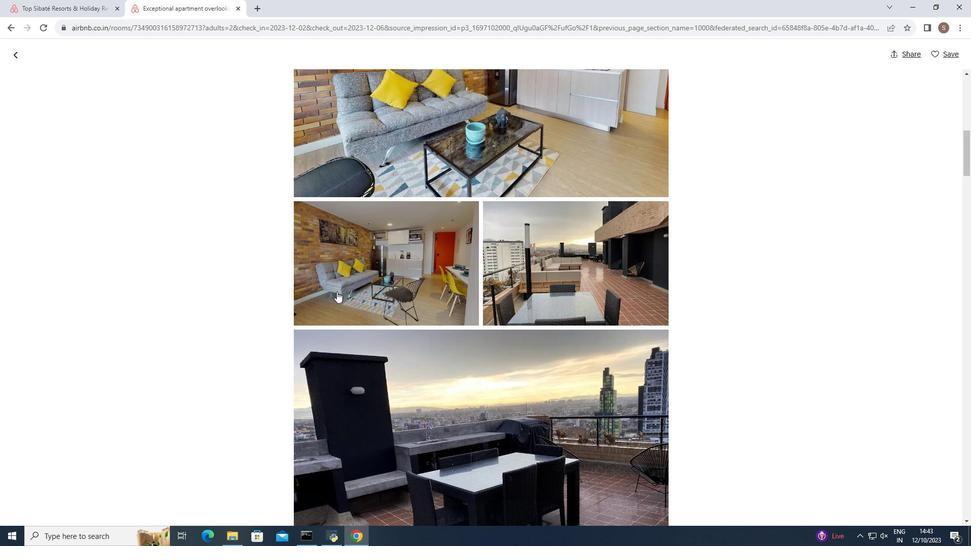 
Action: Mouse scrolled (337, 291) with delta (0, 0)
Screenshot: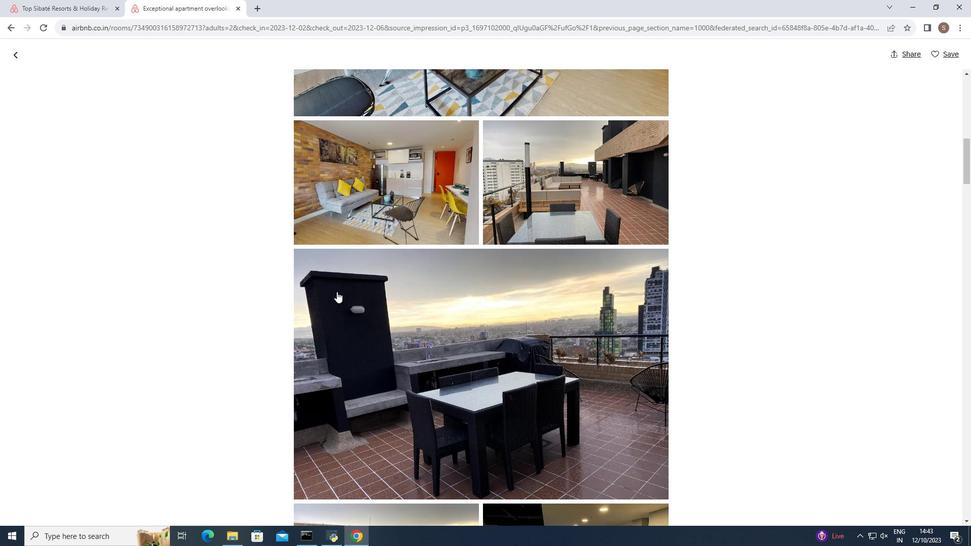 
Action: Mouse scrolled (337, 291) with delta (0, 0)
Screenshot: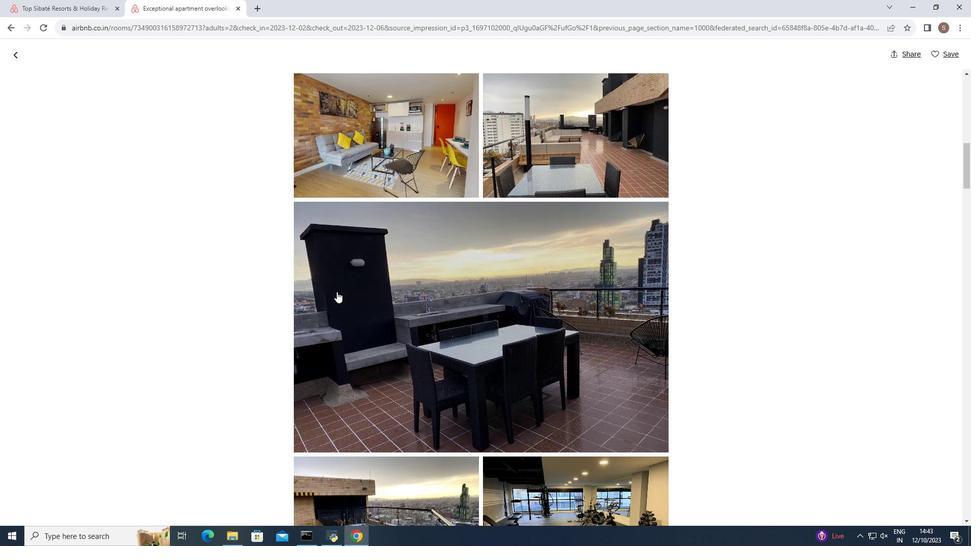 
Action: Mouse scrolled (337, 291) with delta (0, 0)
Screenshot: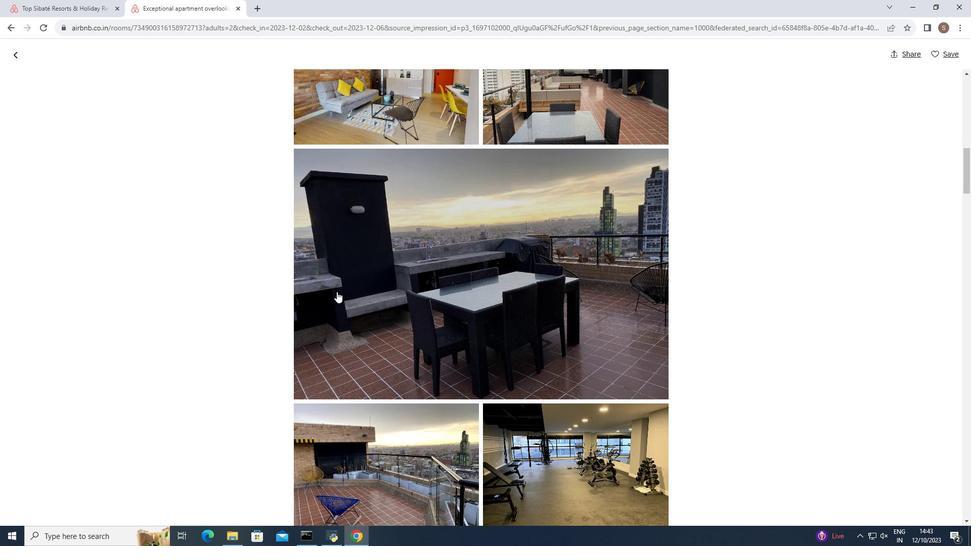 
Action: Mouse scrolled (337, 291) with delta (0, 0)
Screenshot: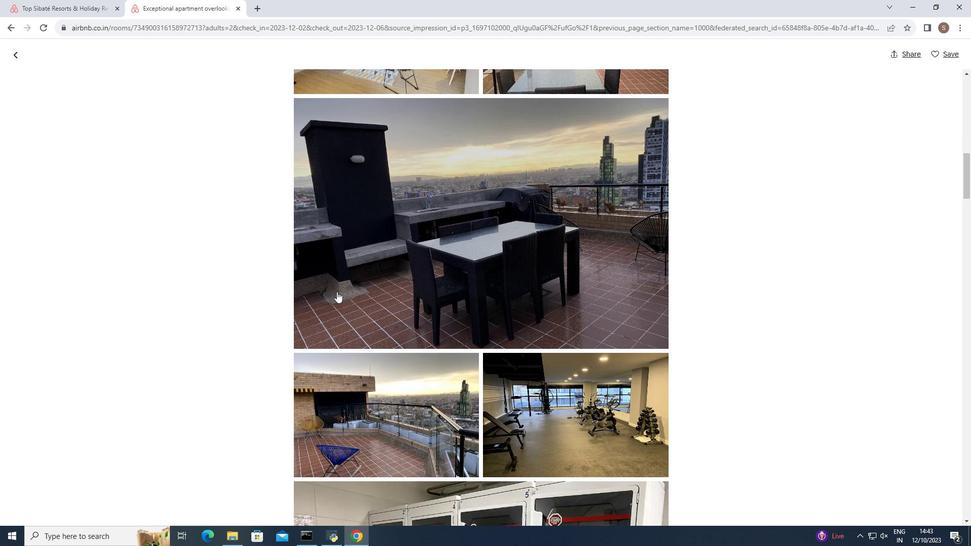 
Action: Mouse scrolled (337, 291) with delta (0, 0)
Screenshot: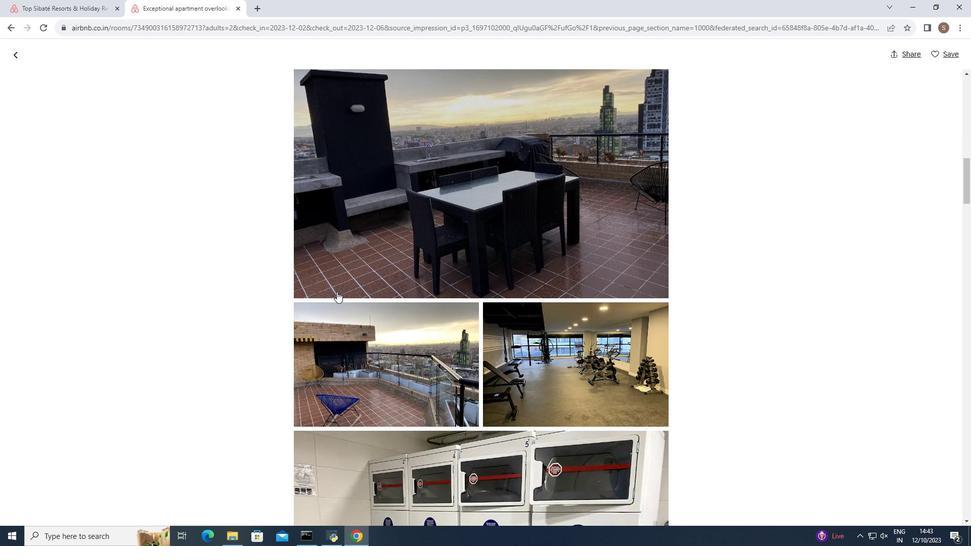 
Action: Mouse scrolled (337, 291) with delta (0, 0)
Screenshot: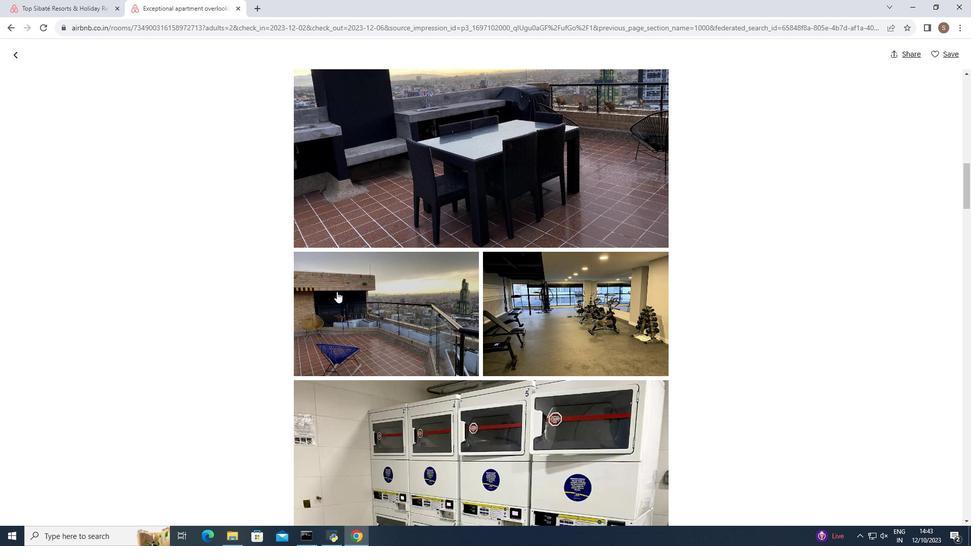 
Action: Mouse scrolled (337, 291) with delta (0, 0)
Screenshot: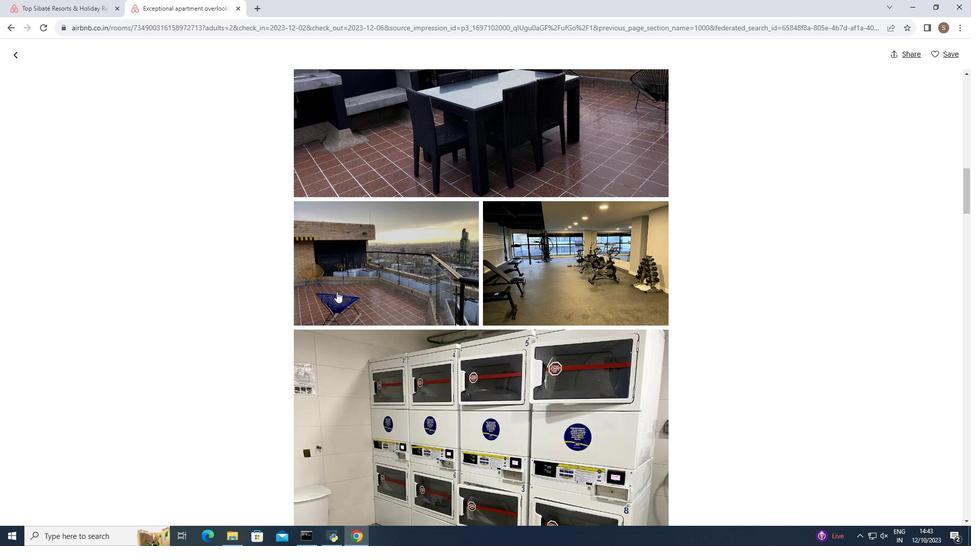 
Action: Mouse scrolled (337, 291) with delta (0, 0)
Screenshot: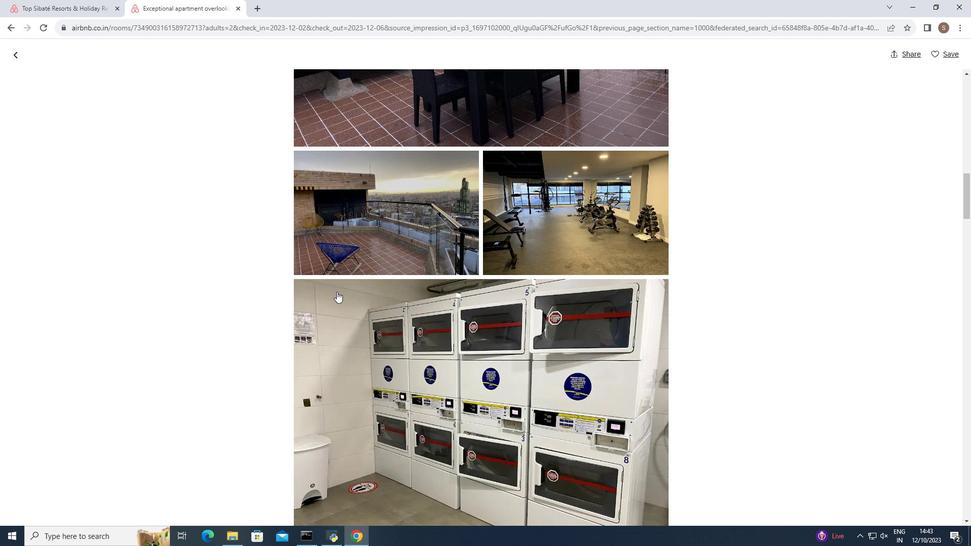 
Action: Mouse scrolled (337, 291) with delta (0, 0)
Screenshot: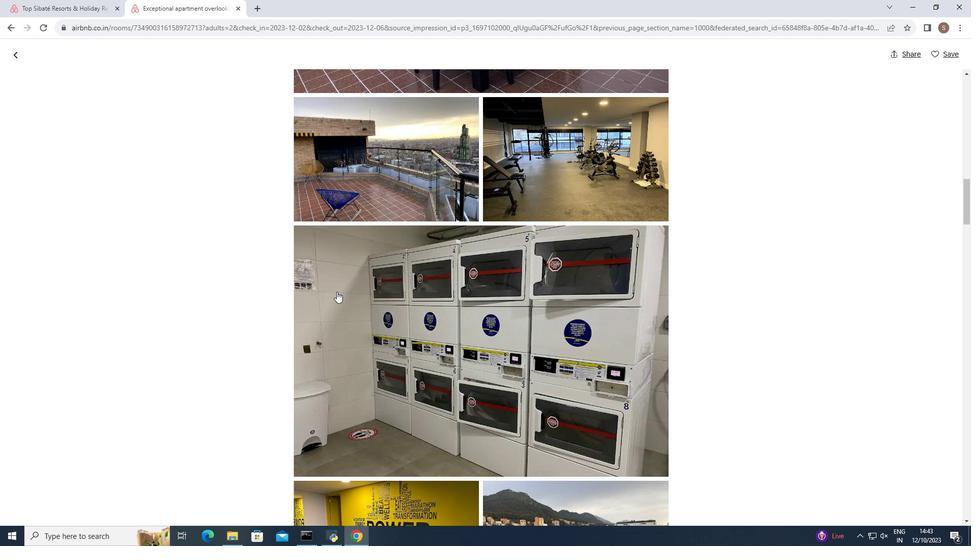 
Action: Mouse scrolled (337, 291) with delta (0, 0)
Screenshot: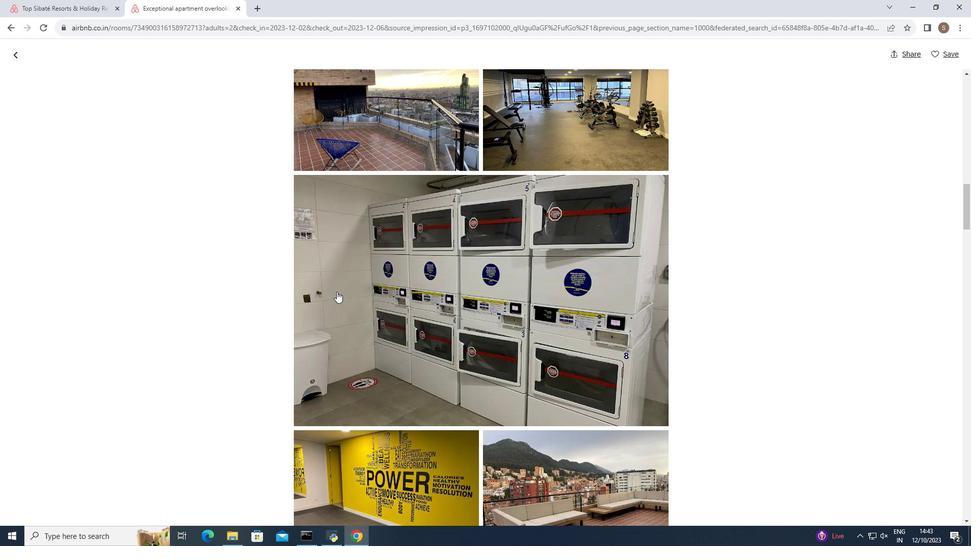 
Action: Mouse scrolled (337, 291) with delta (0, 0)
Screenshot: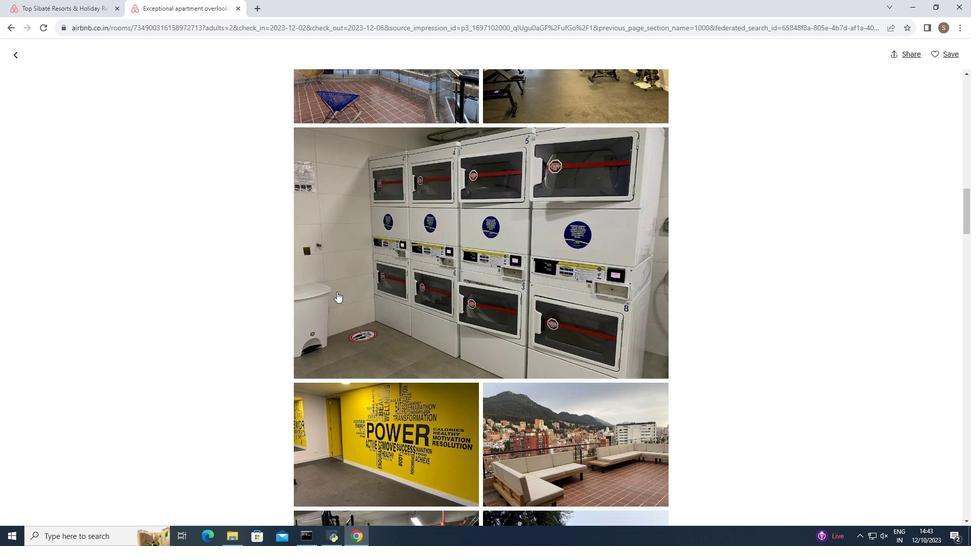 
Action: Mouse scrolled (337, 291) with delta (0, 0)
Screenshot: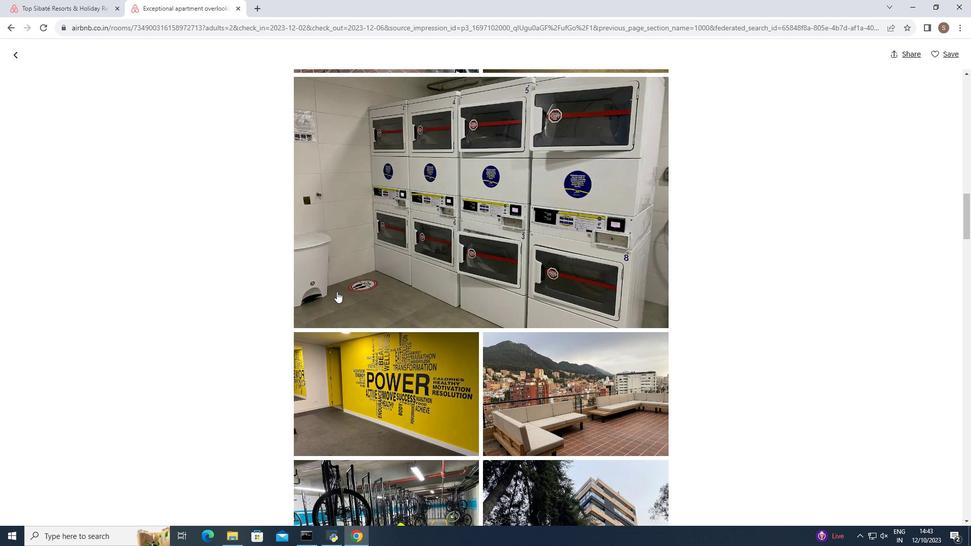 
Action: Mouse scrolled (337, 291) with delta (0, 0)
Screenshot: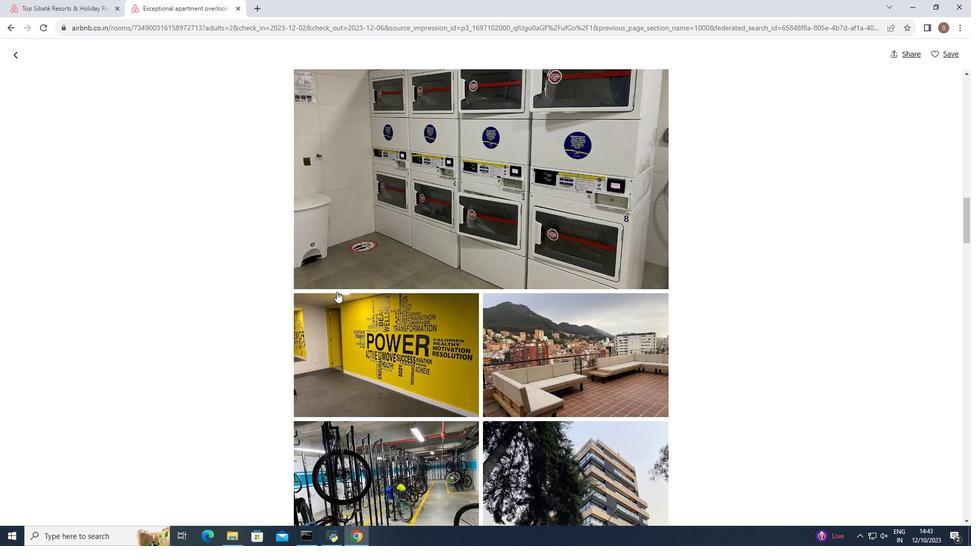 
Action: Mouse scrolled (337, 291) with delta (0, 0)
Screenshot: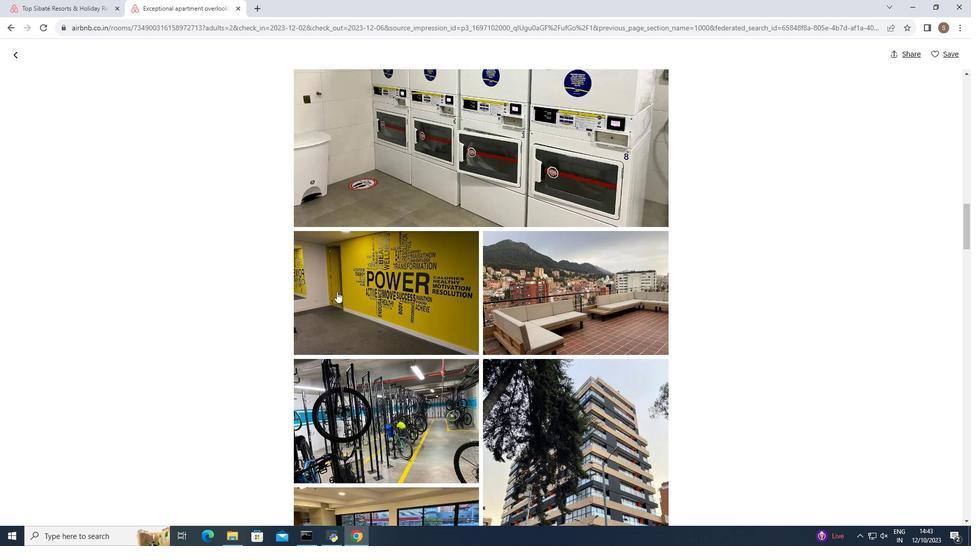 
Action: Mouse scrolled (337, 291) with delta (0, 0)
Screenshot: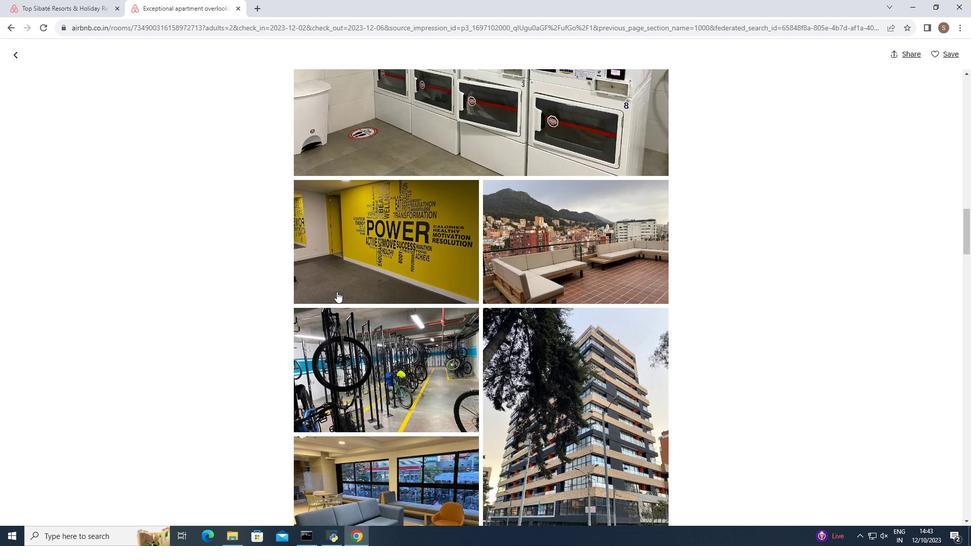 
Action: Mouse scrolled (337, 291) with delta (0, 0)
Screenshot: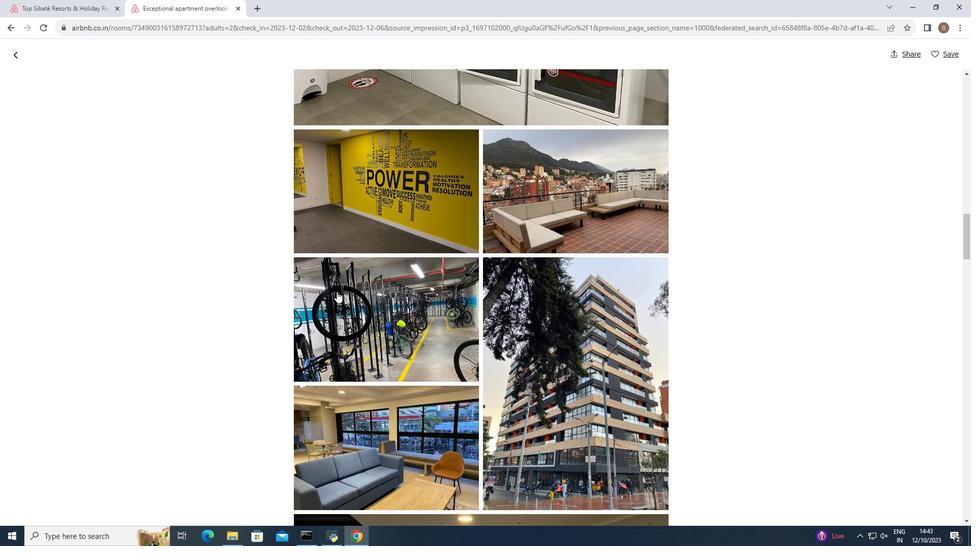 
Action: Mouse scrolled (337, 291) with delta (0, 0)
Screenshot: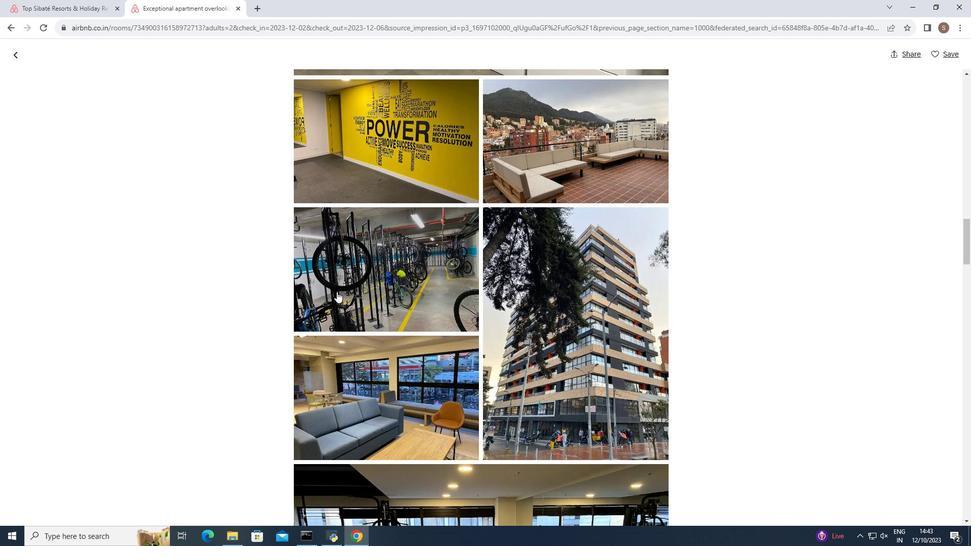 
Action: Mouse scrolled (337, 291) with delta (0, 0)
Screenshot: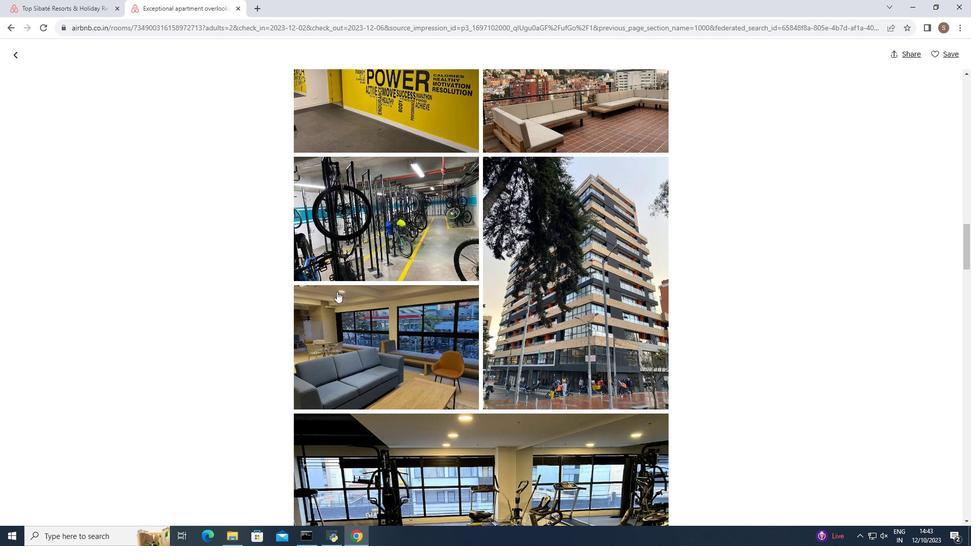 
Action: Mouse scrolled (337, 291) with delta (0, 0)
Screenshot: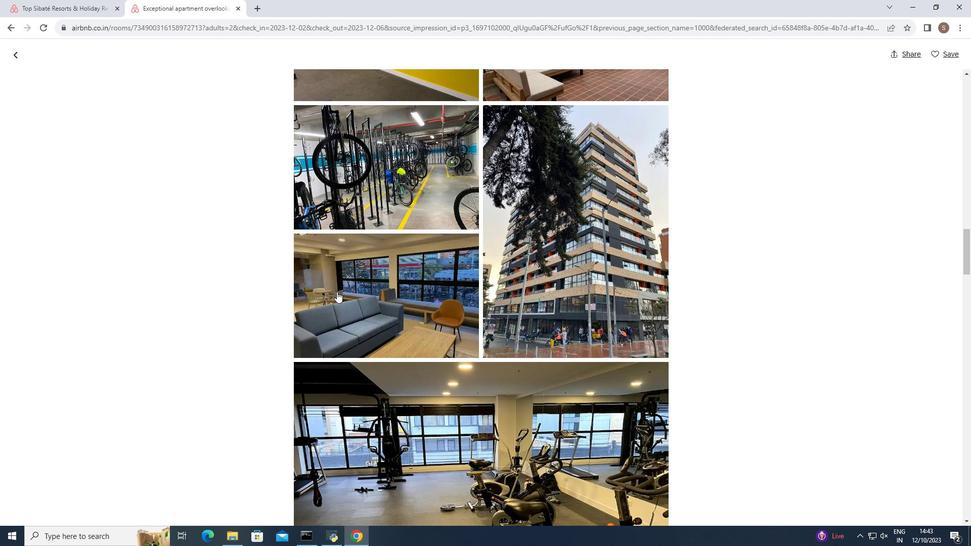 
Action: Mouse moved to (337, 292)
Screenshot: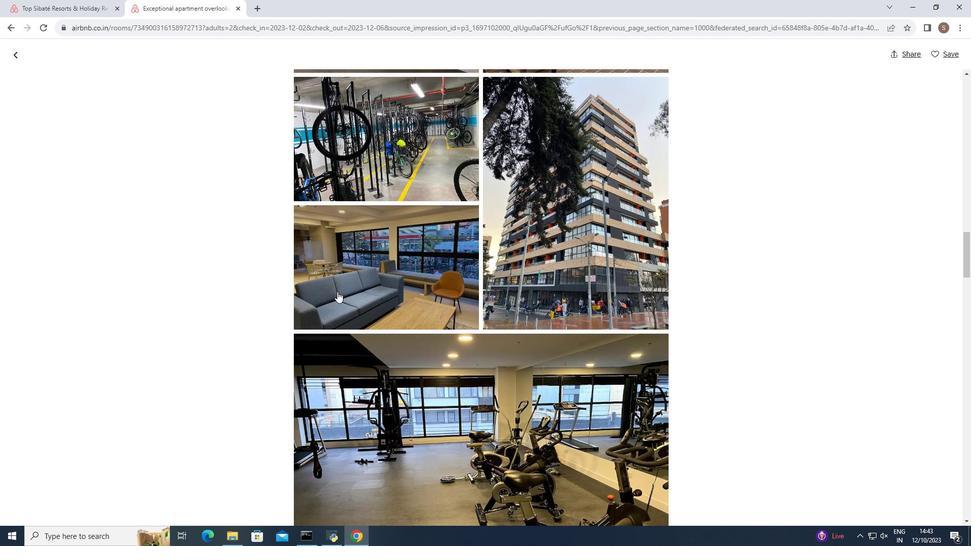
Action: Mouse scrolled (337, 291) with delta (0, 0)
Screenshot: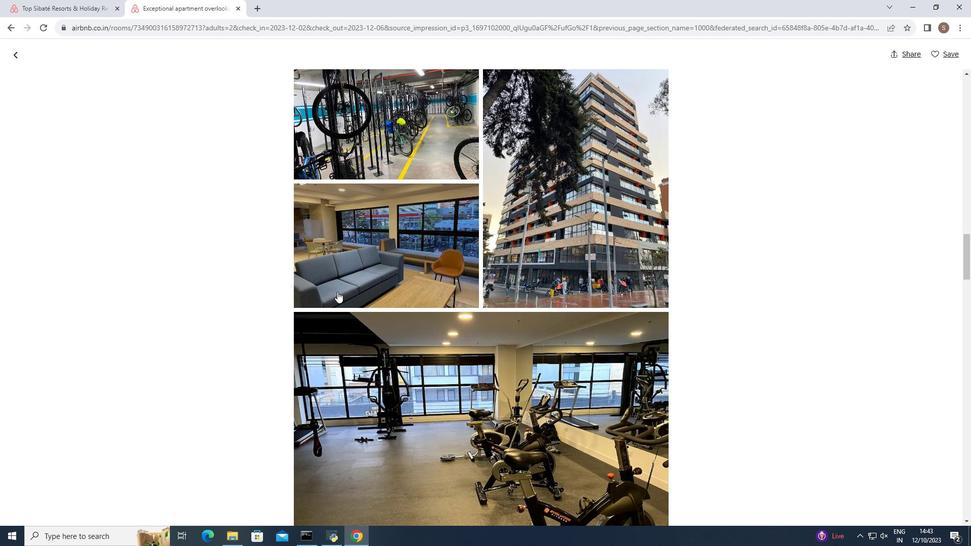 
Action: Mouse moved to (352, 292)
Screenshot: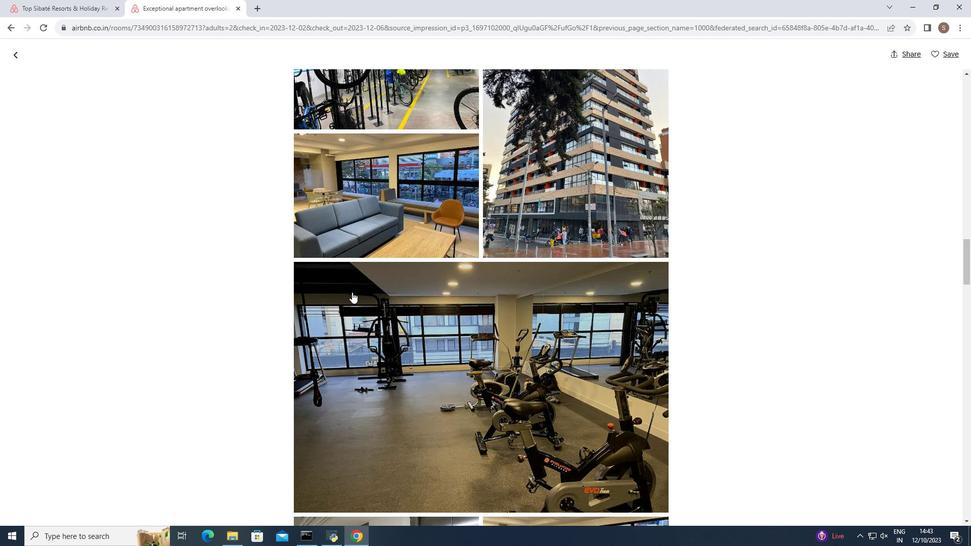 
Action: Mouse scrolled (352, 292) with delta (0, 0)
Screenshot: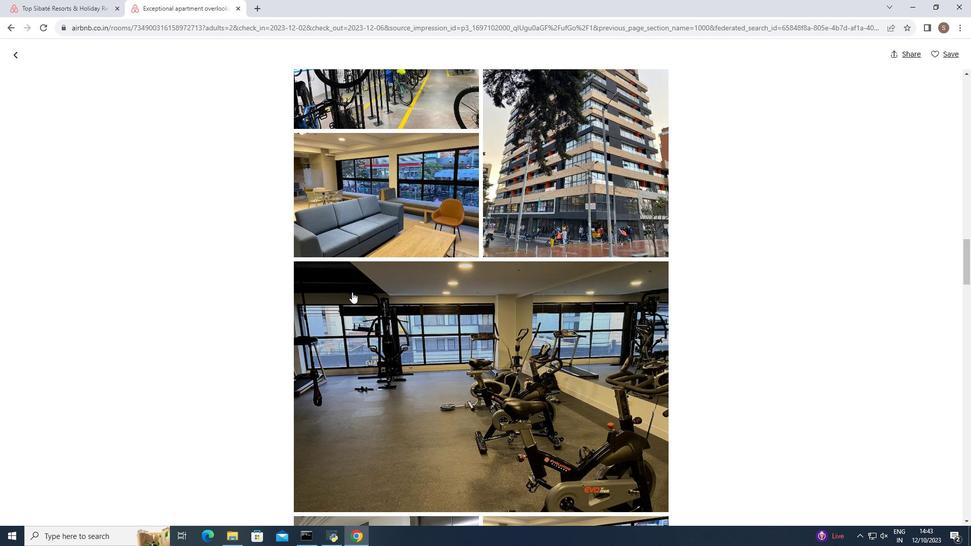
Action: Mouse scrolled (352, 292) with delta (0, 0)
Screenshot: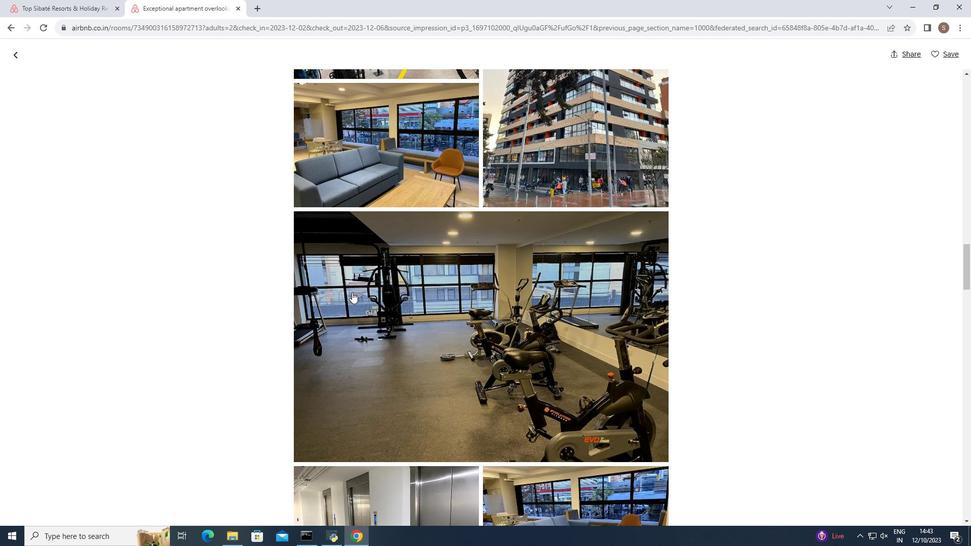 
Action: Mouse scrolled (352, 292) with delta (0, 0)
Screenshot: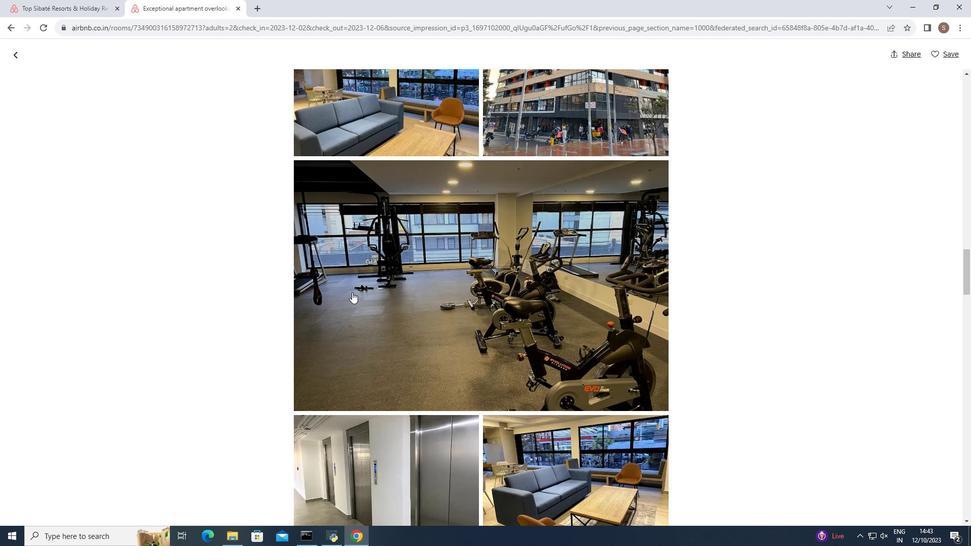 
Action: Mouse moved to (352, 293)
Screenshot: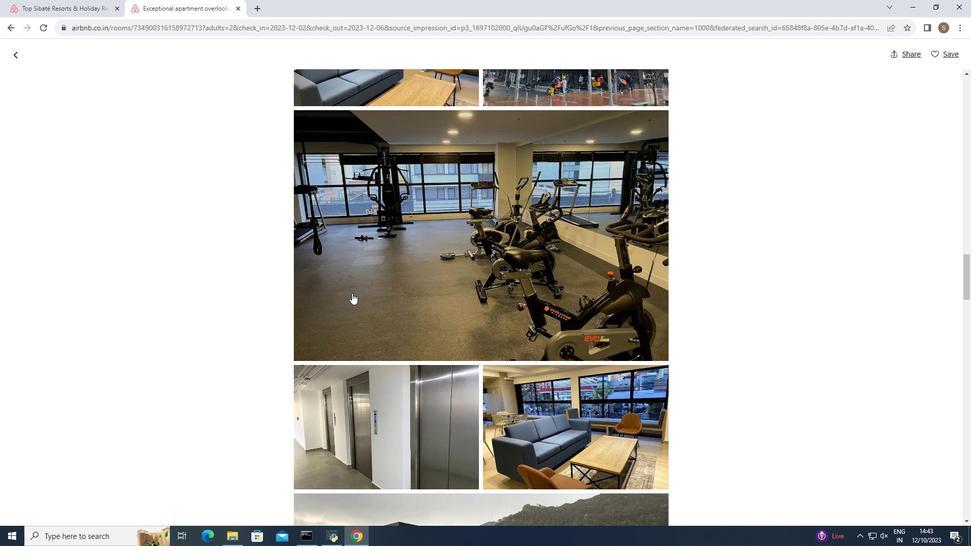 
Action: Mouse scrolled (352, 293) with delta (0, 0)
Screenshot: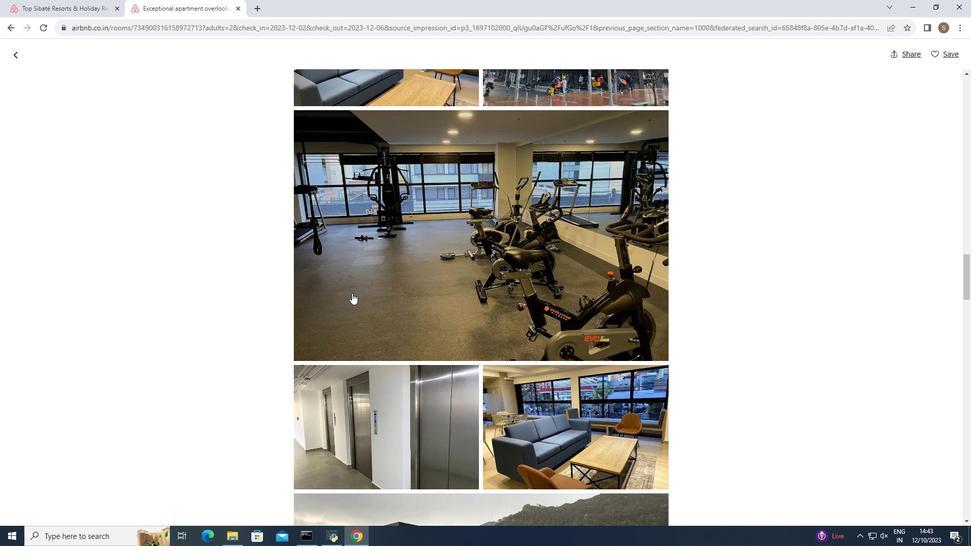 
Action: Mouse moved to (352, 294)
Screenshot: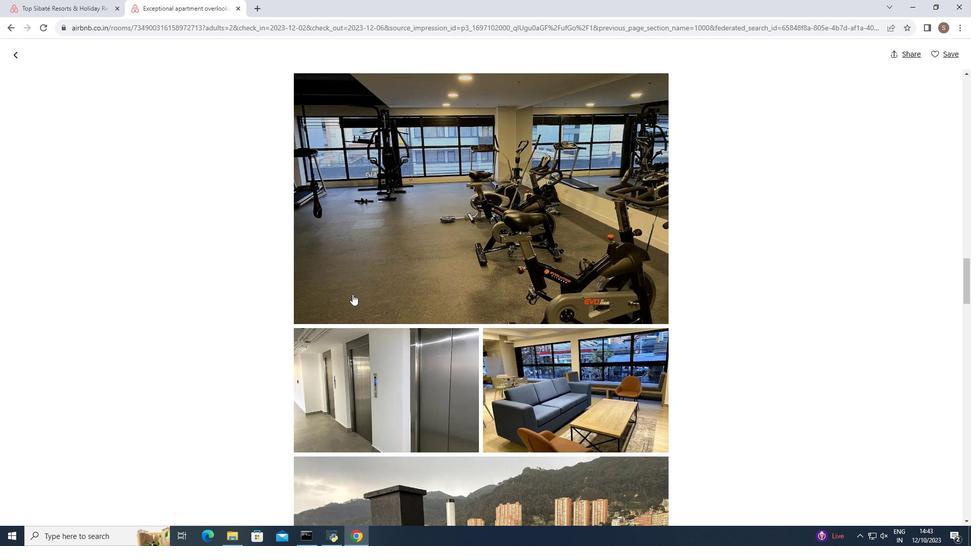 
Action: Mouse scrolled (352, 294) with delta (0, 0)
Screenshot: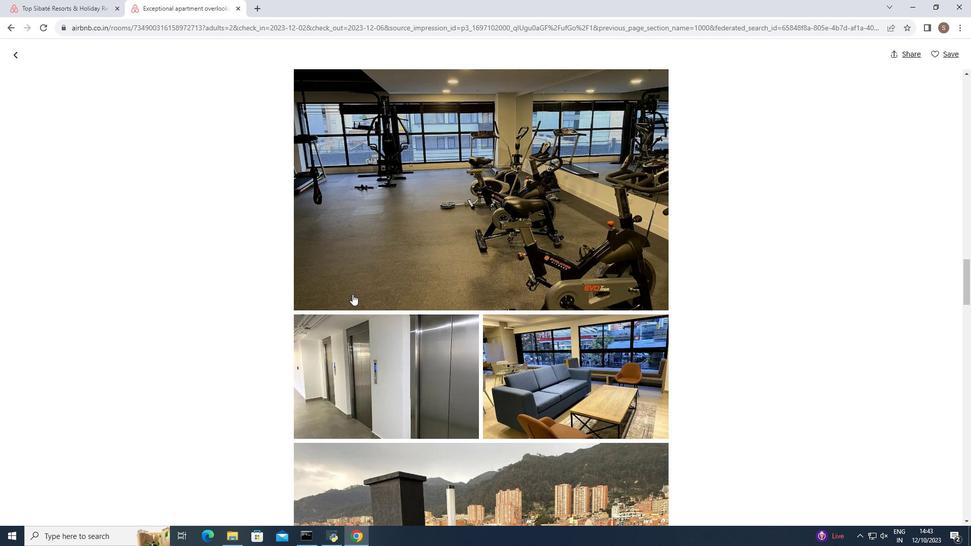 
Action: Mouse moved to (353, 295)
Screenshot: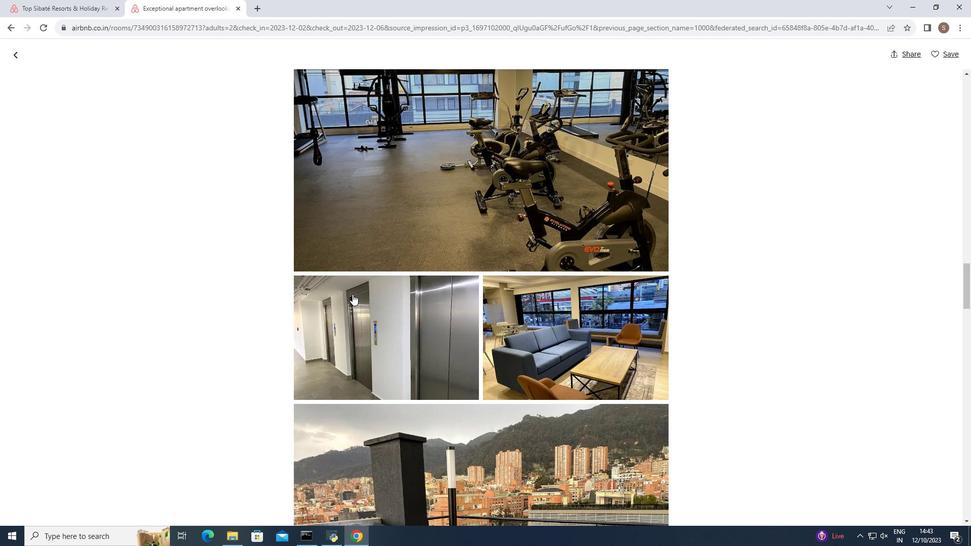 
Action: Mouse scrolled (353, 294) with delta (0, 0)
Screenshot: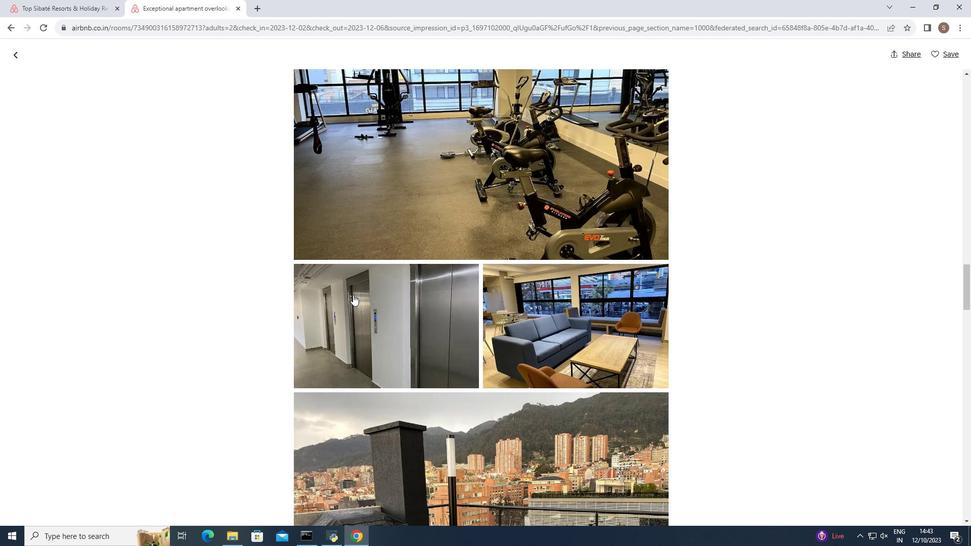 
Action: Mouse scrolled (353, 294) with delta (0, 0)
Screenshot: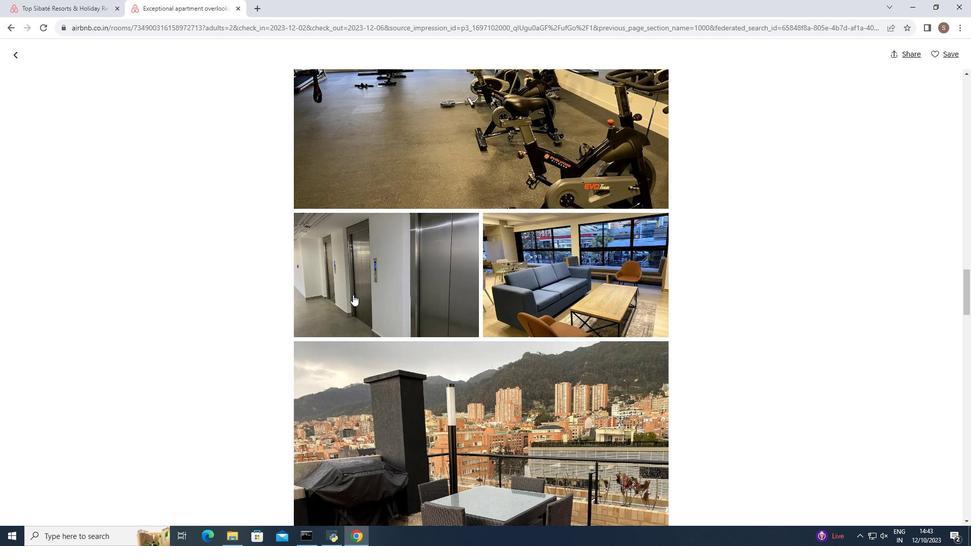 
Action: Mouse scrolled (353, 294) with delta (0, 0)
Screenshot: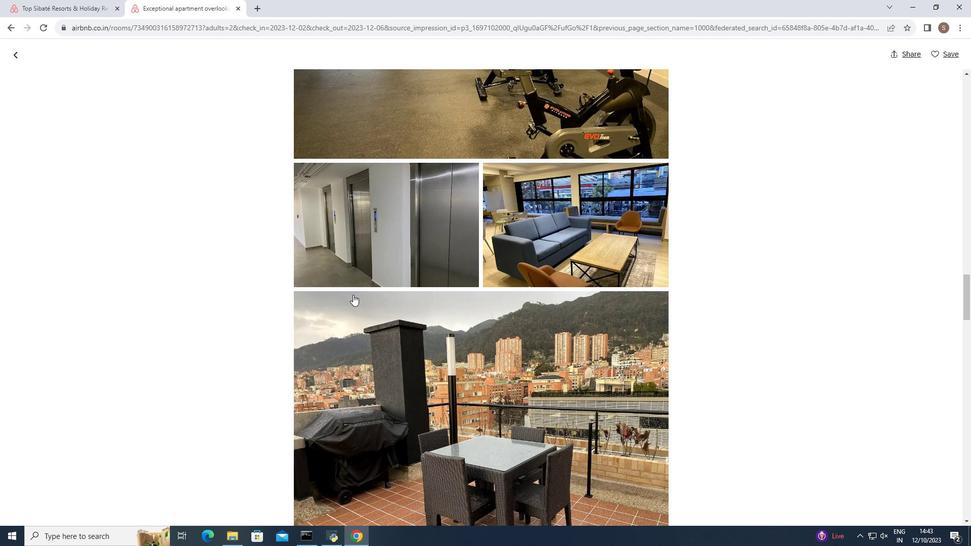 
Action: Mouse moved to (353, 295)
Screenshot: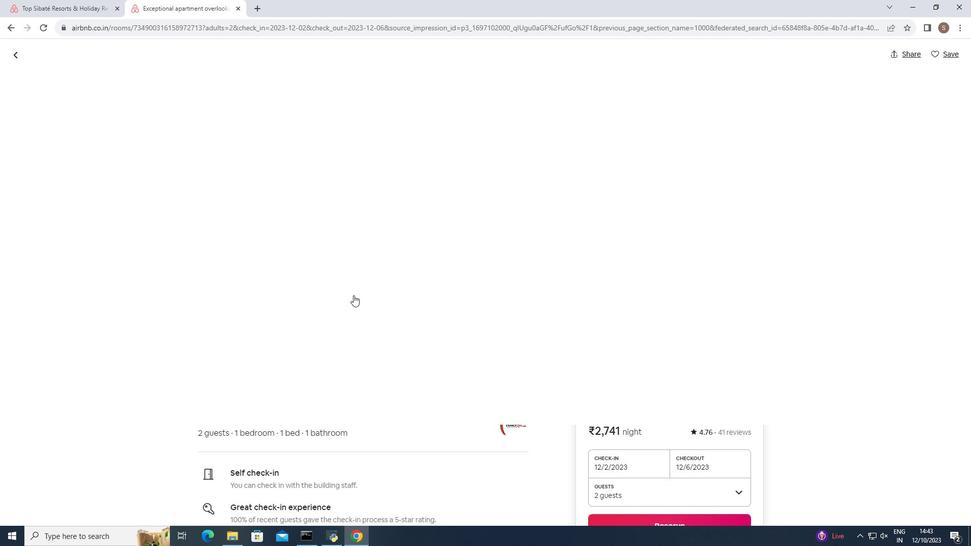 
Action: Mouse scrolled (353, 295) with delta (0, 0)
Screenshot: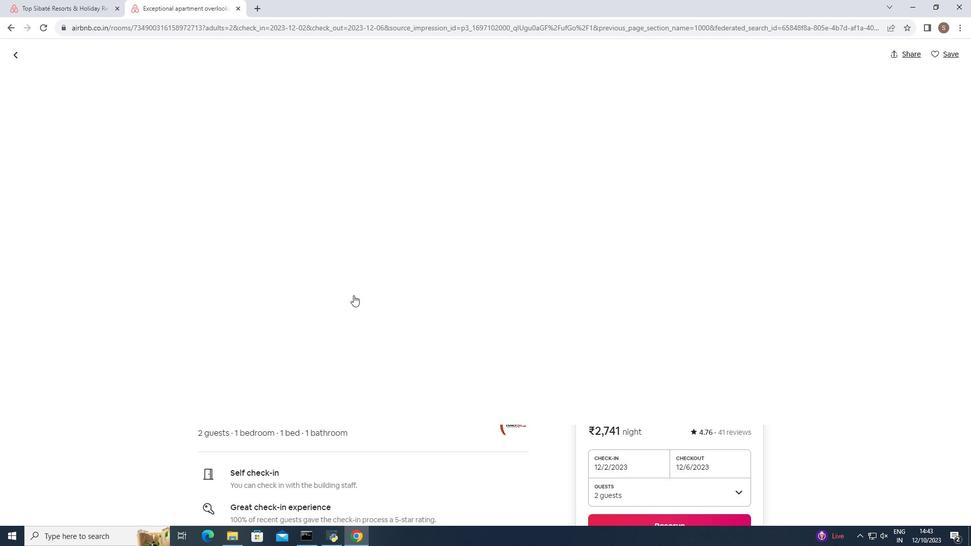 
Action: Mouse scrolled (353, 295) with delta (0, 0)
Screenshot: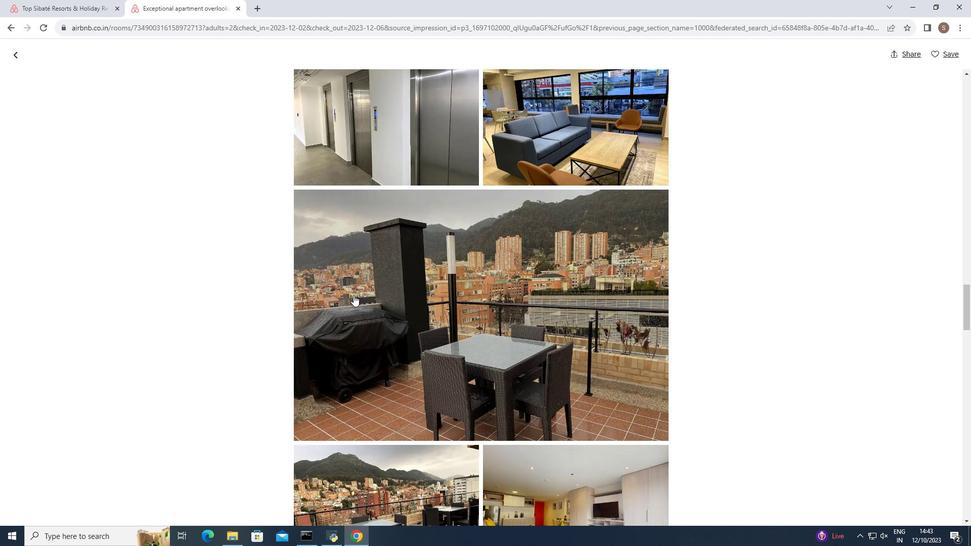 
Action: Mouse scrolled (353, 295) with delta (0, 0)
Screenshot: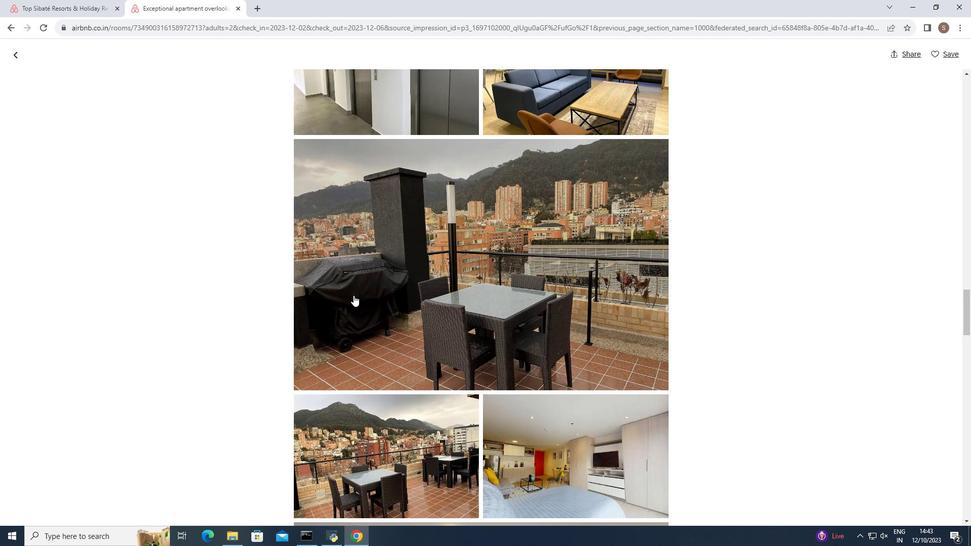 
Action: Mouse scrolled (353, 295) with delta (0, 0)
Screenshot: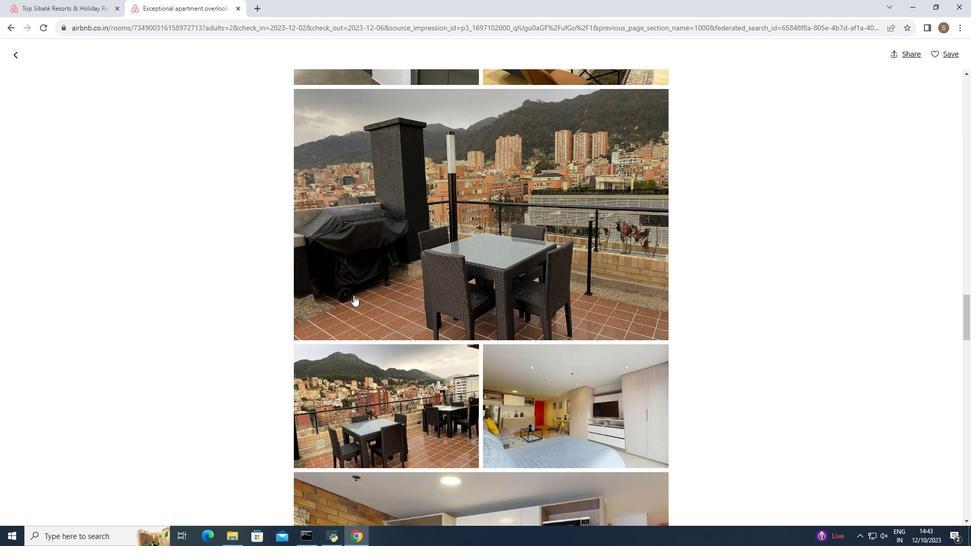 
Action: Mouse scrolled (353, 295) with delta (0, 0)
Screenshot: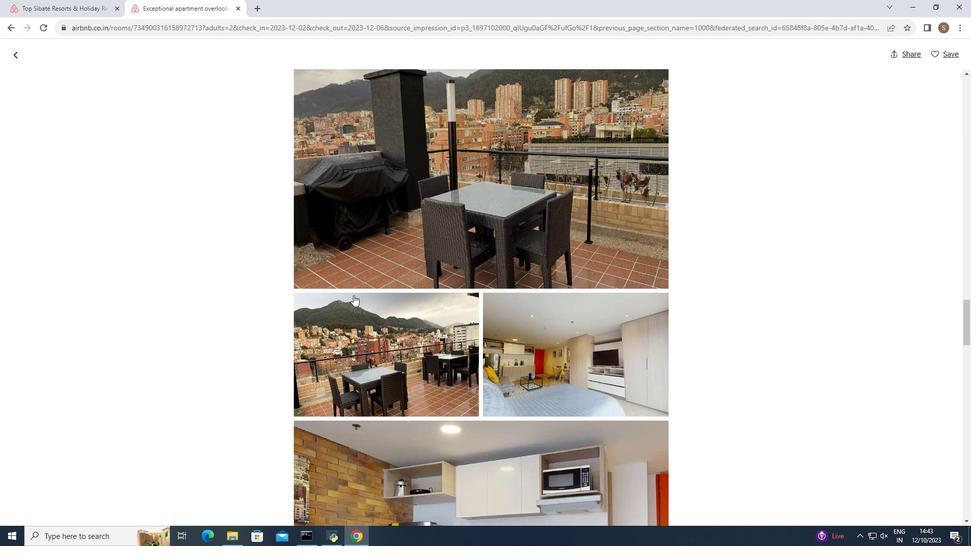 
Action: Mouse scrolled (353, 295) with delta (0, 0)
Screenshot: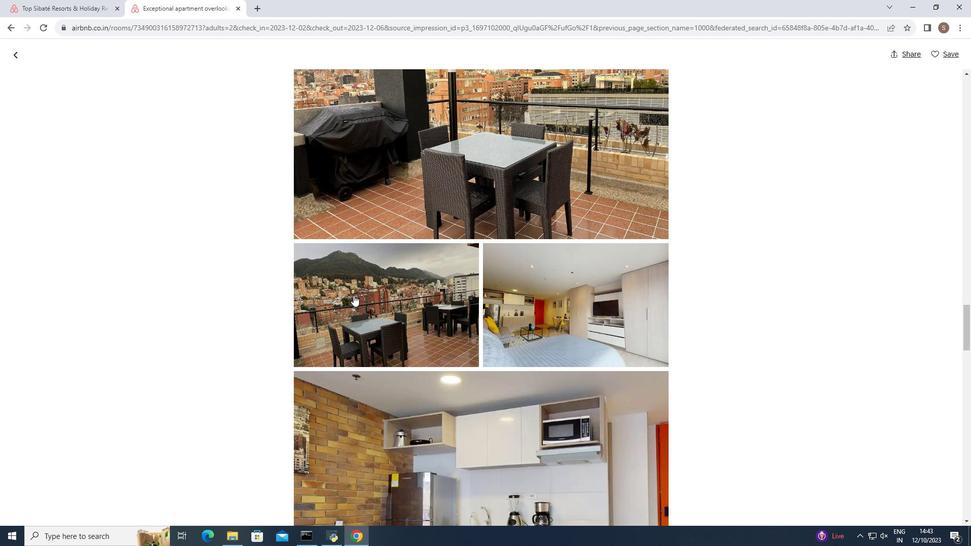 
Action: Mouse scrolled (353, 295) with delta (0, 0)
Screenshot: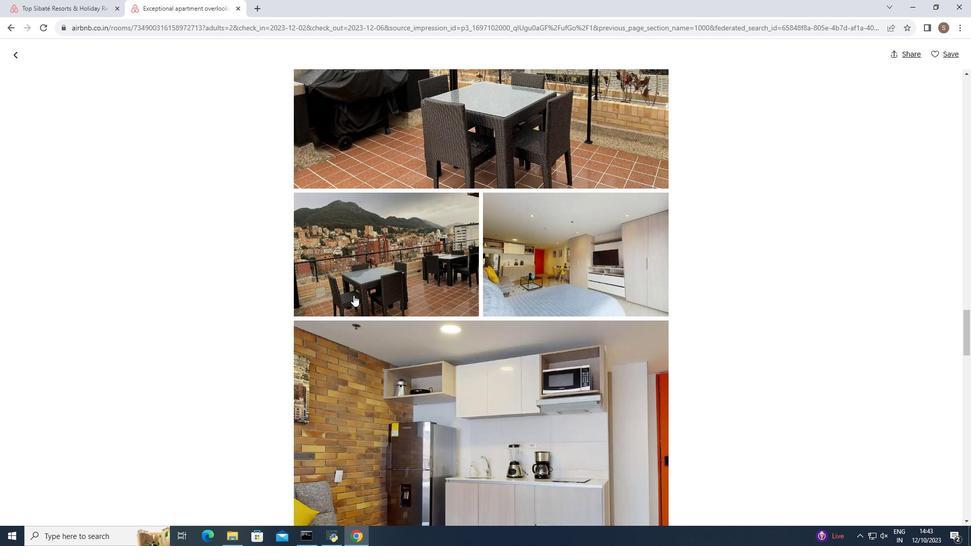 
Action: Mouse scrolled (353, 295) with delta (0, 0)
Screenshot: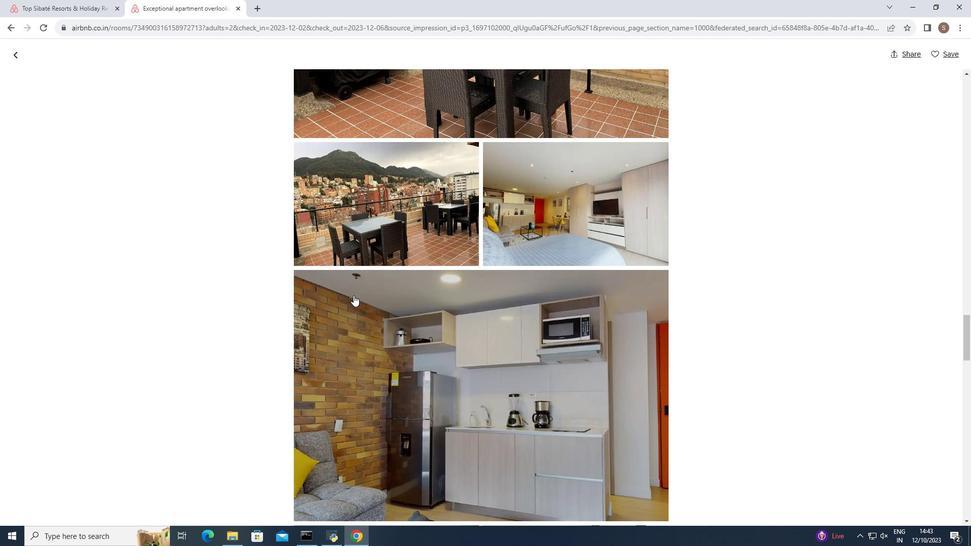 
Action: Mouse scrolled (353, 295) with delta (0, 0)
Screenshot: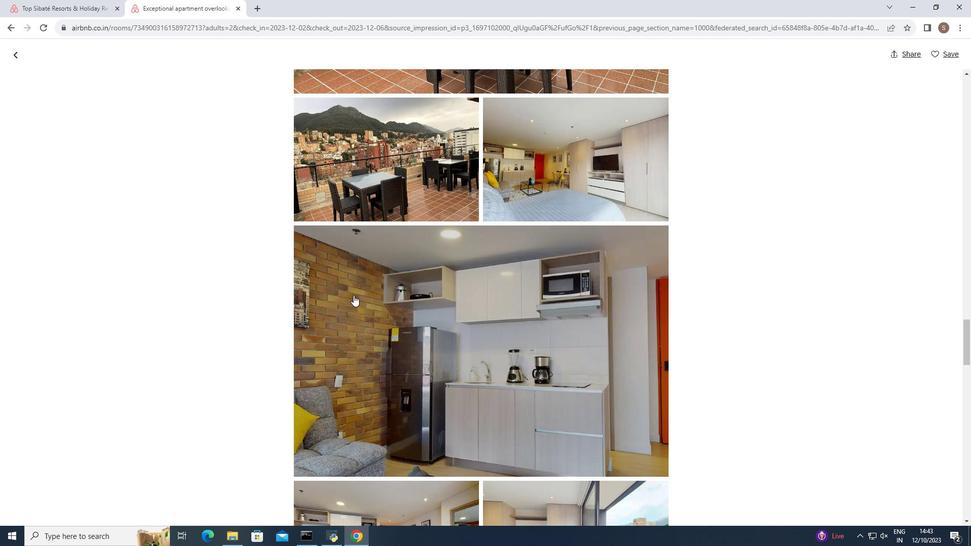 
Action: Mouse scrolled (353, 295) with delta (0, 0)
Screenshot: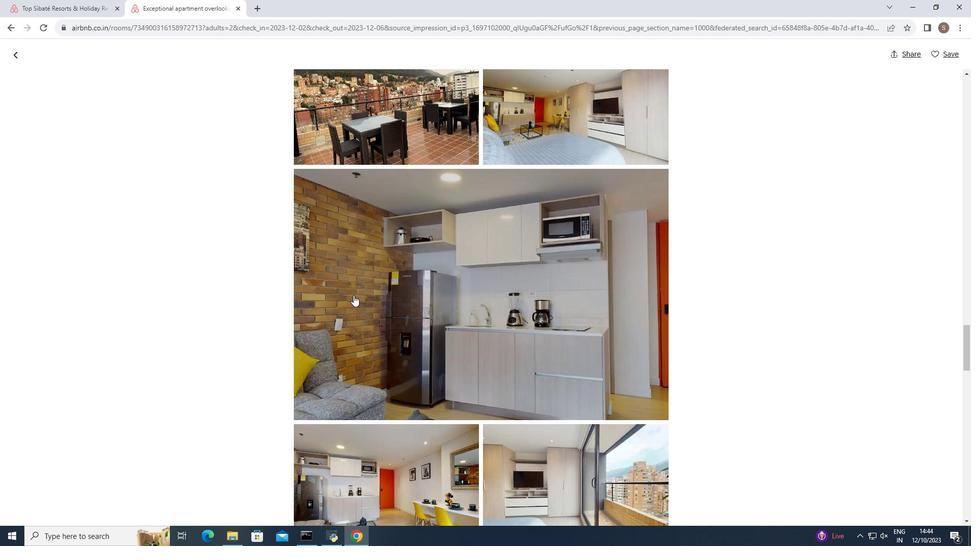 
Action: Mouse scrolled (353, 295) with delta (0, 0)
Screenshot: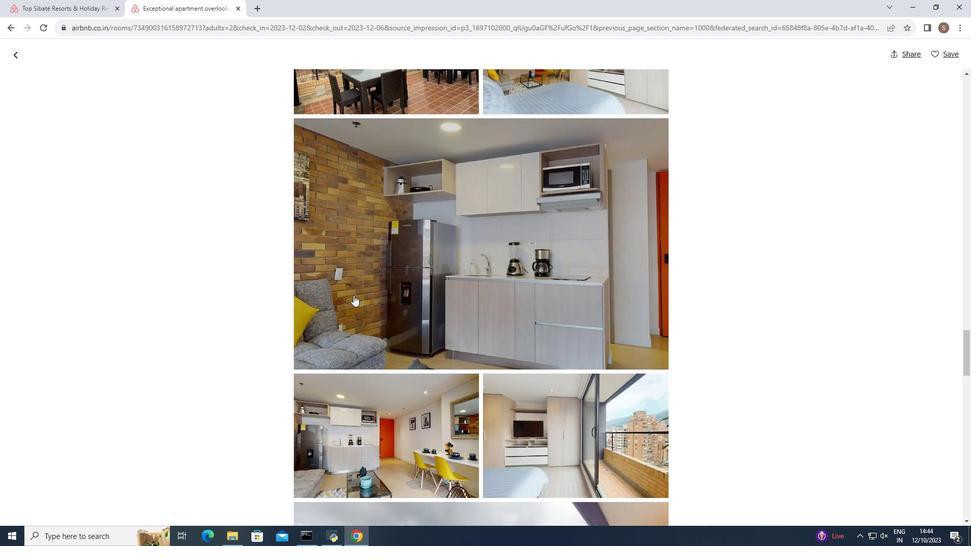 
Action: Mouse scrolled (353, 295) with delta (0, 0)
Screenshot: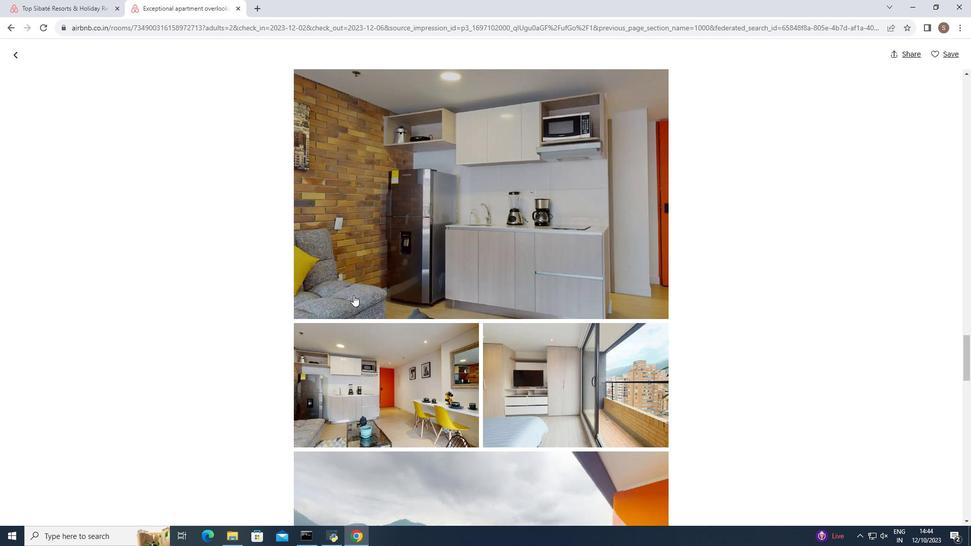 
Action: Mouse scrolled (353, 295) with delta (0, 0)
Screenshot: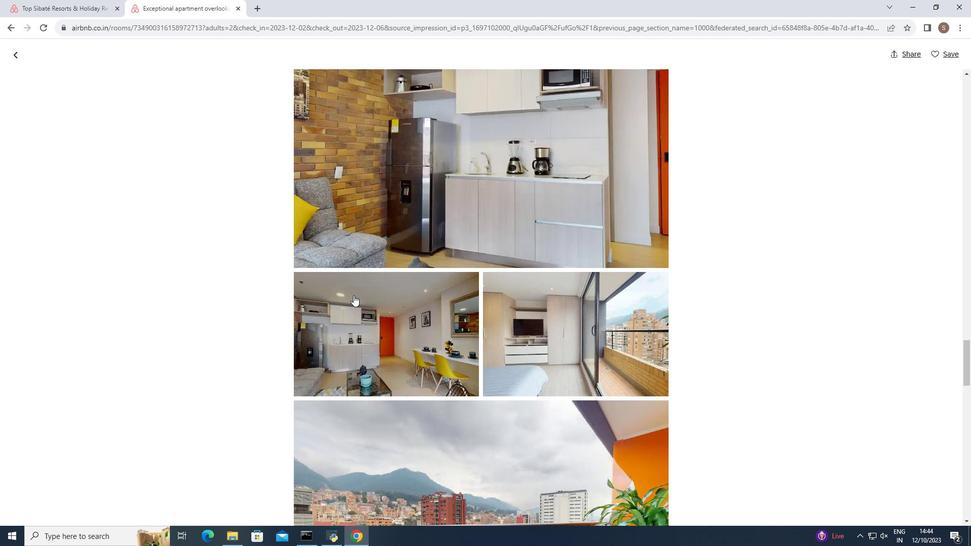 
Action: Mouse scrolled (353, 295) with delta (0, 0)
Screenshot: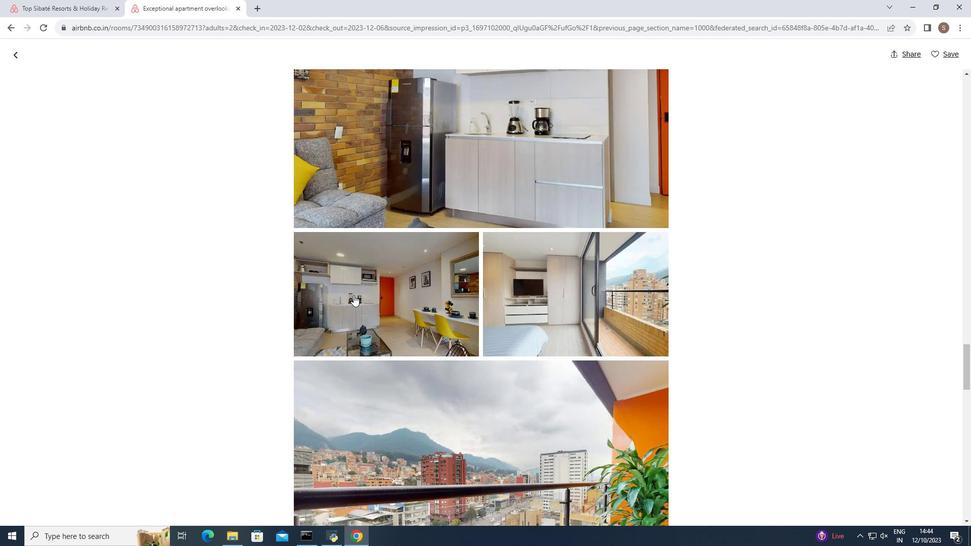 
Action: Mouse scrolled (353, 295) with delta (0, 0)
Screenshot: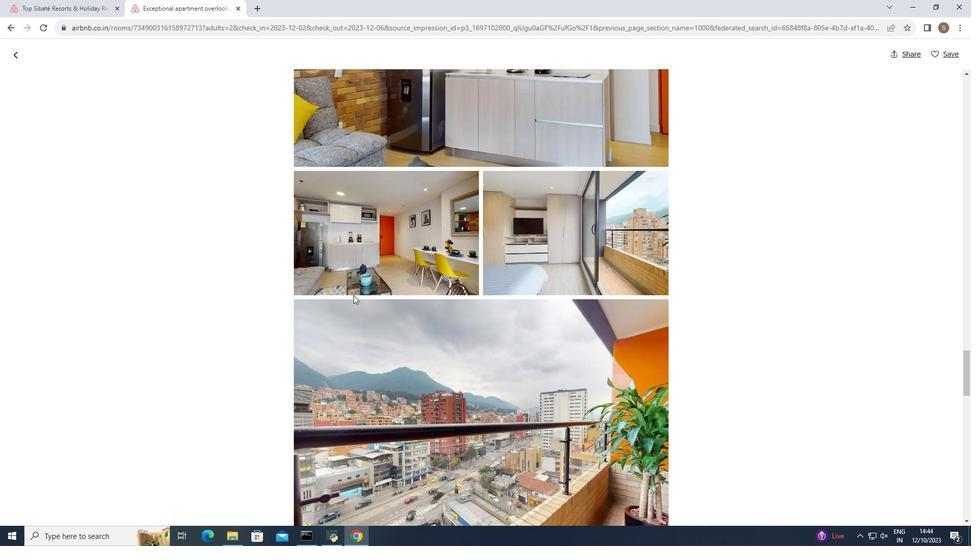 
Action: Mouse scrolled (353, 295) with delta (0, 0)
Screenshot: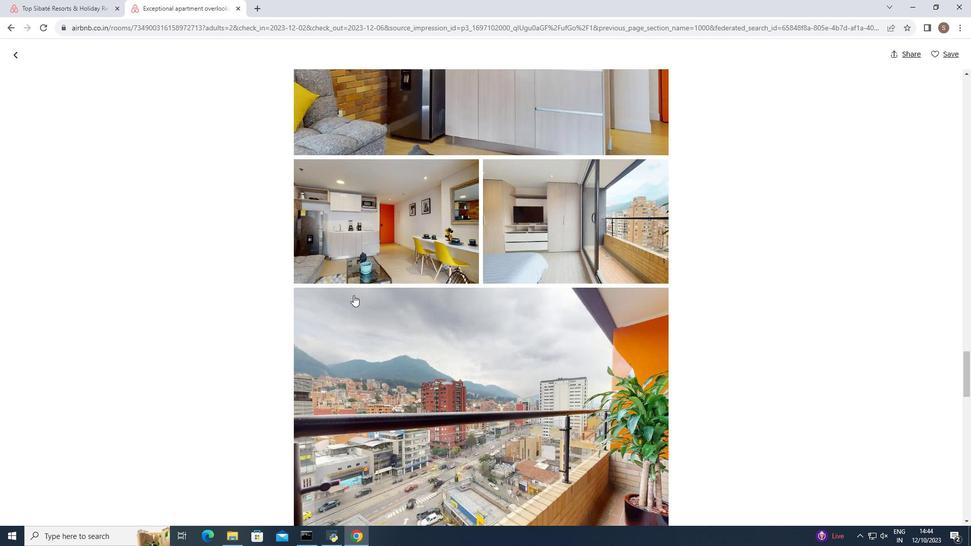
Action: Mouse scrolled (353, 295) with delta (0, 0)
Screenshot: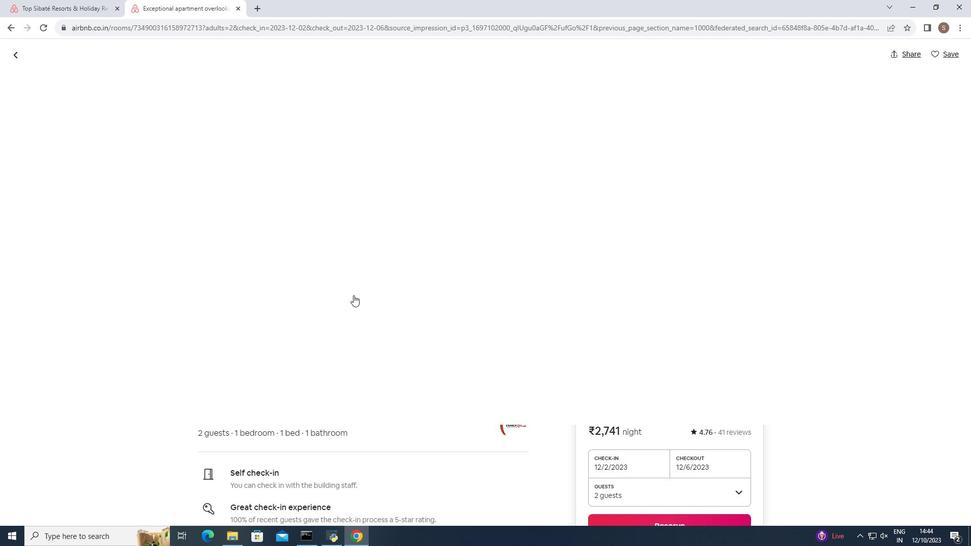 
Action: Mouse scrolled (353, 295) with delta (0, 0)
Screenshot: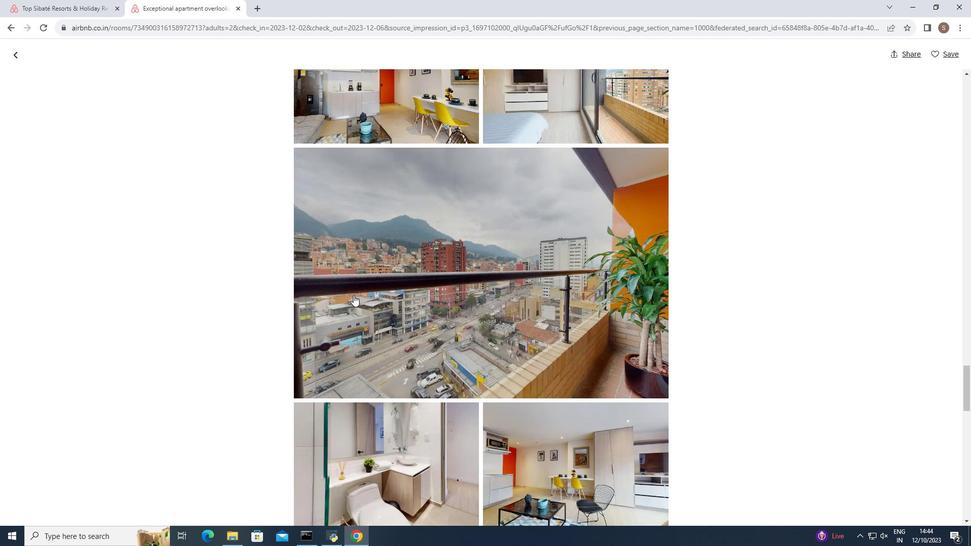 
Action: Mouse scrolled (353, 295) with delta (0, 0)
Screenshot: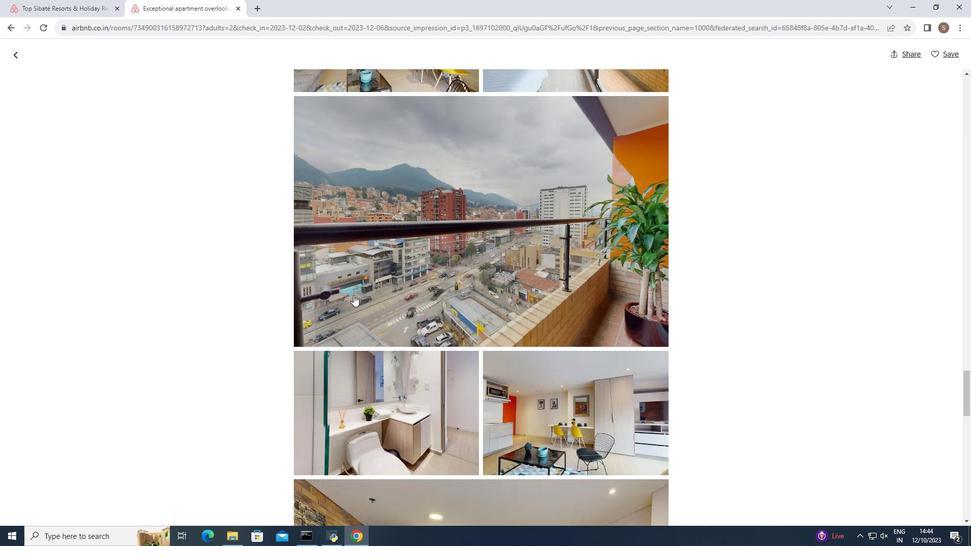 
Action: Mouse scrolled (353, 295) with delta (0, 0)
Screenshot: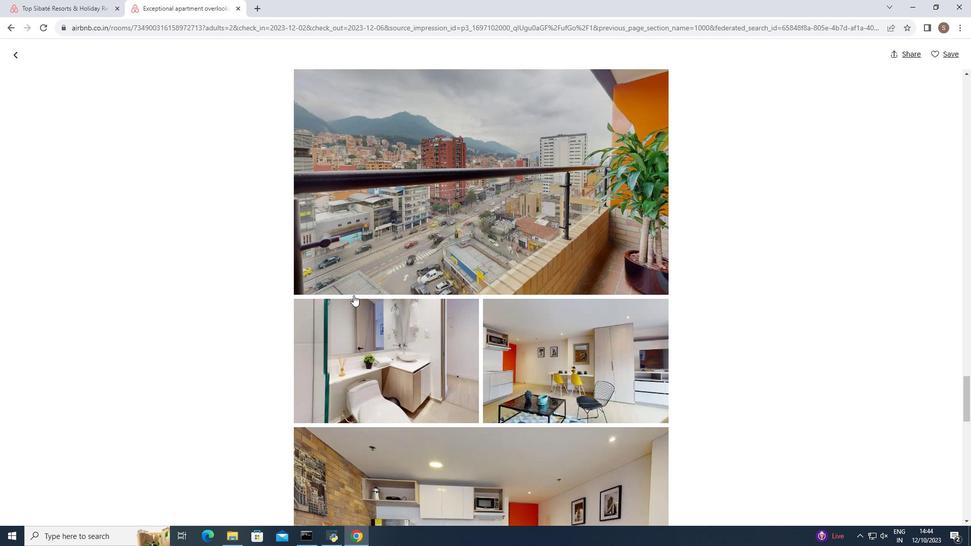 
Action: Mouse scrolled (353, 295) with delta (0, 0)
Screenshot: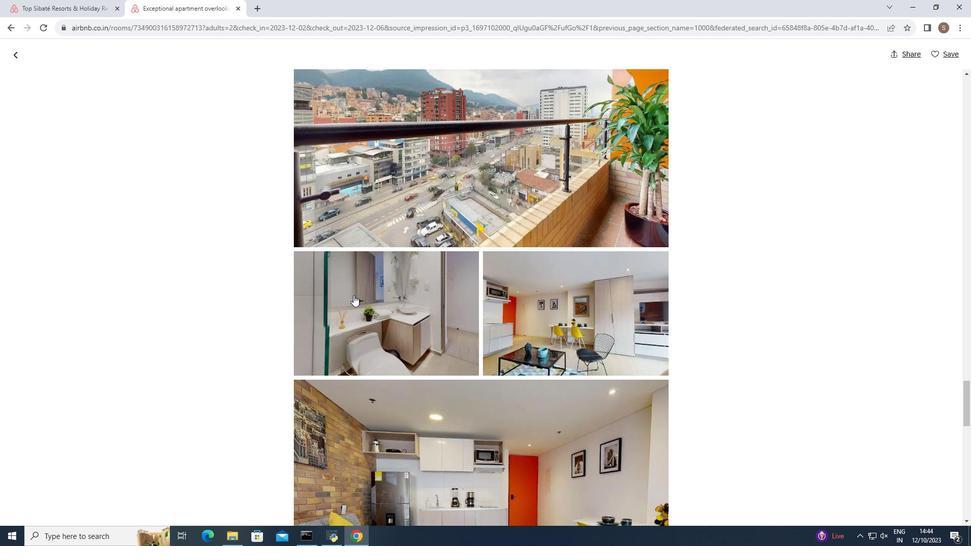 
Action: Mouse scrolled (353, 295) with delta (0, 0)
Screenshot: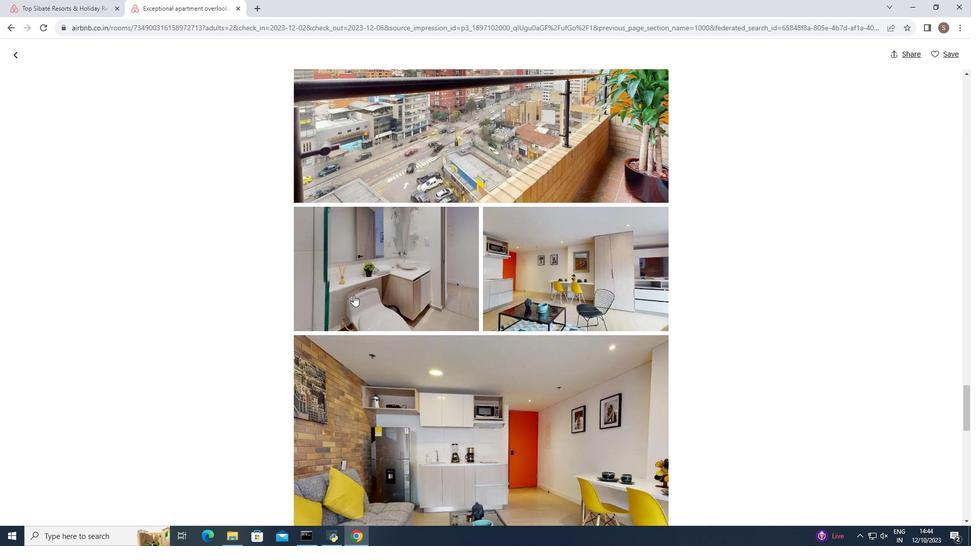 
Action: Mouse scrolled (353, 295) with delta (0, 0)
Screenshot: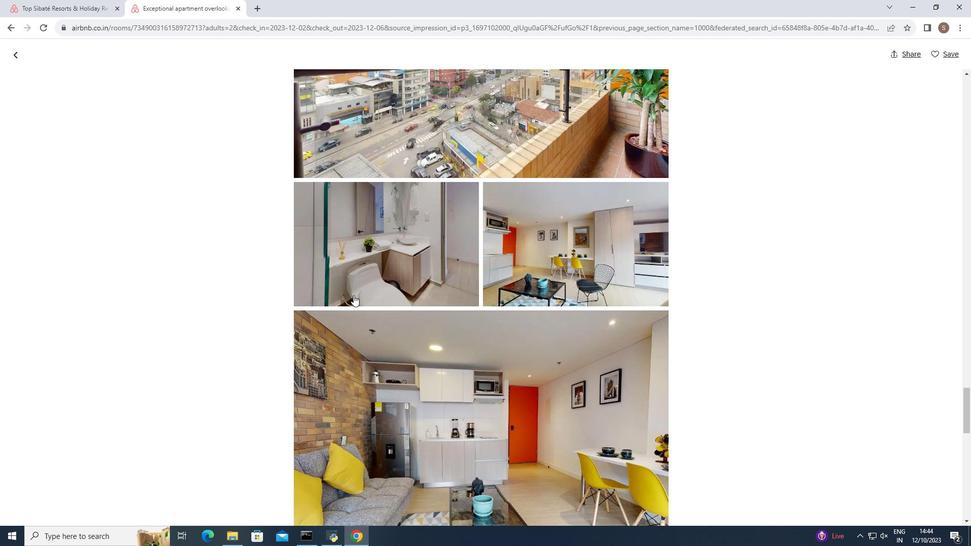 
Action: Mouse scrolled (353, 295) with delta (0, 0)
Screenshot: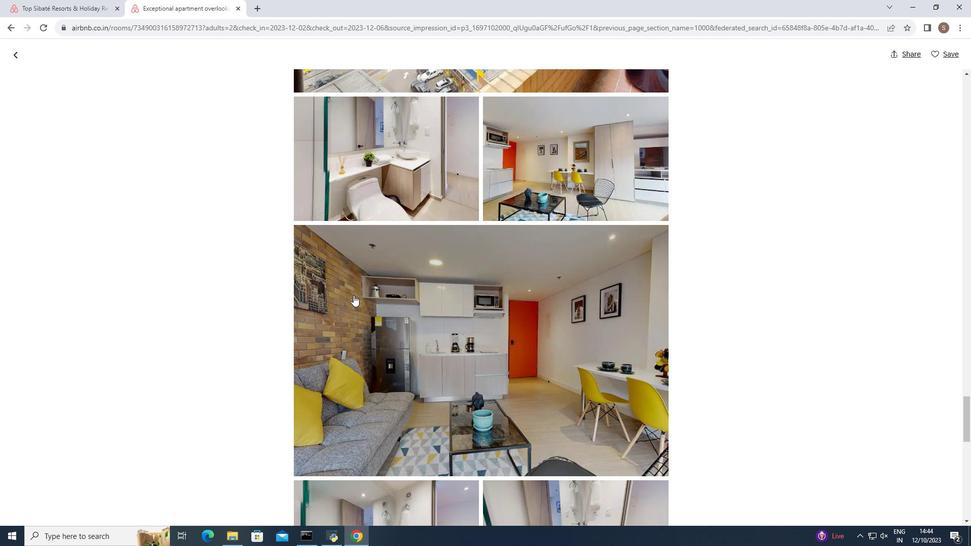 
Action: Mouse scrolled (353, 295) with delta (0, 0)
Screenshot: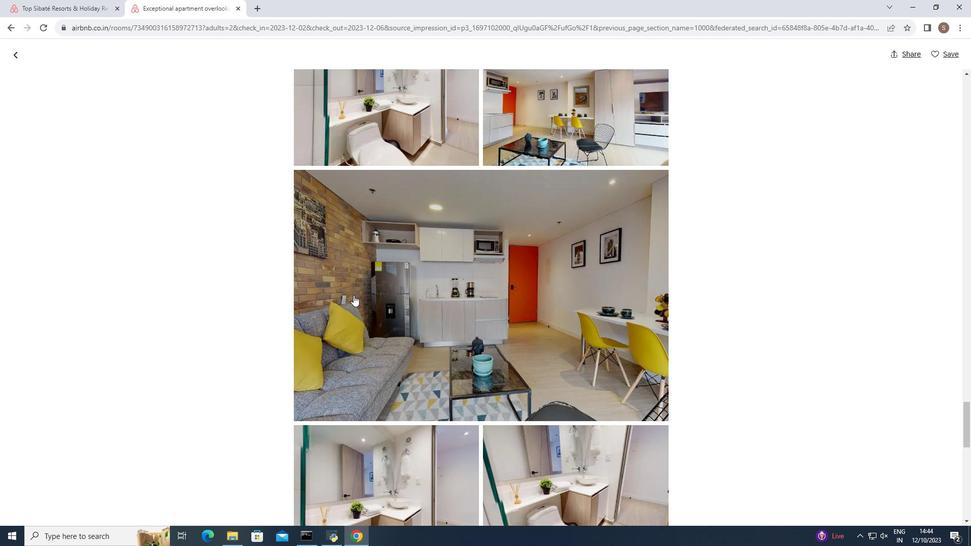 
Action: Mouse scrolled (353, 295) with delta (0, 0)
Screenshot: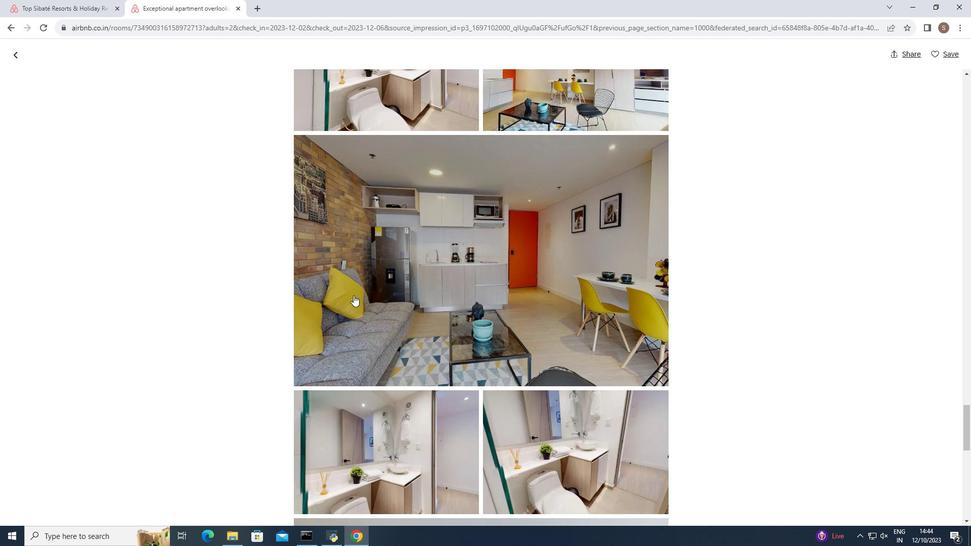 
Action: Mouse scrolled (353, 295) with delta (0, 0)
Screenshot: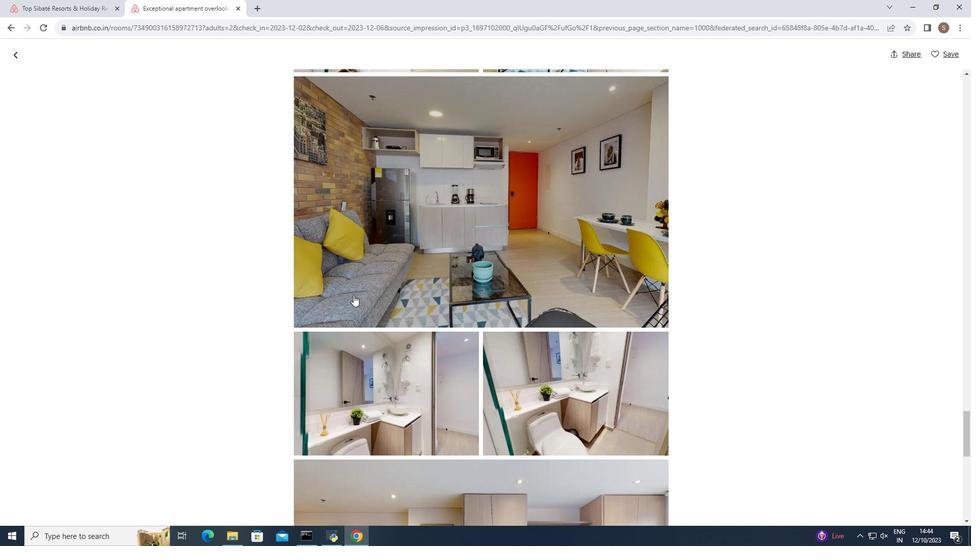 
Action: Mouse scrolled (353, 295) with delta (0, 0)
Screenshot: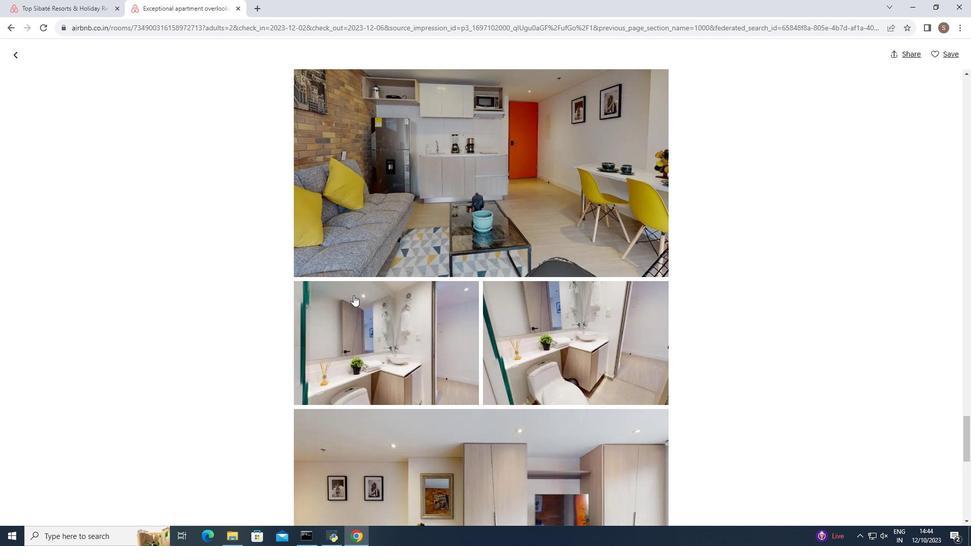 
Action: Mouse scrolled (353, 295) with delta (0, 0)
Screenshot: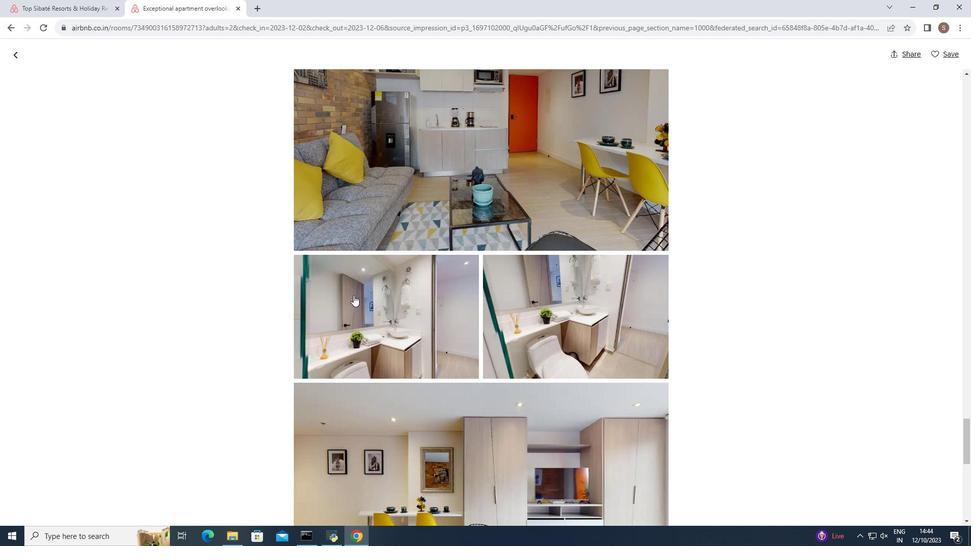 
Action: Mouse scrolled (353, 295) with delta (0, 0)
Screenshot: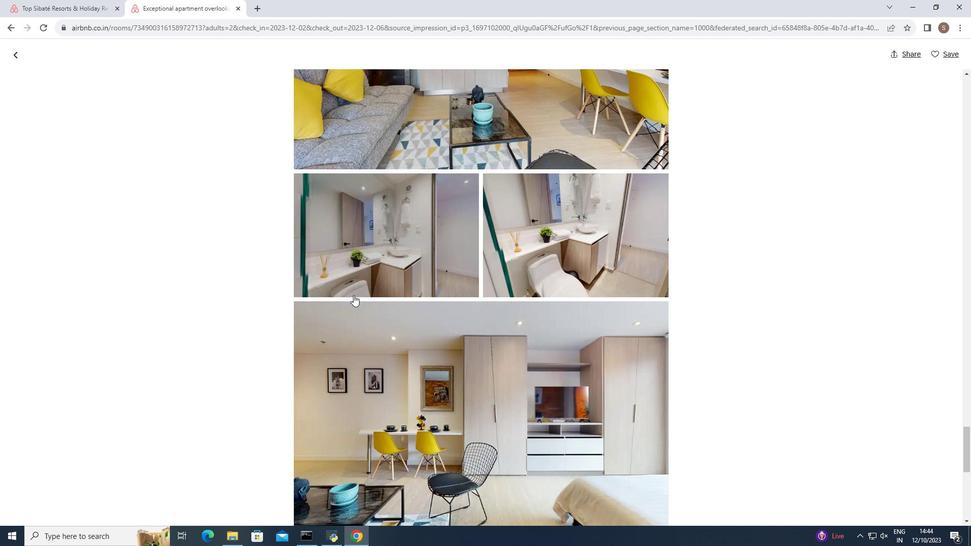 
Action: Mouse scrolled (353, 295) with delta (0, 0)
Screenshot: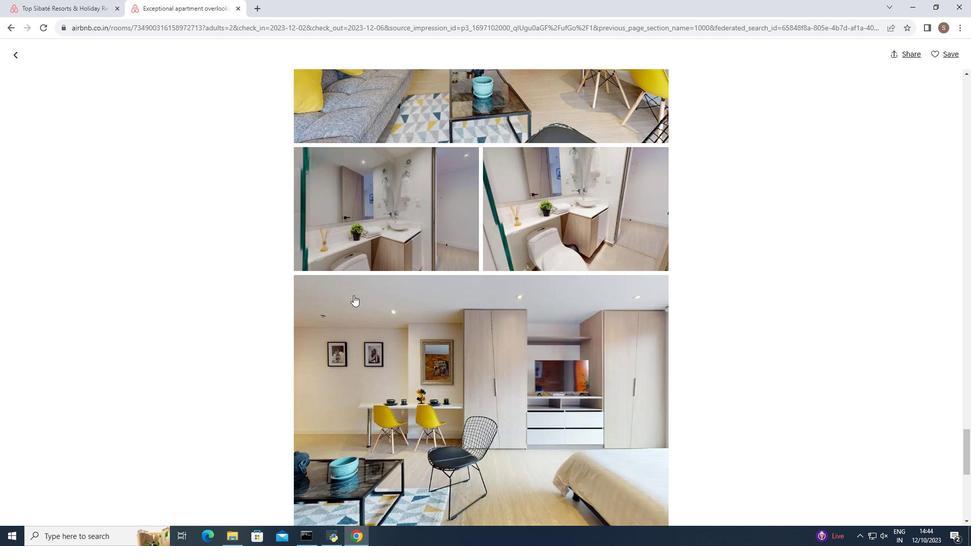 
Action: Mouse scrolled (353, 295) with delta (0, 0)
Screenshot: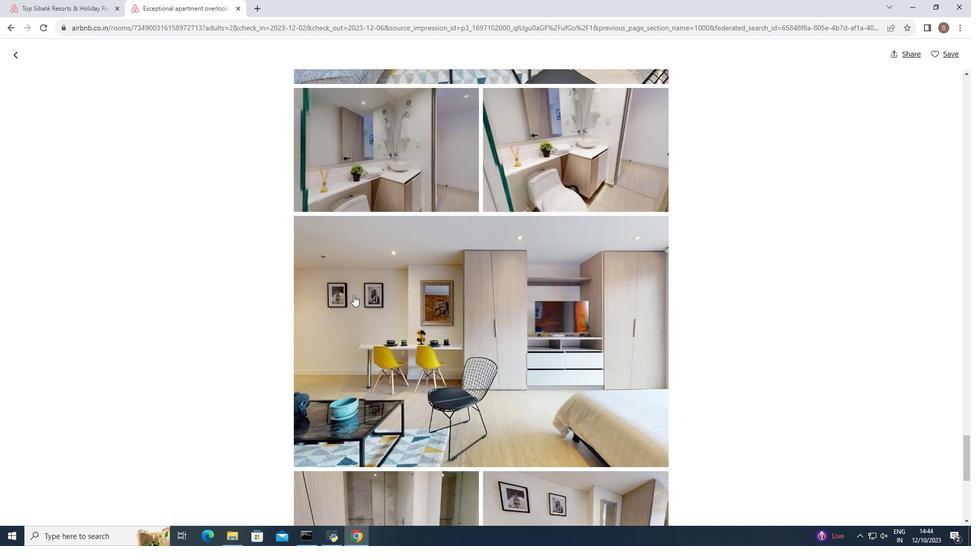 
Action: Mouse scrolled (353, 295) with delta (0, 0)
Screenshot: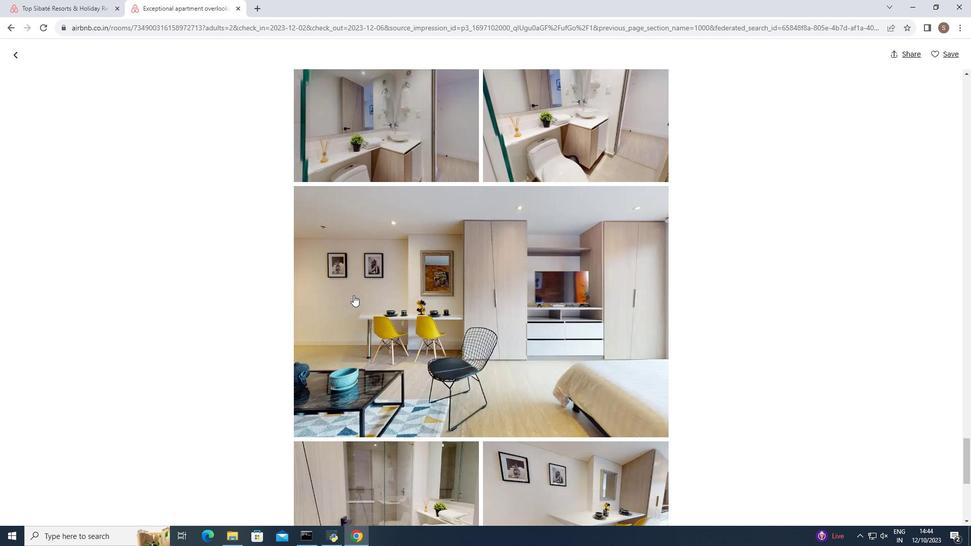 
Action: Mouse scrolled (353, 295) with delta (0, 0)
Screenshot: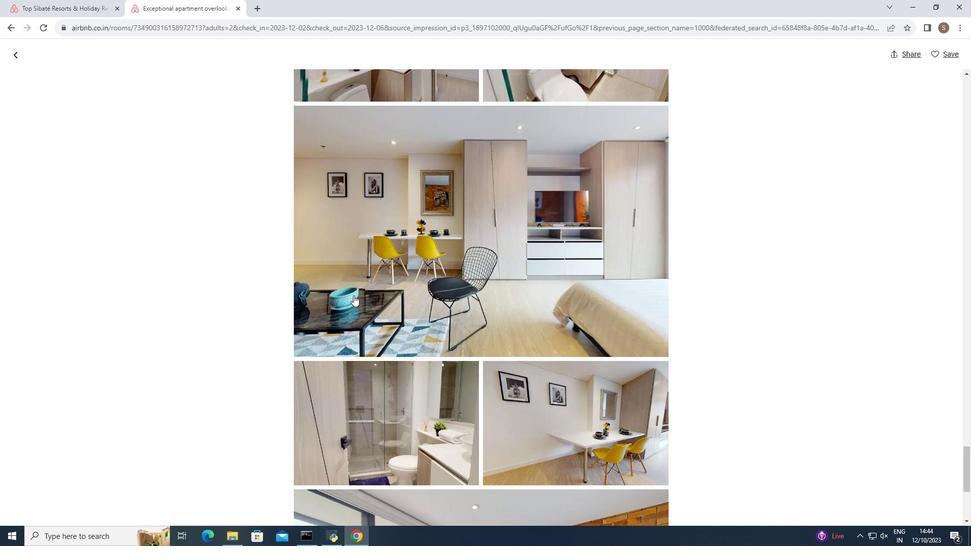 
Action: Mouse scrolled (353, 295) with delta (0, 0)
Screenshot: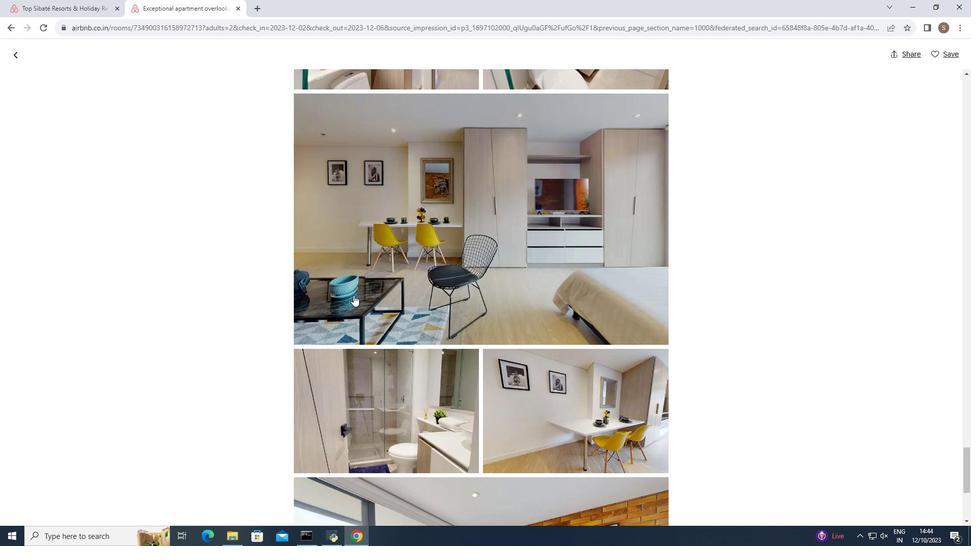 
Action: Mouse scrolled (353, 295) with delta (0, 0)
Screenshot: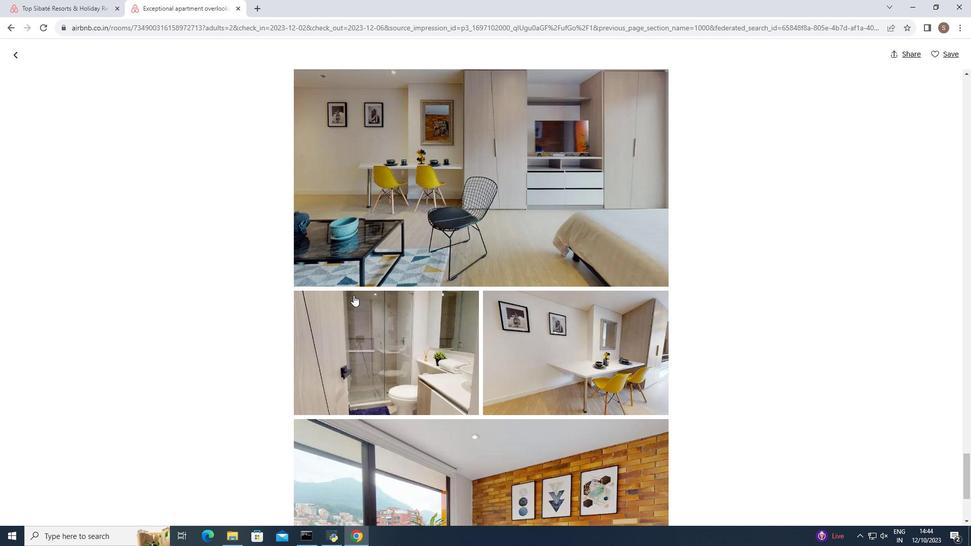 
Action: Mouse scrolled (353, 295) with delta (0, 0)
Screenshot: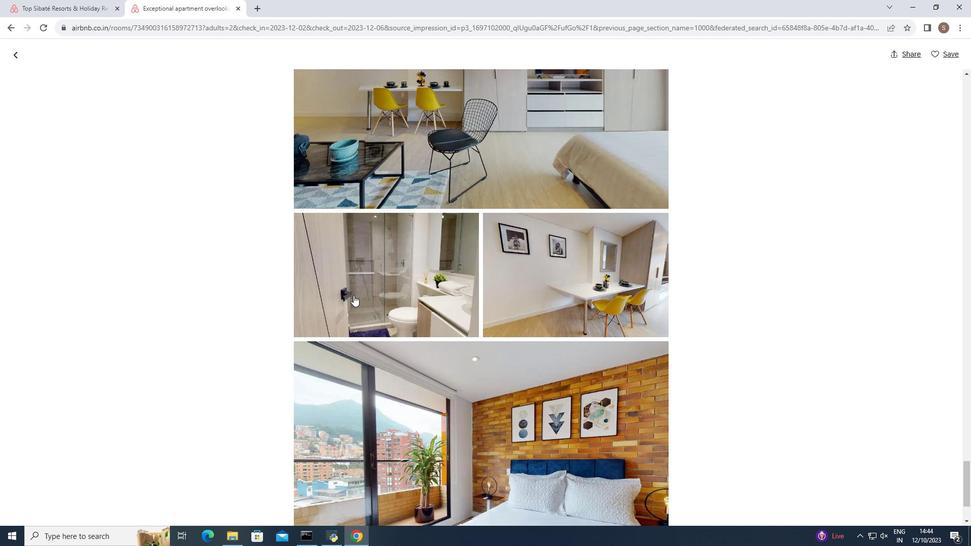 
Action: Mouse scrolled (353, 295) with delta (0, 0)
Screenshot: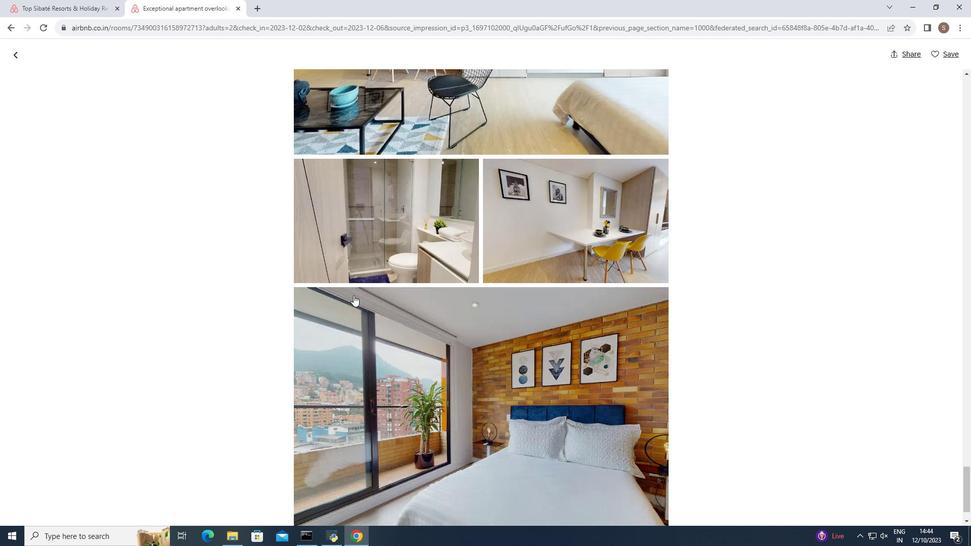
Action: Mouse scrolled (353, 295) with delta (0, 0)
Screenshot: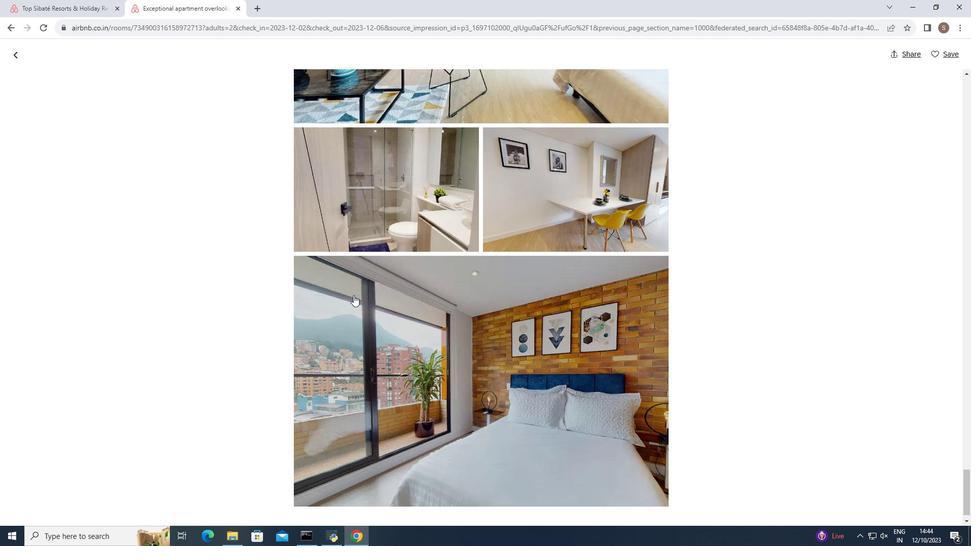 
Action: Mouse scrolled (353, 295) with delta (0, 0)
Screenshot: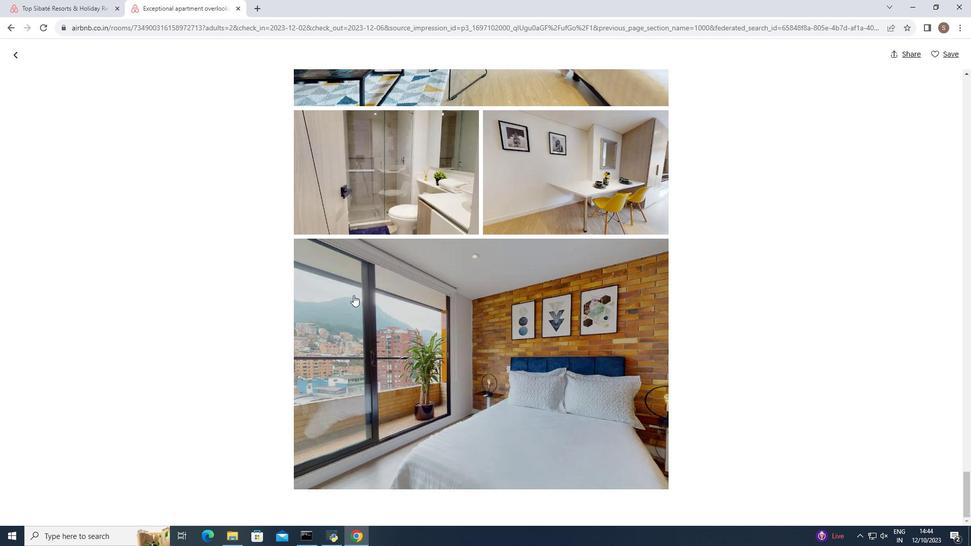 
Action: Mouse scrolled (353, 295) with delta (0, 0)
Screenshot: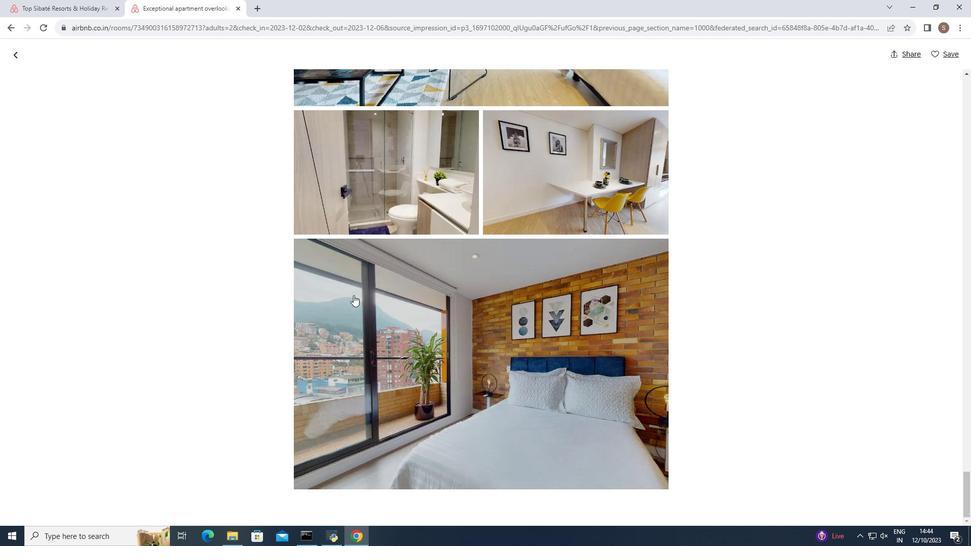 
Action: Mouse moved to (14, 55)
Screenshot: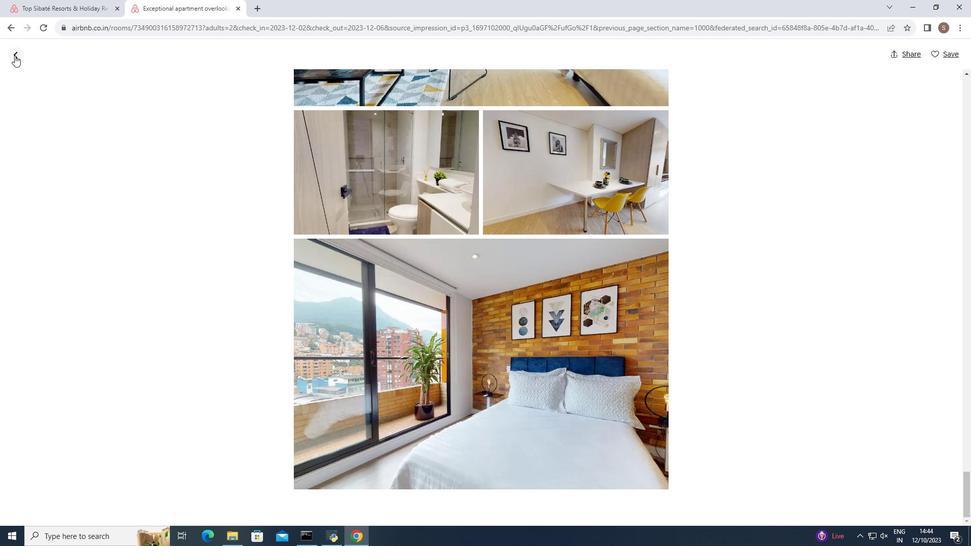 
Action: Mouse pressed left at (14, 55)
Screenshot: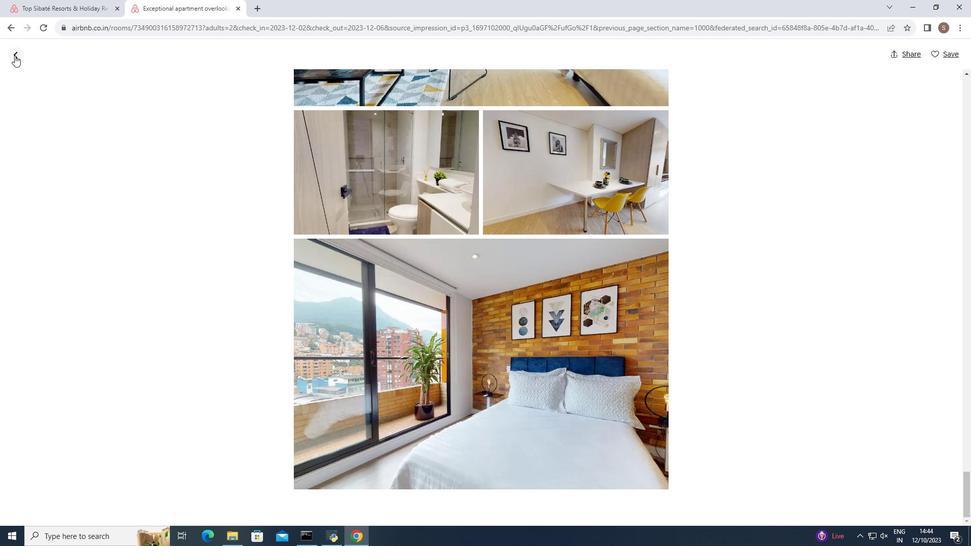 
Action: Mouse moved to (102, 192)
Screenshot: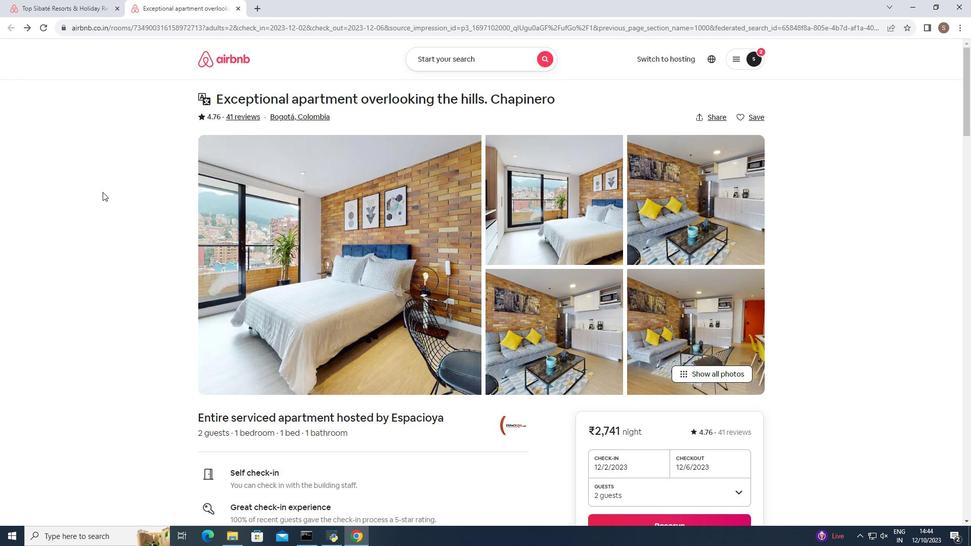 
Action: Mouse scrolled (102, 191) with delta (0, 0)
Screenshot: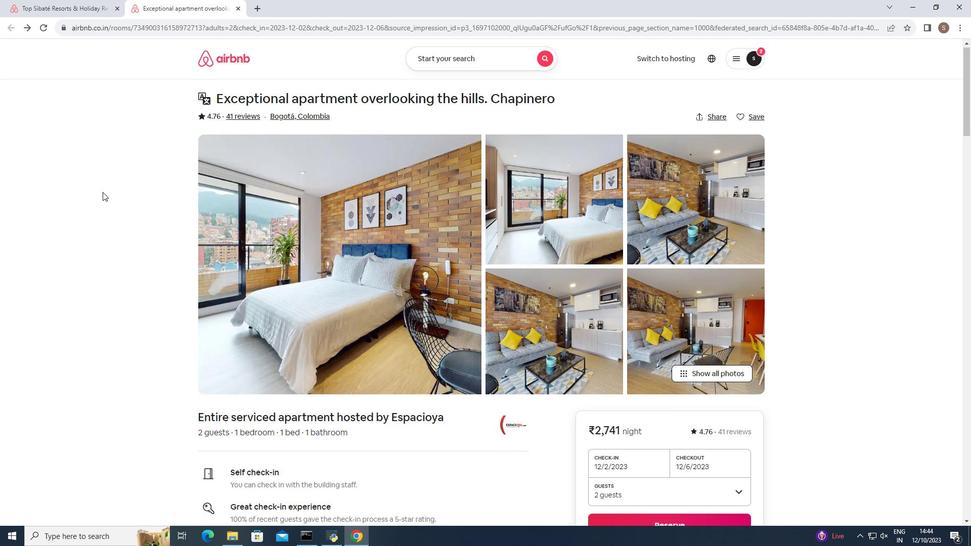 
Action: Mouse moved to (102, 194)
Screenshot: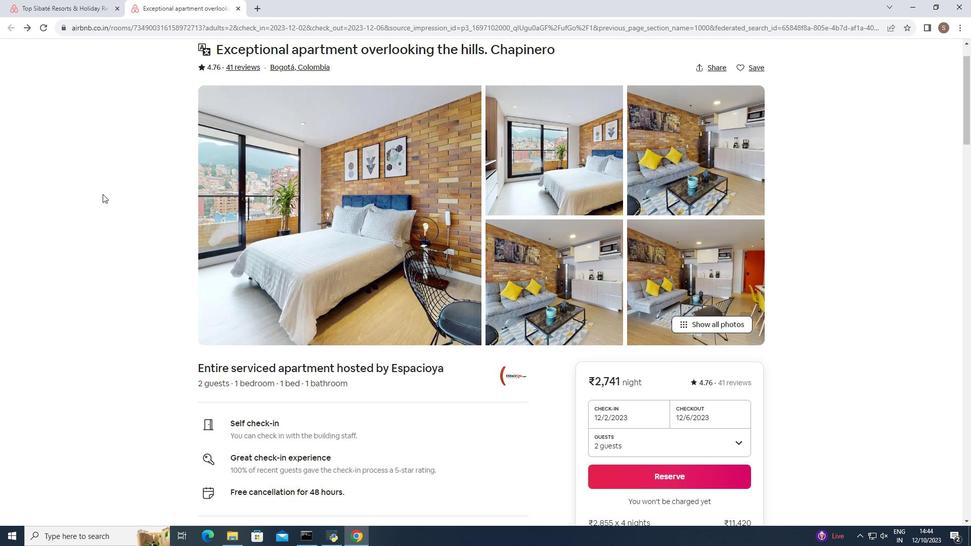 
Action: Mouse scrolled (102, 193) with delta (0, 0)
Screenshot: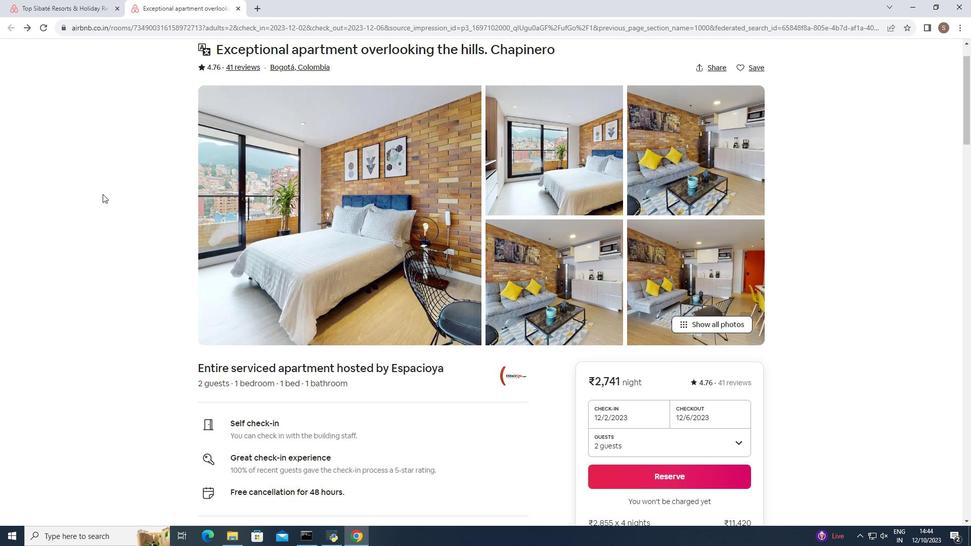 
Action: Mouse scrolled (102, 193) with delta (0, 0)
Screenshot: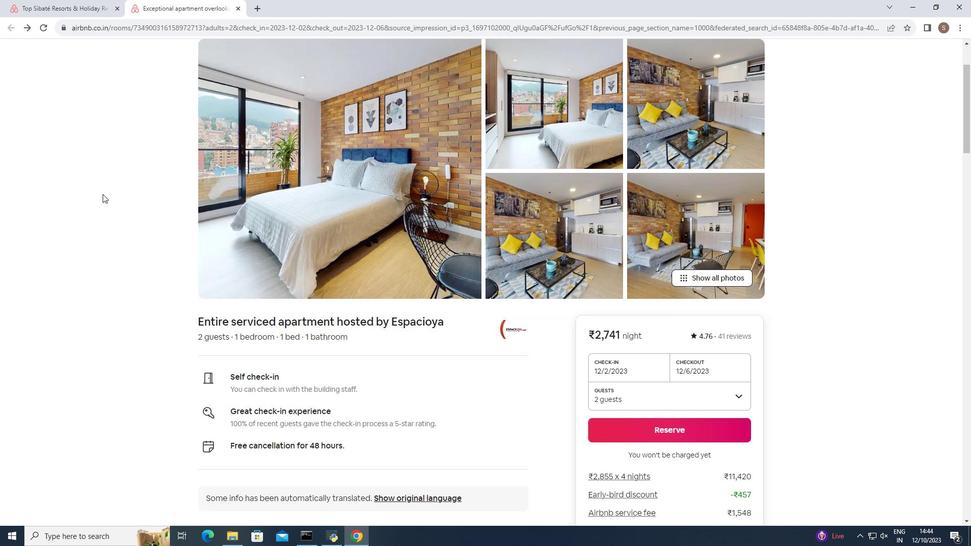 
Action: Mouse scrolled (102, 193) with delta (0, 0)
Screenshot: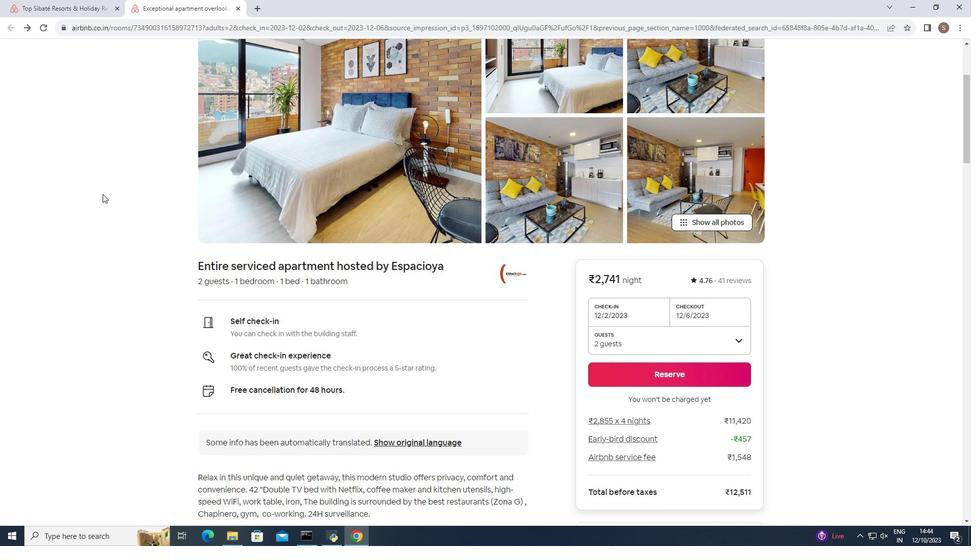 
Action: Mouse scrolled (102, 193) with delta (0, 0)
Screenshot: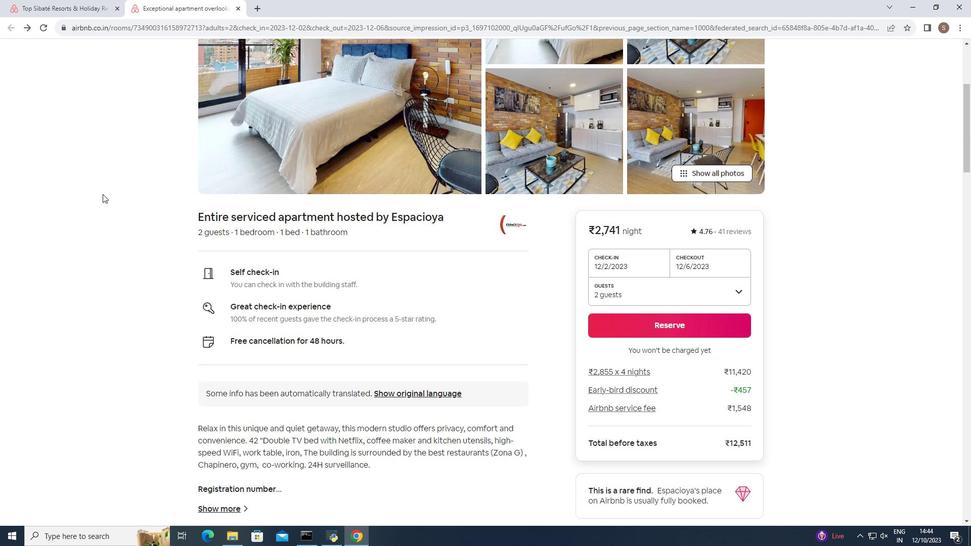 
Action: Mouse scrolled (102, 193) with delta (0, 0)
Screenshot: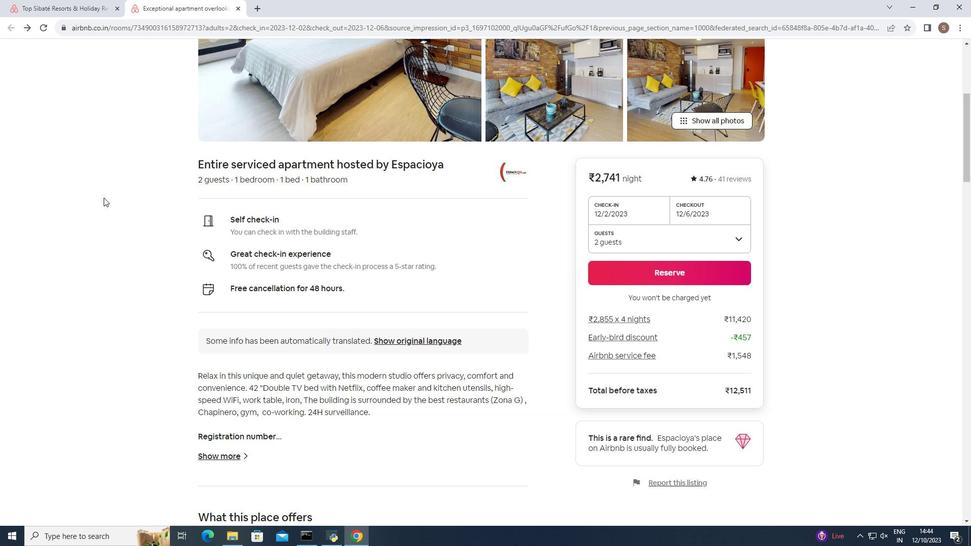 
Action: Mouse moved to (104, 203)
Screenshot: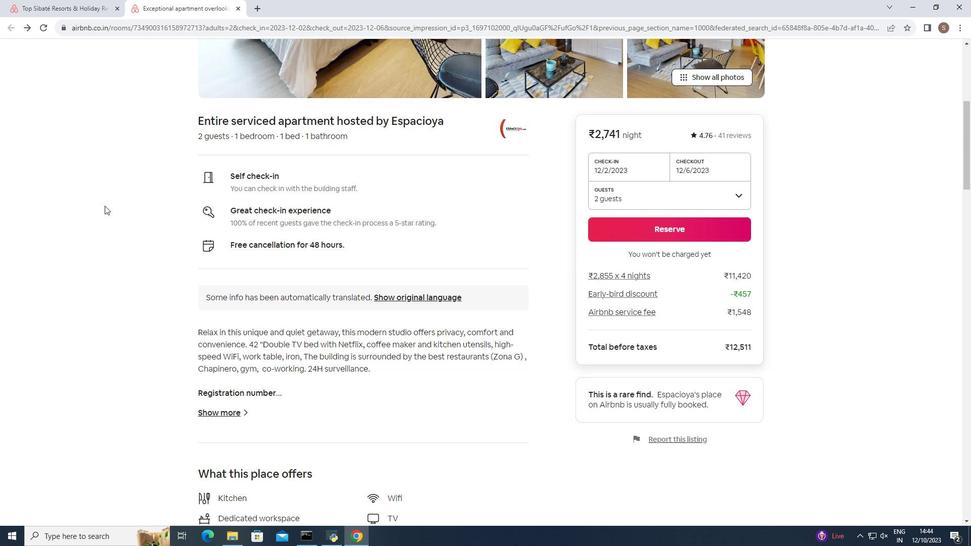 
Action: Mouse scrolled (104, 203) with delta (0, 0)
Screenshot: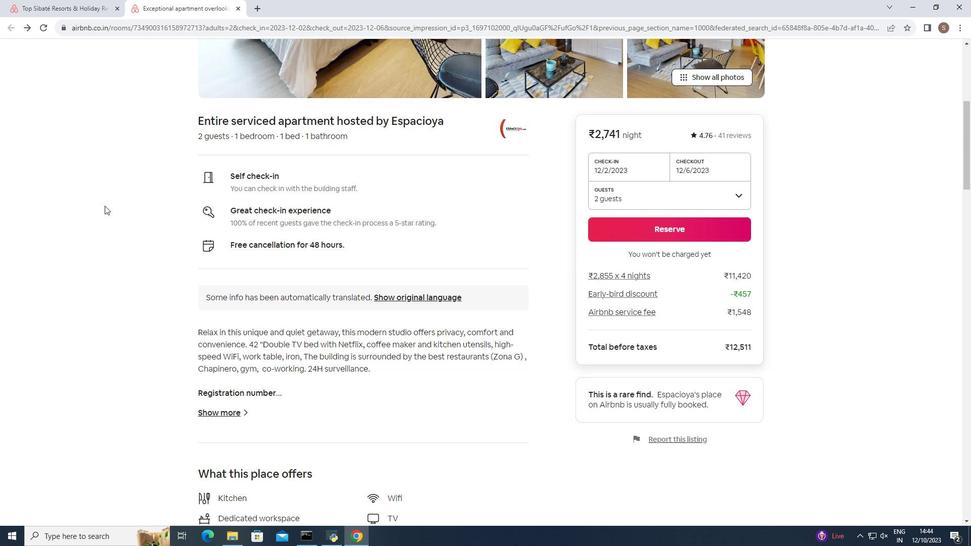 
Action: Mouse moved to (105, 206)
Screenshot: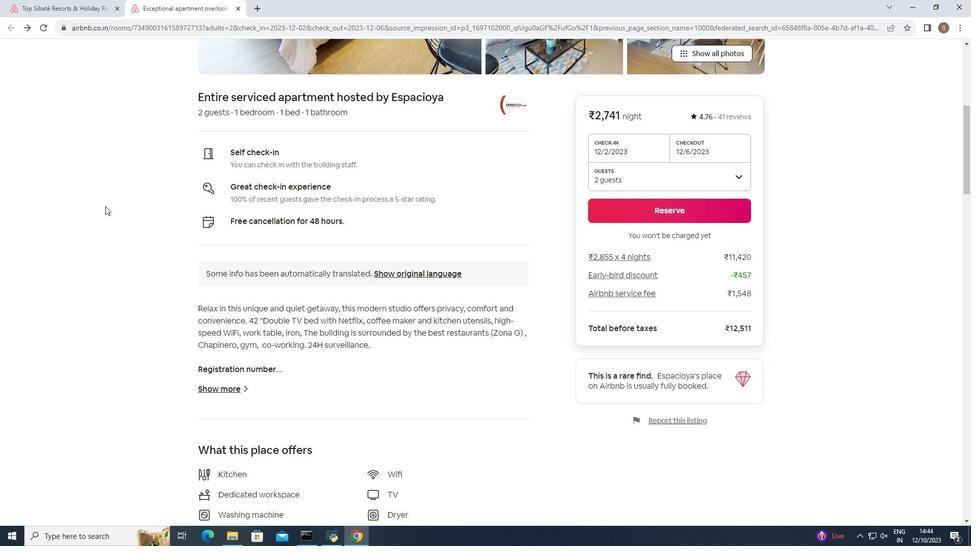 
Action: Mouse scrolled (105, 205) with delta (0, 0)
Screenshot: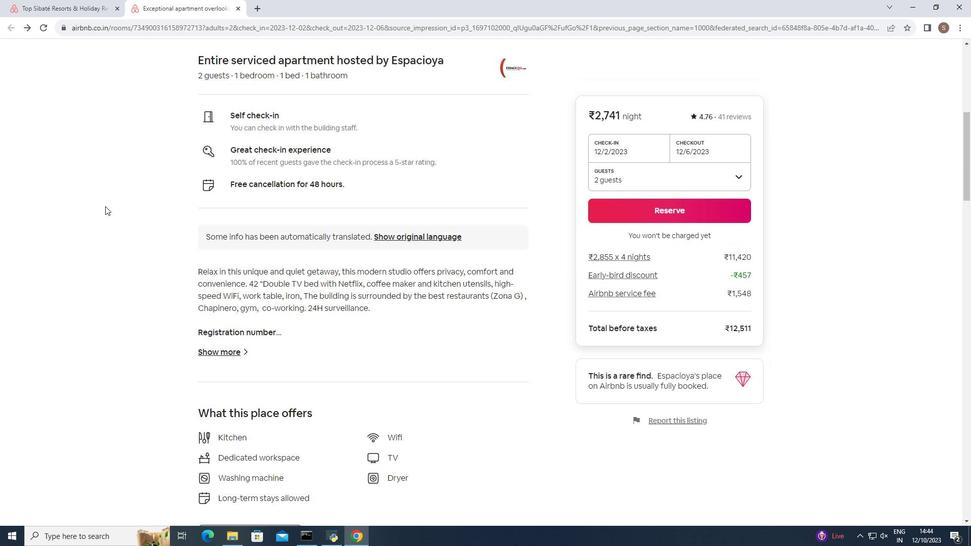 
Action: Mouse scrolled (105, 205) with delta (0, 0)
Screenshot: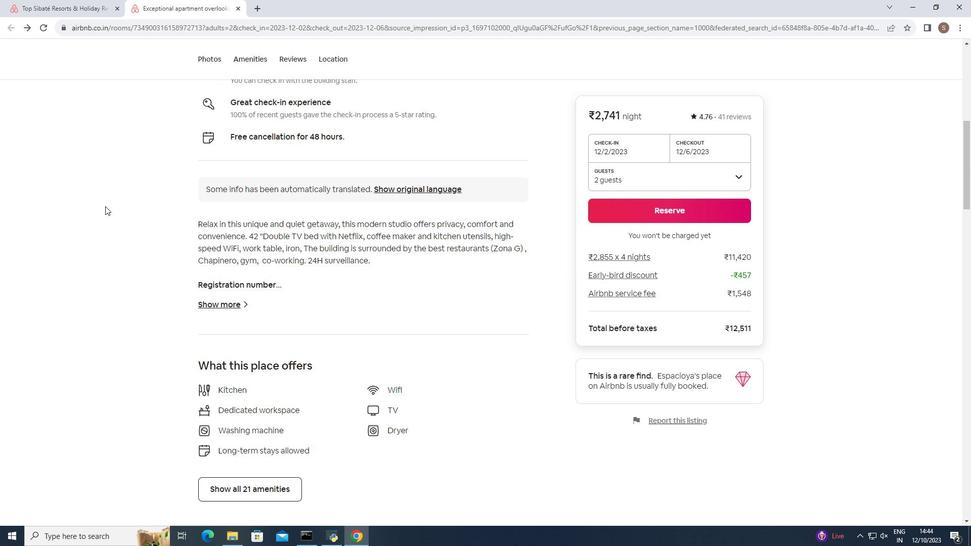 
Action: Mouse moved to (105, 217)
Screenshot: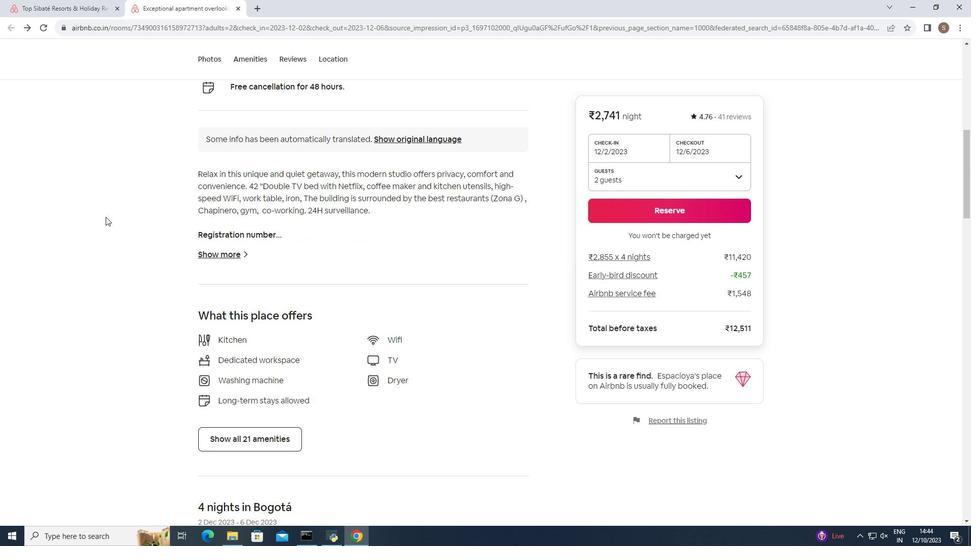 
Action: Mouse scrolled (105, 217) with delta (0, 0)
Screenshot: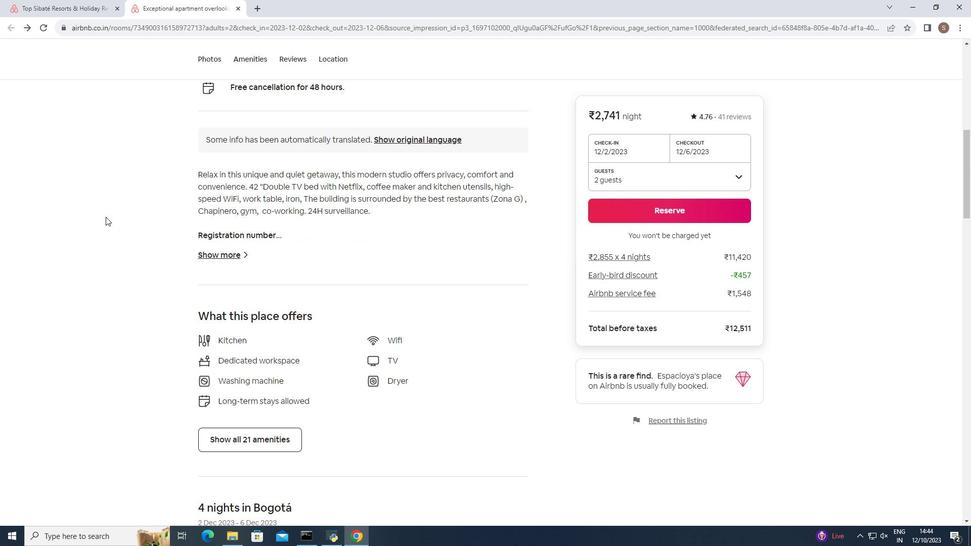
Action: Mouse scrolled (105, 217) with delta (0, 0)
Screenshot: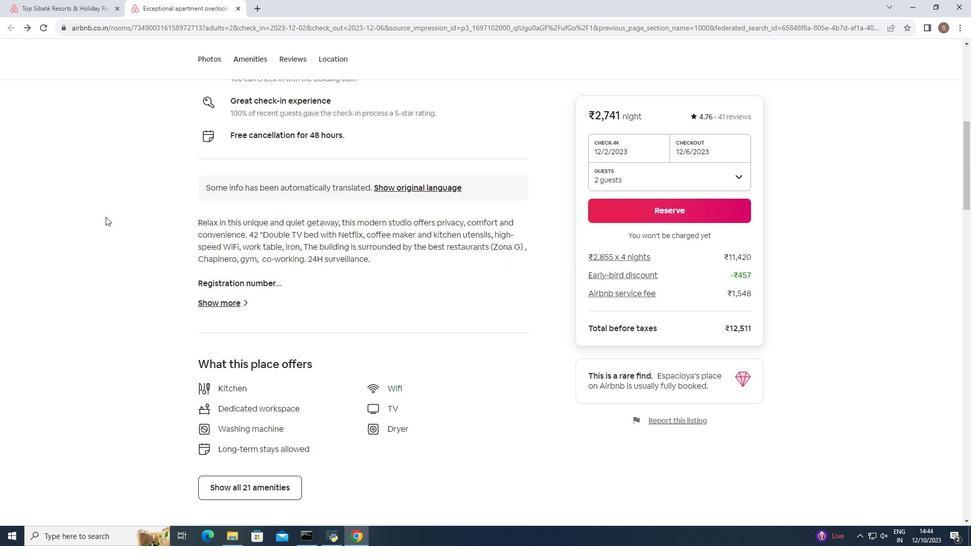 
Action: Mouse scrolled (105, 217) with delta (0, 0)
Screenshot: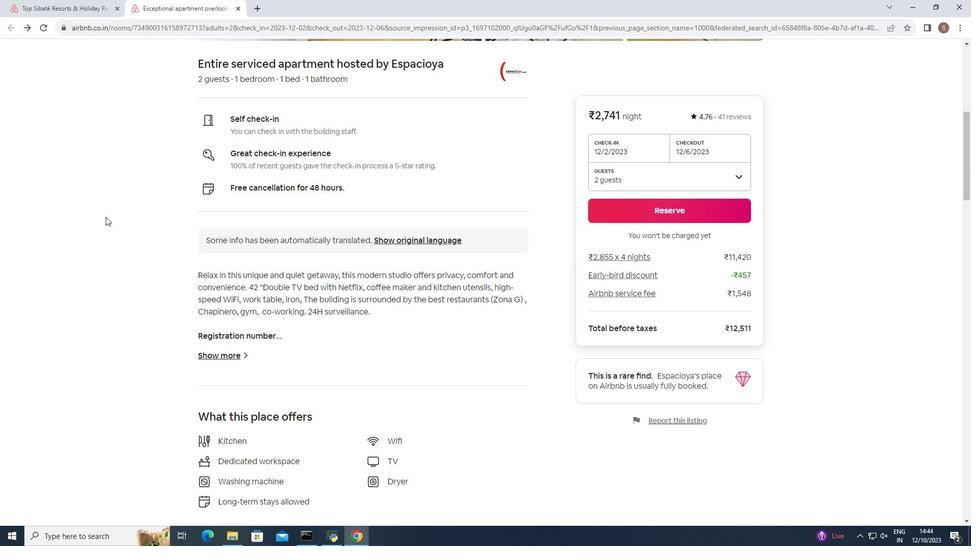 
Action: Mouse scrolled (105, 217) with delta (0, 0)
Screenshot: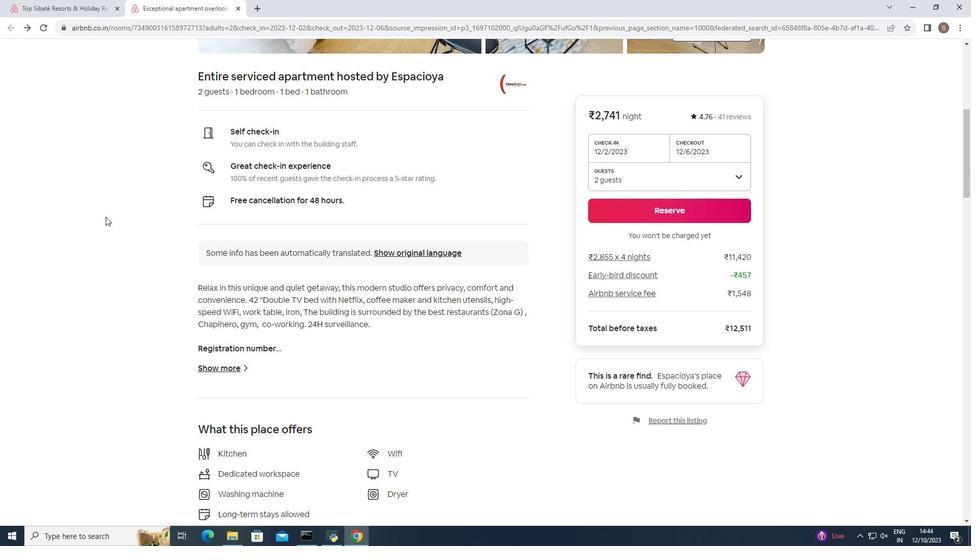 
Action: Mouse moved to (106, 217)
Screenshot: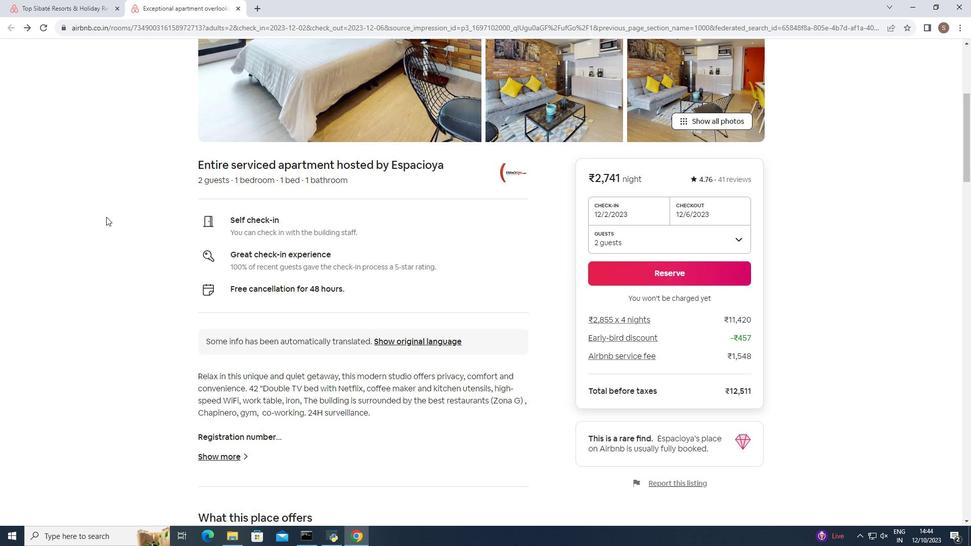 
Action: Mouse scrolled (106, 216) with delta (0, 0)
Screenshot: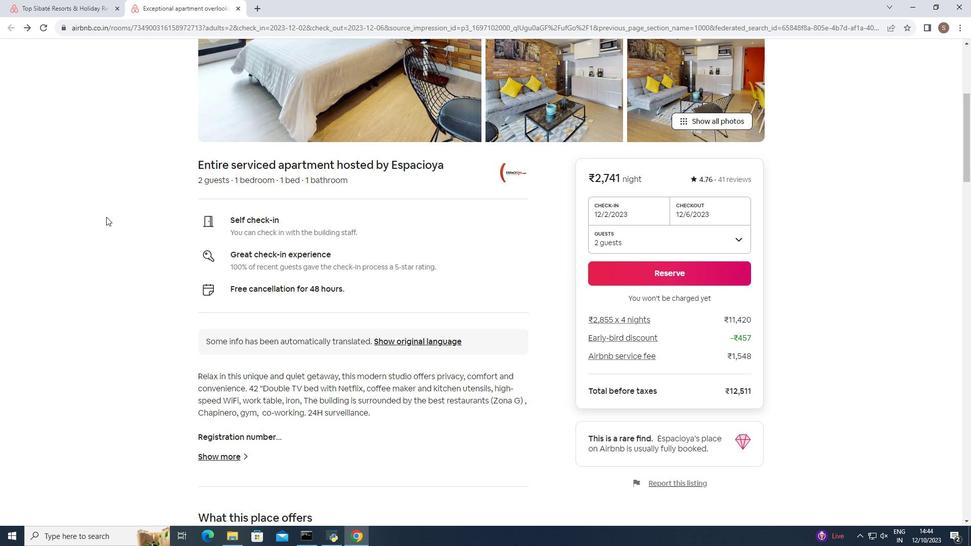 
Action: Mouse scrolled (106, 216) with delta (0, 0)
Screenshot: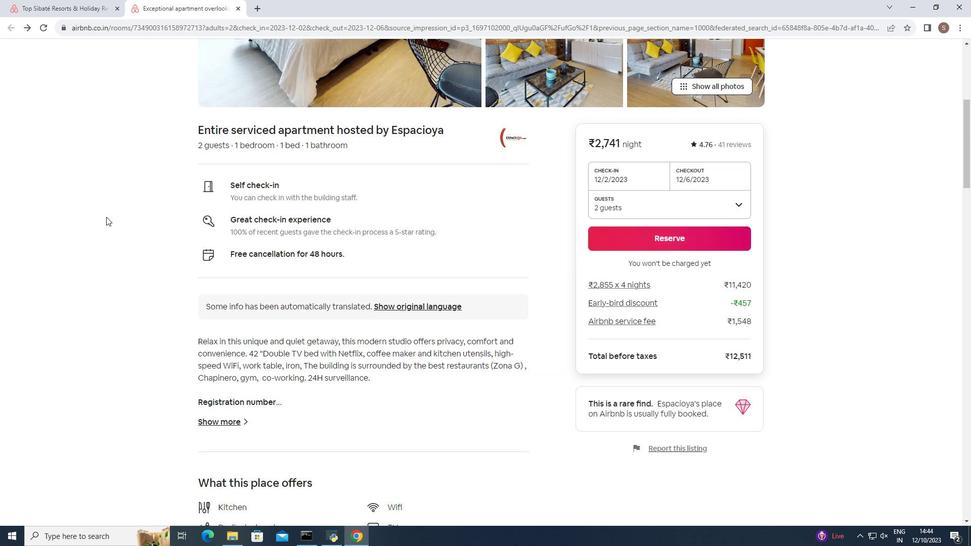 
Action: Mouse scrolled (106, 216) with delta (0, 0)
Screenshot: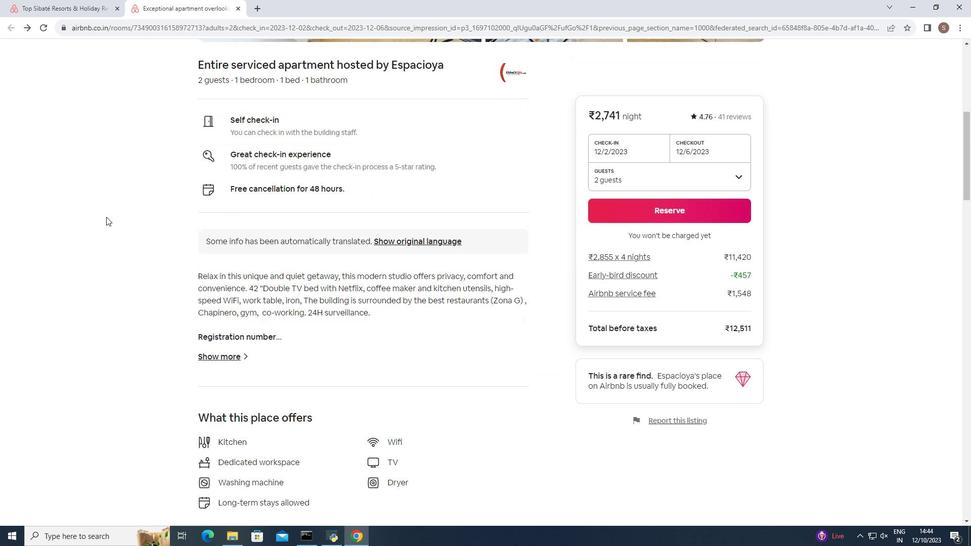 
Action: Mouse scrolled (106, 216) with delta (0, 0)
Screenshot: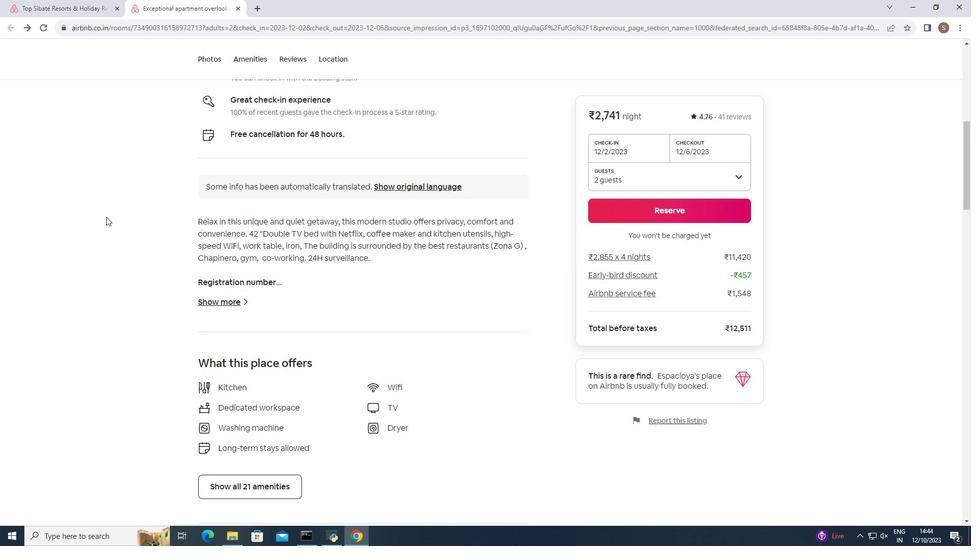 
Action: Mouse moved to (205, 258)
Screenshot: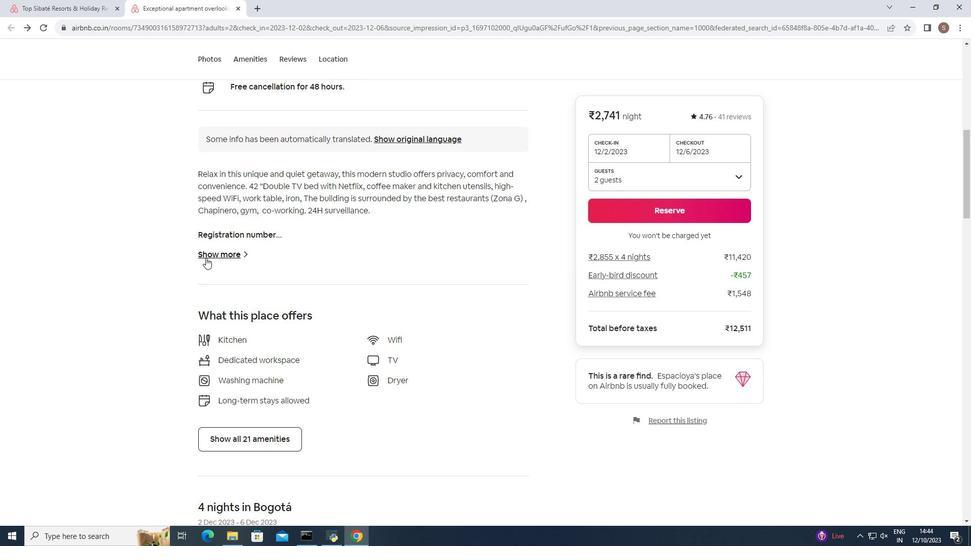 
Action: Mouse pressed left at (205, 258)
Screenshot: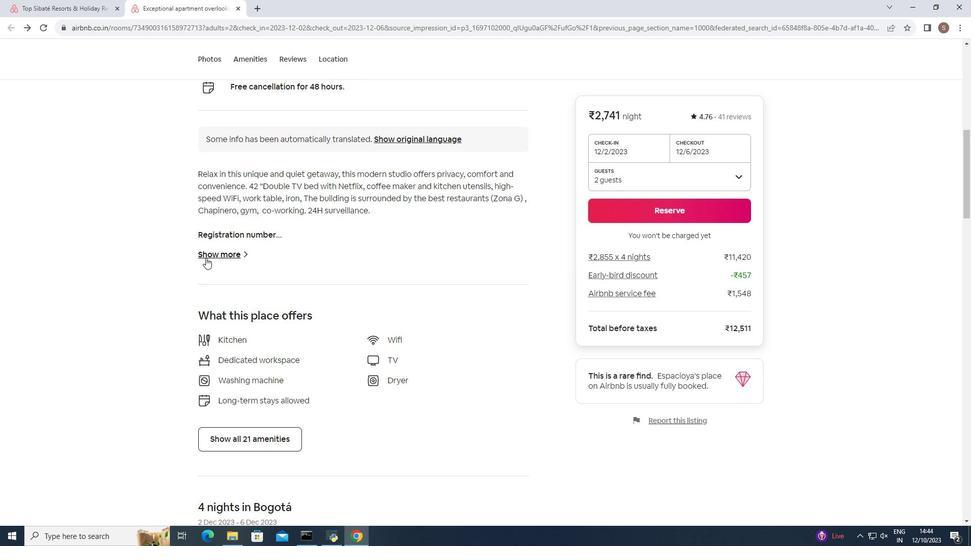 
Action: Mouse moved to (305, 207)
Screenshot: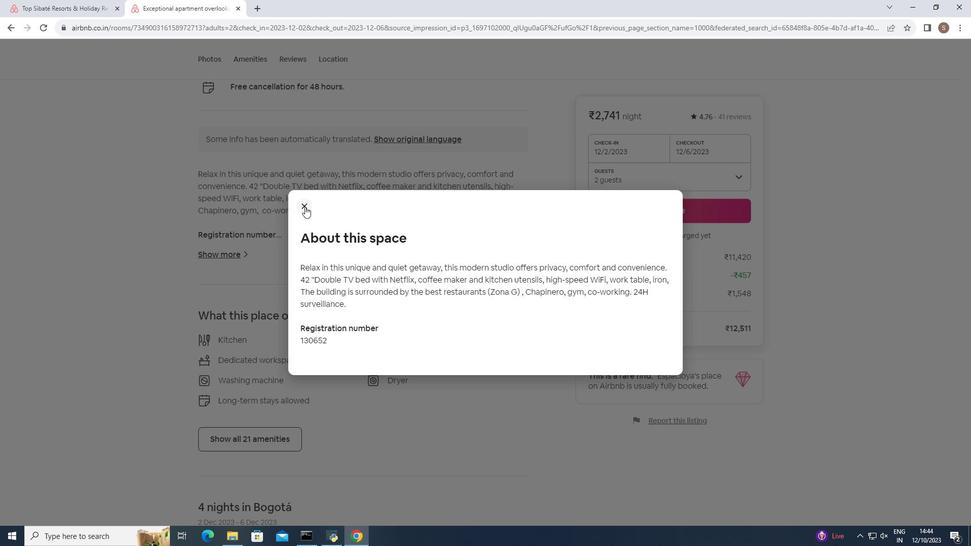 
Action: Mouse pressed left at (305, 207)
Screenshot: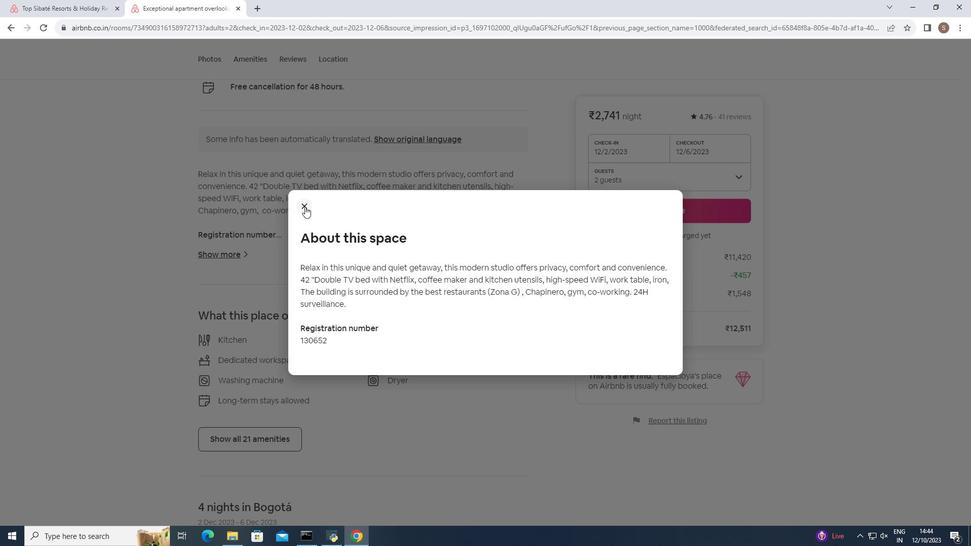 
Action: Mouse moved to (285, 222)
Screenshot: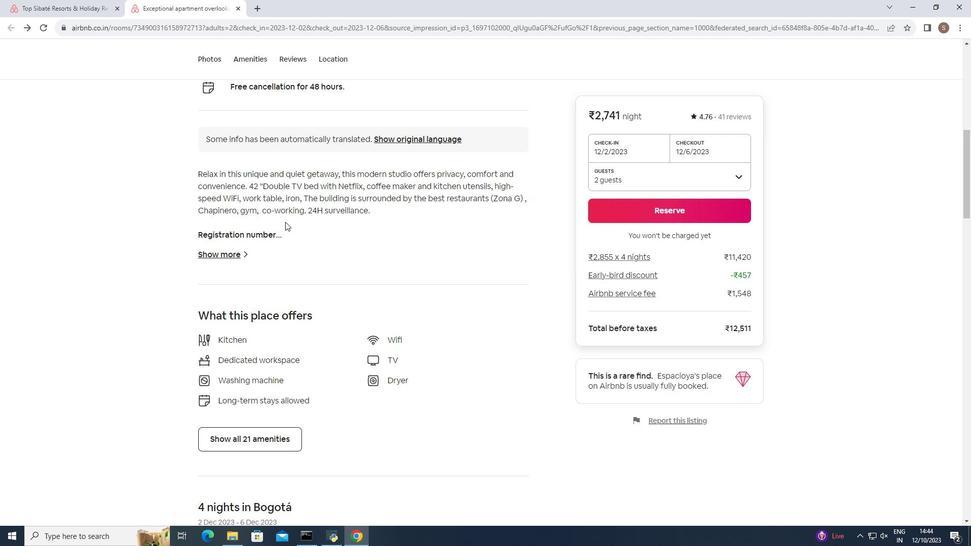 
Action: Mouse scrolled (285, 221) with delta (0, 0)
Screenshot: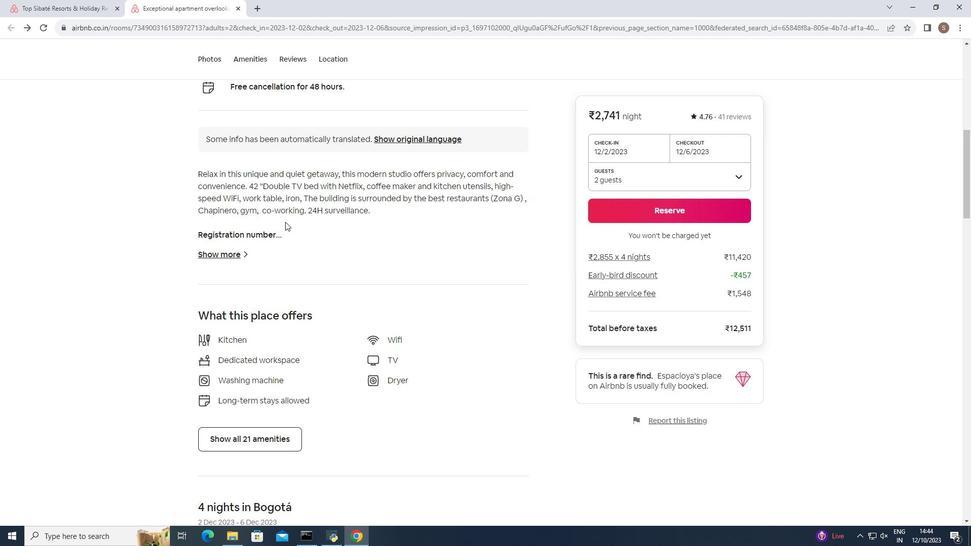
Action: Mouse moved to (284, 225)
Screenshot: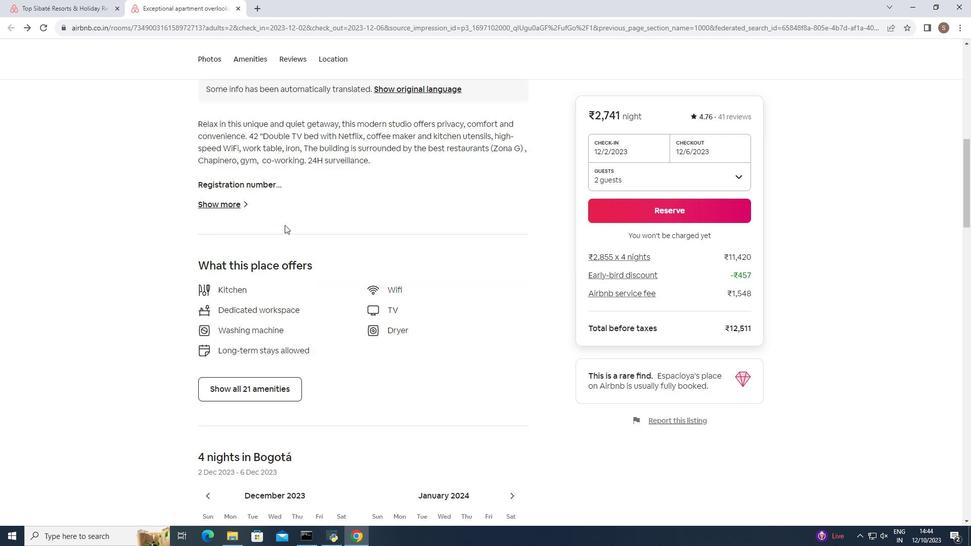 
Action: Mouse scrolled (284, 224) with delta (0, 0)
Screenshot: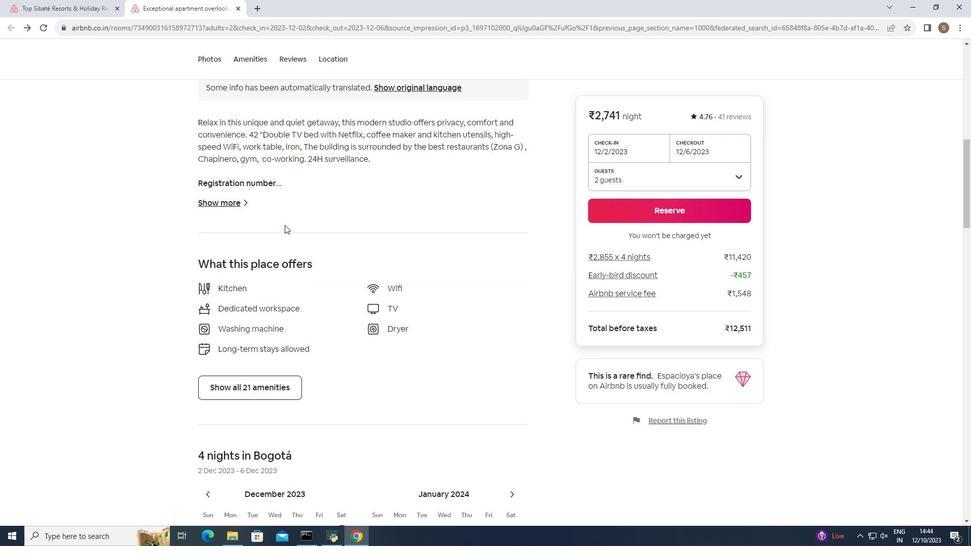 
Action: Mouse moved to (284, 225)
Screenshot: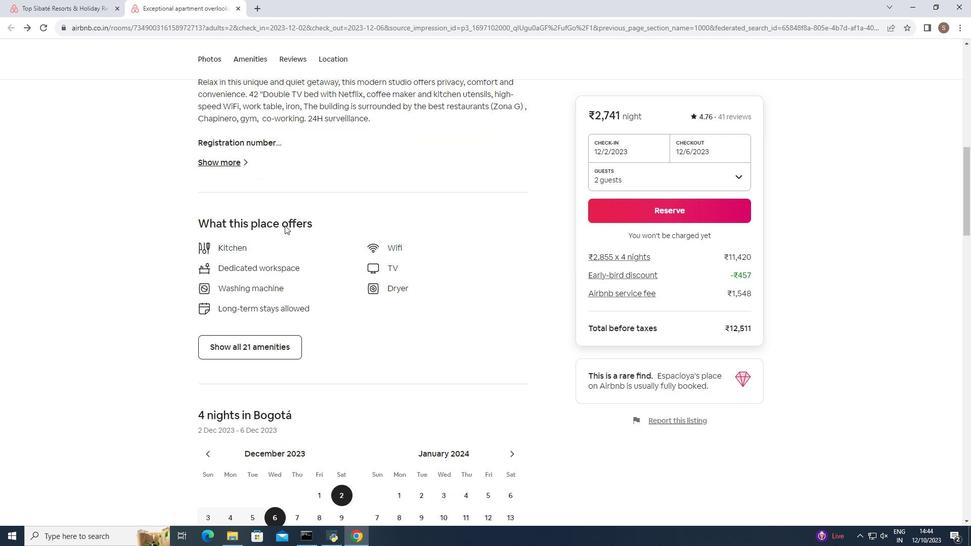 
Action: Mouse scrolled (284, 225) with delta (0, 0)
Screenshot: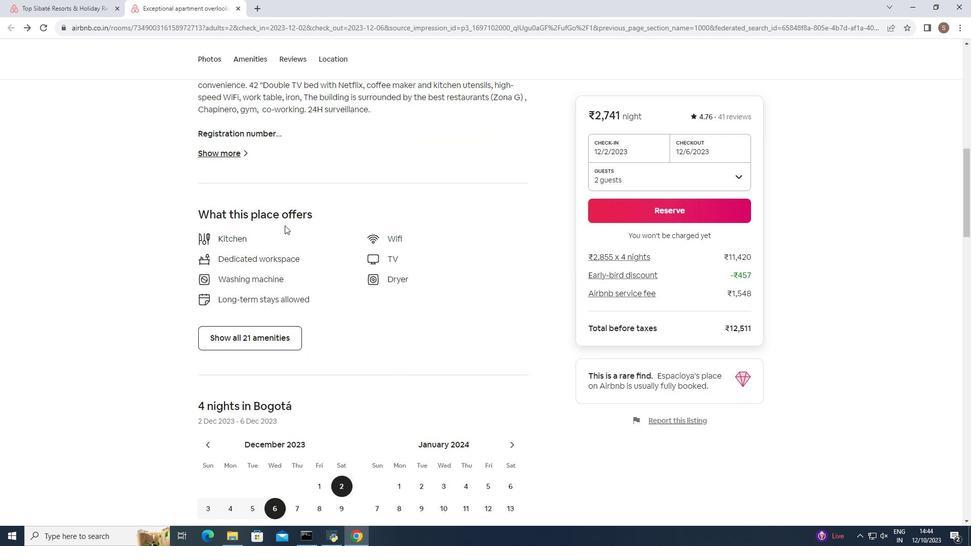 
Action: Mouse moved to (260, 290)
Screenshot: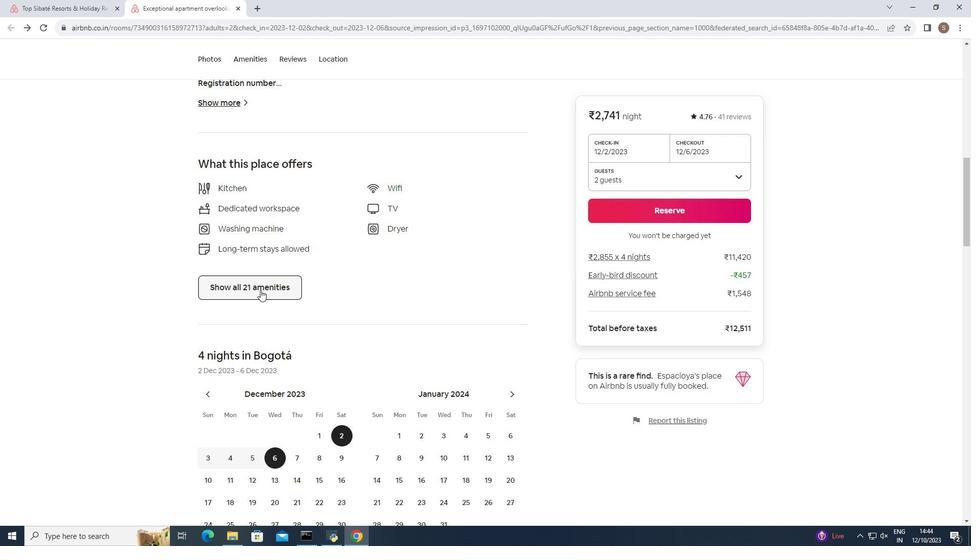 
Action: Mouse pressed left at (260, 290)
Screenshot: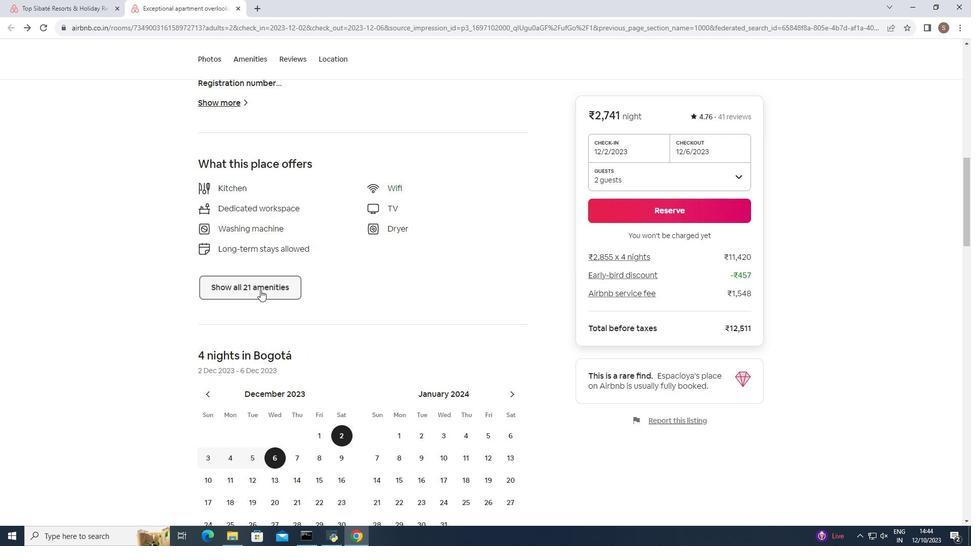 
Action: Mouse moved to (303, 292)
Screenshot: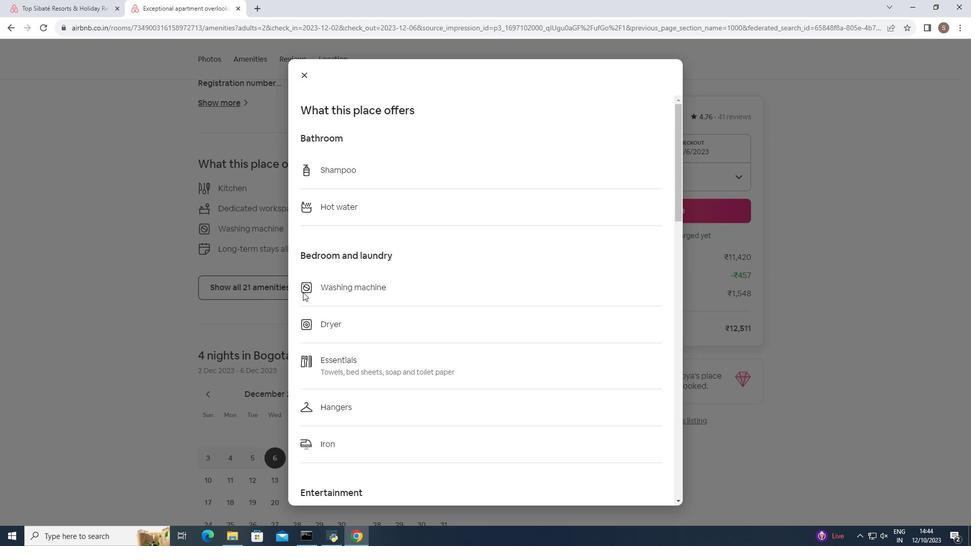 
Action: Mouse scrolled (303, 292) with delta (0, 0)
Screenshot: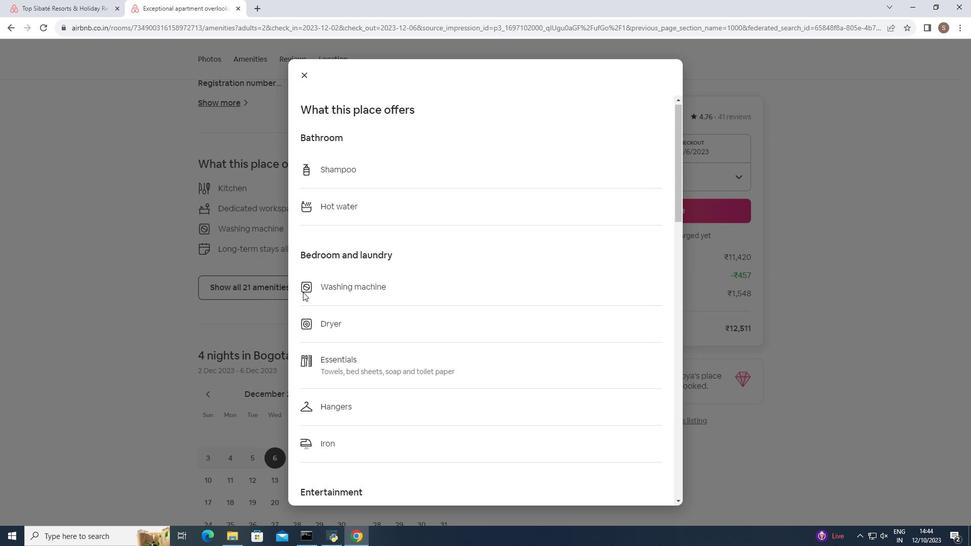 
Action: Mouse moved to (303, 292)
Screenshot: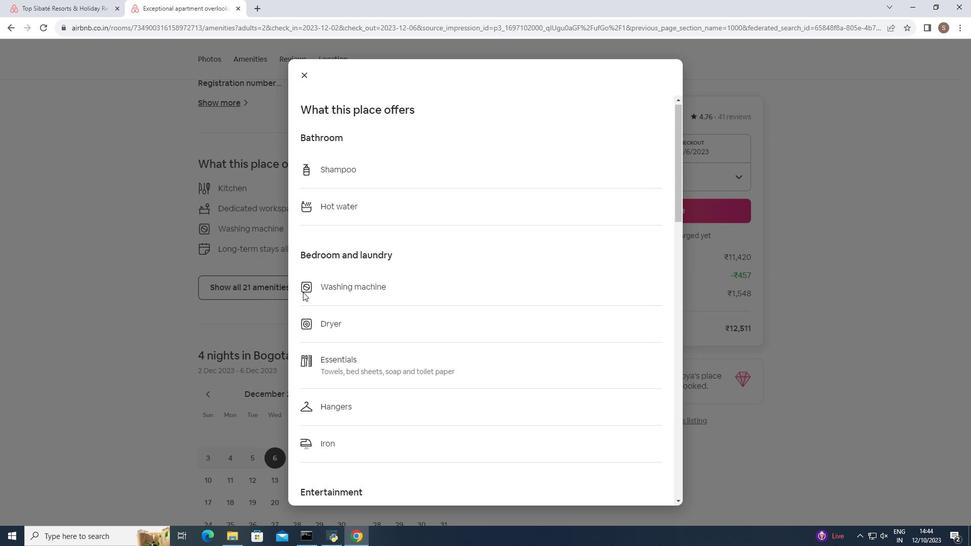 
Action: Mouse scrolled (303, 292) with delta (0, 0)
Screenshot: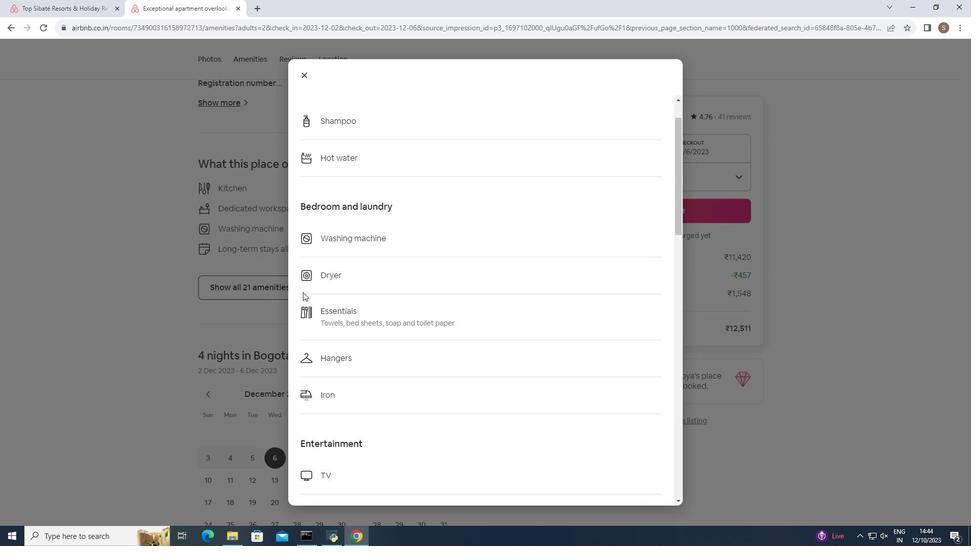 
Action: Mouse scrolled (303, 292) with delta (0, 0)
Screenshot: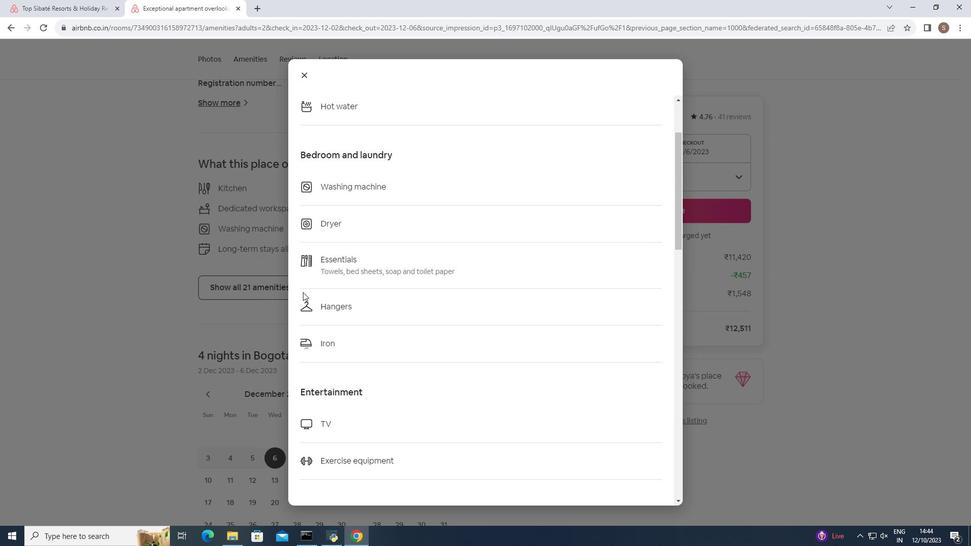 
Action: Mouse scrolled (303, 292) with delta (0, 0)
